 Task: Play online Risk games in Capital Conquest mode.
Action: Mouse moved to (453, 334)
Screenshot: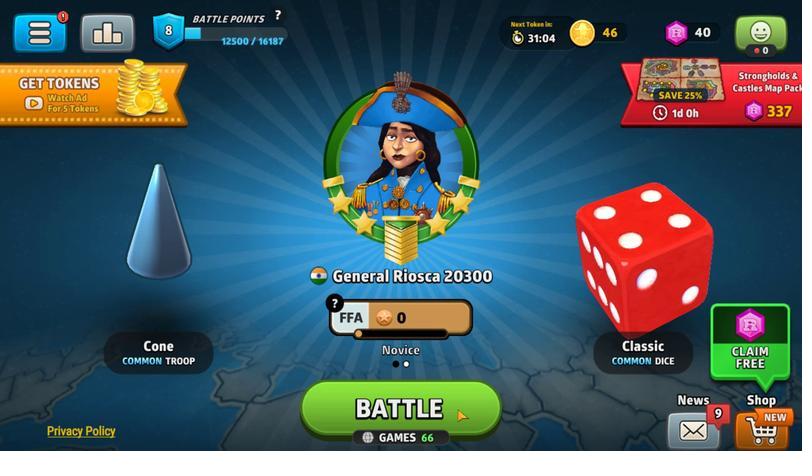 
Action: Mouse pressed left at (453, 334)
Screenshot: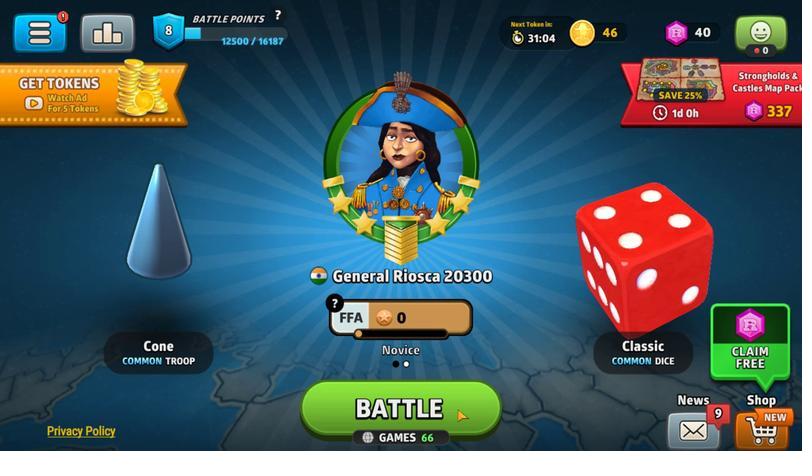 
Action: Mouse moved to (452, 334)
Screenshot: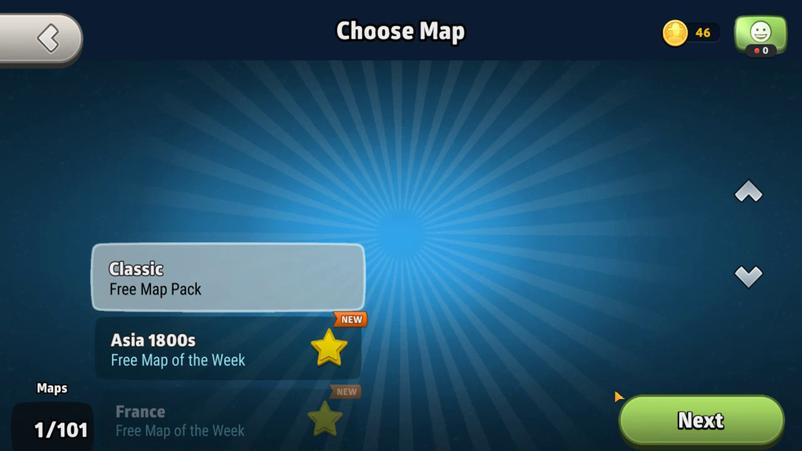 
Action: Mouse pressed left at (452, 334)
Screenshot: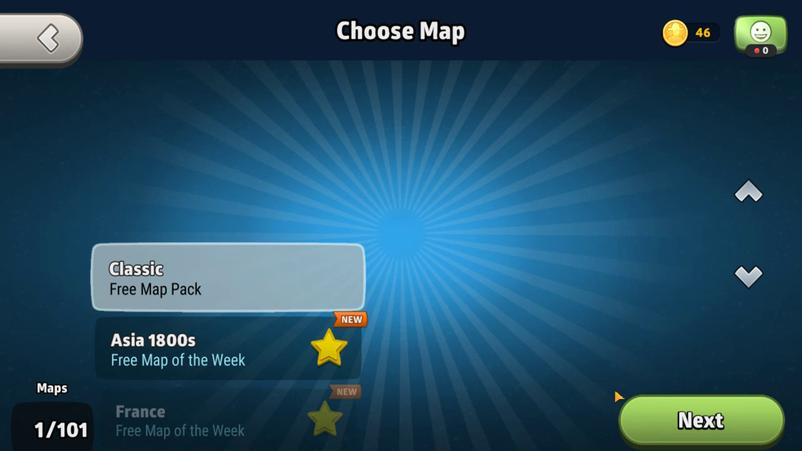 
Action: Mouse moved to (452, 334)
Screenshot: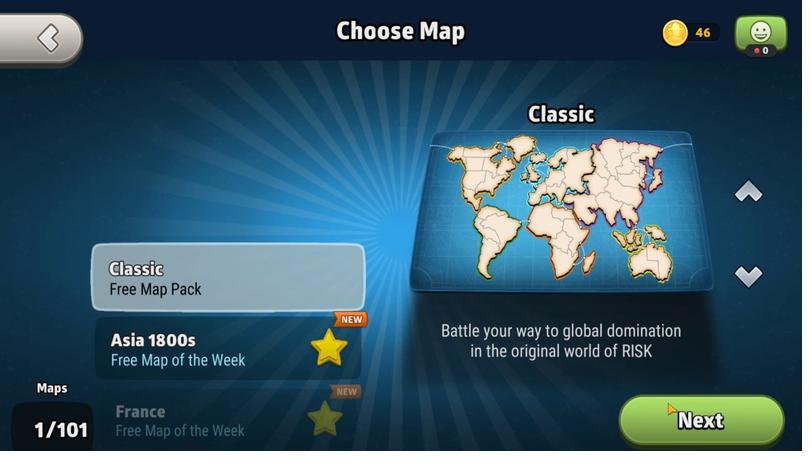 
Action: Mouse pressed left at (452, 334)
Screenshot: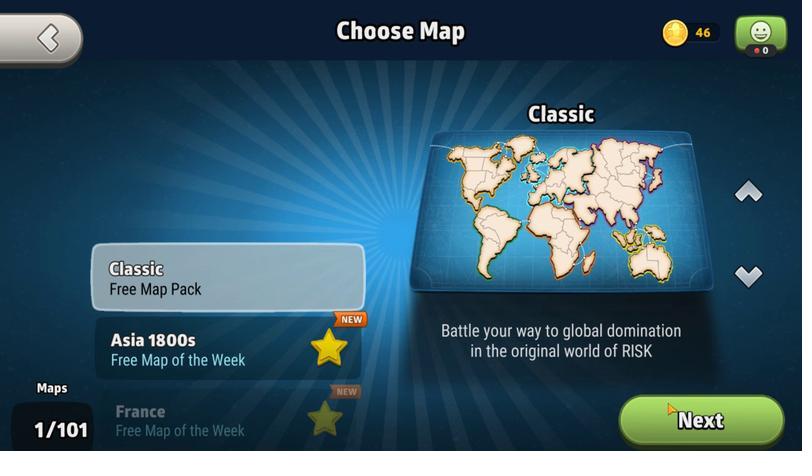 
Action: Mouse moved to (452, 334)
Screenshot: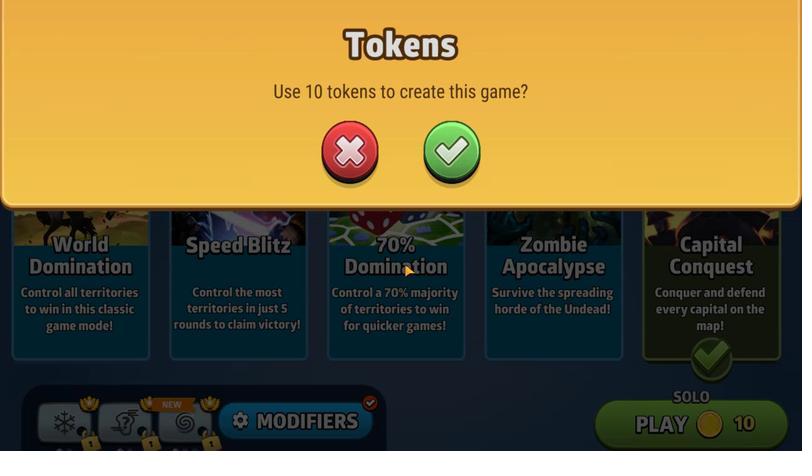 
Action: Mouse pressed left at (452, 334)
Screenshot: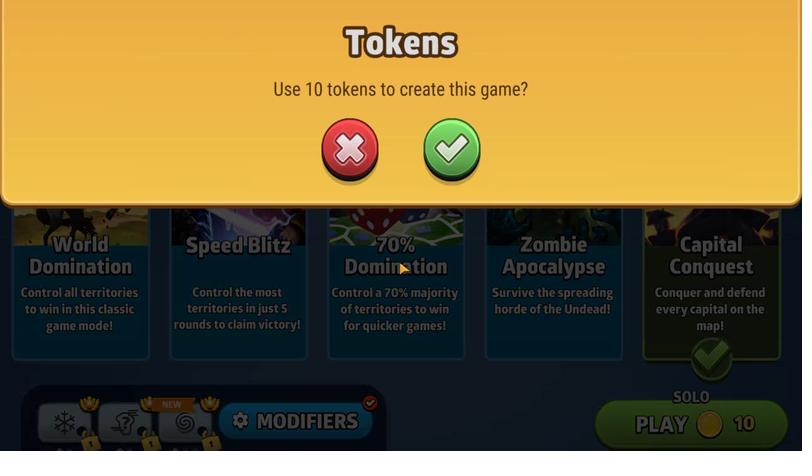 
Action: Mouse moved to (452, 334)
Screenshot: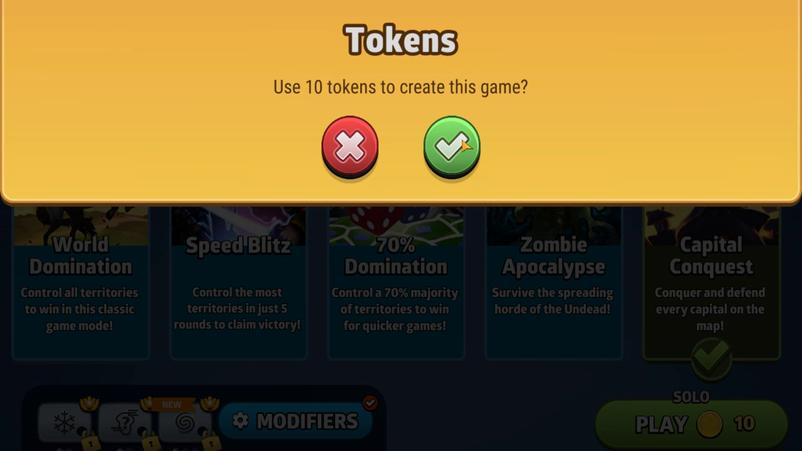 
Action: Mouse pressed left at (452, 334)
Screenshot: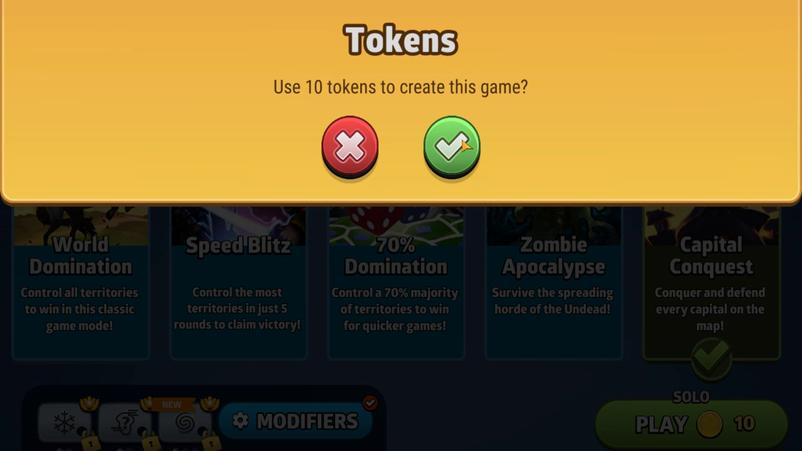 
Action: Mouse moved to (453, 333)
Screenshot: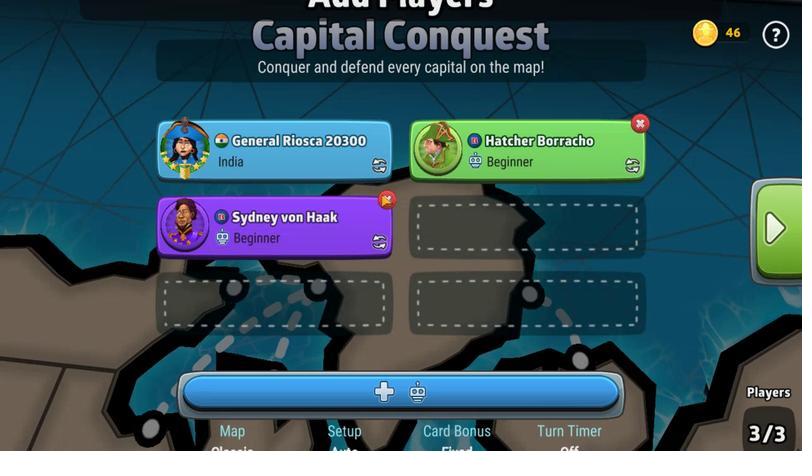 
Action: Mouse pressed left at (453, 333)
Screenshot: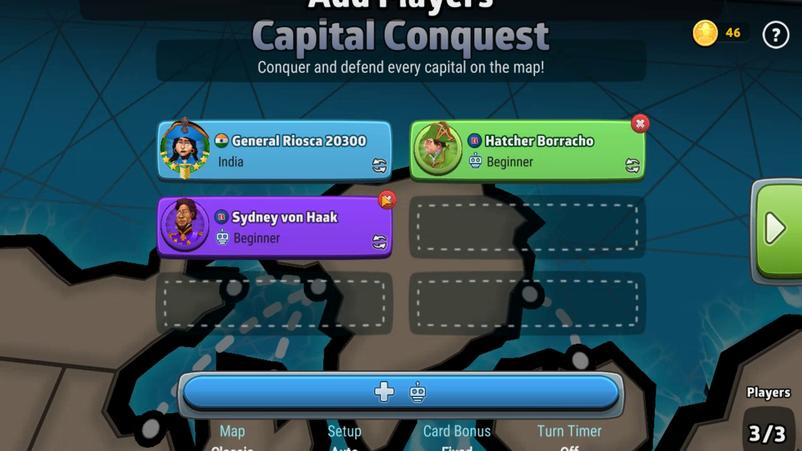 
Action: Mouse moved to (452, 334)
Screenshot: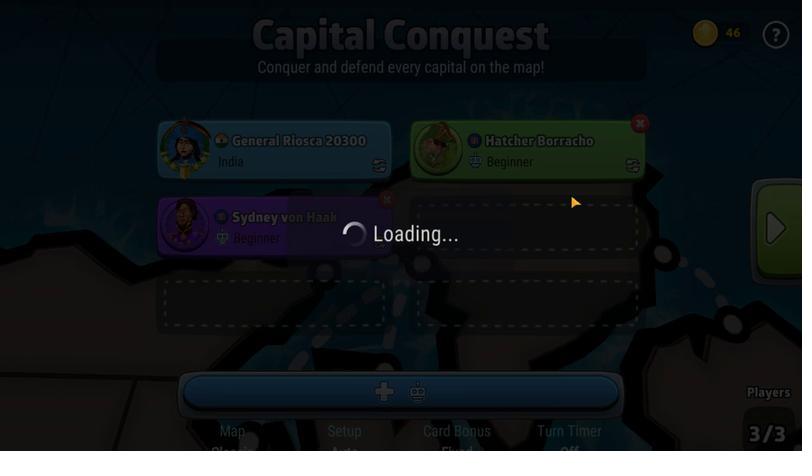 
Action: Mouse pressed left at (452, 334)
Screenshot: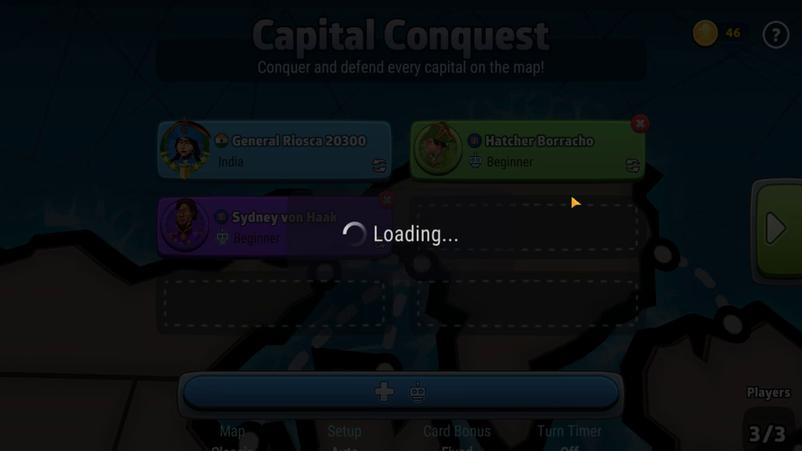 
Action: Mouse moved to (452, 334)
Screenshot: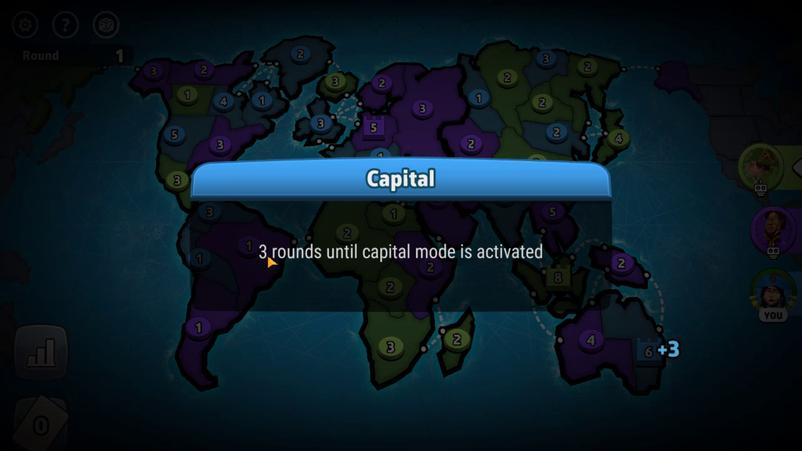 
Action: Mouse pressed left at (452, 334)
Screenshot: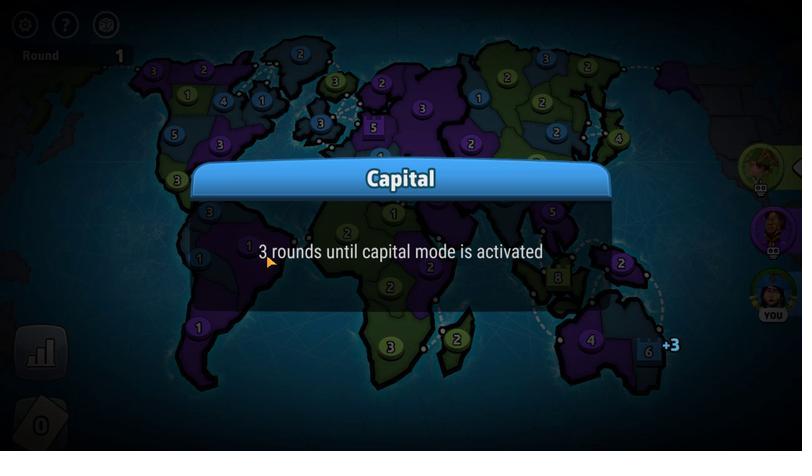 
Action: Mouse moved to (452, 334)
Screenshot: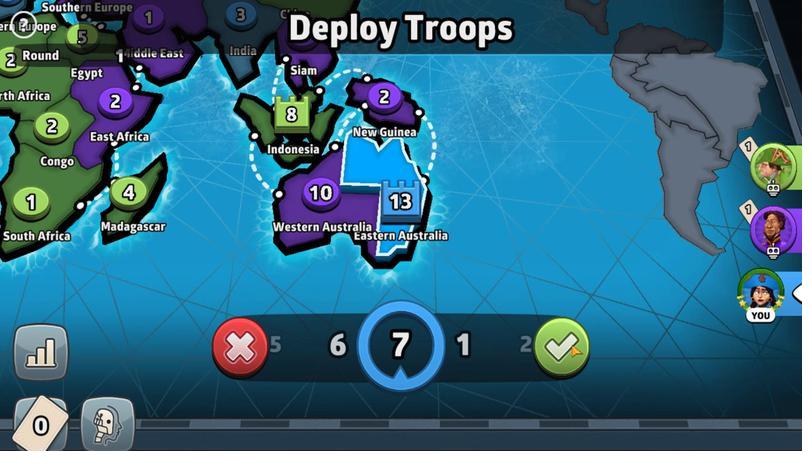 
Action: Mouse pressed left at (452, 334)
Screenshot: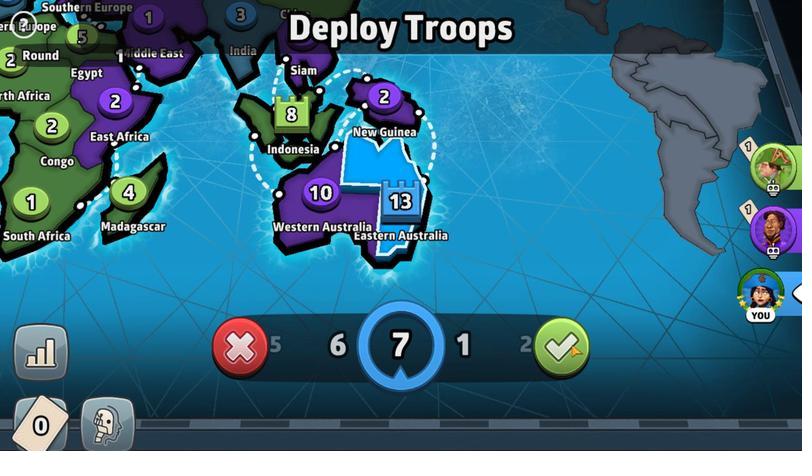 
Action: Mouse moved to (453, 334)
Screenshot: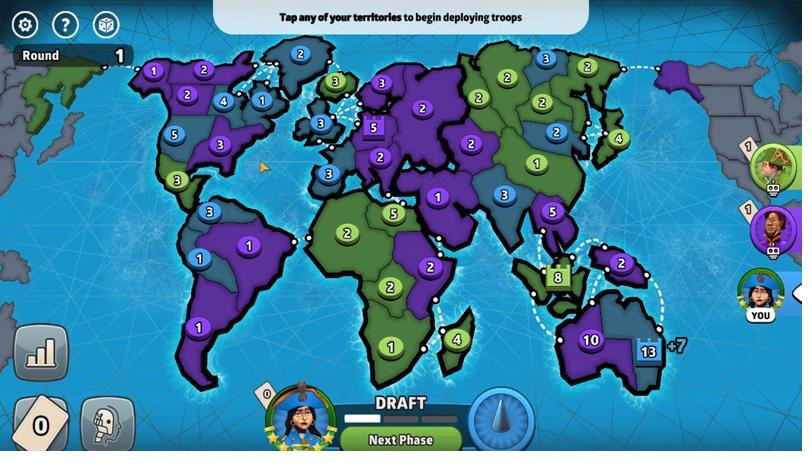 
Action: Mouse pressed left at (453, 334)
Screenshot: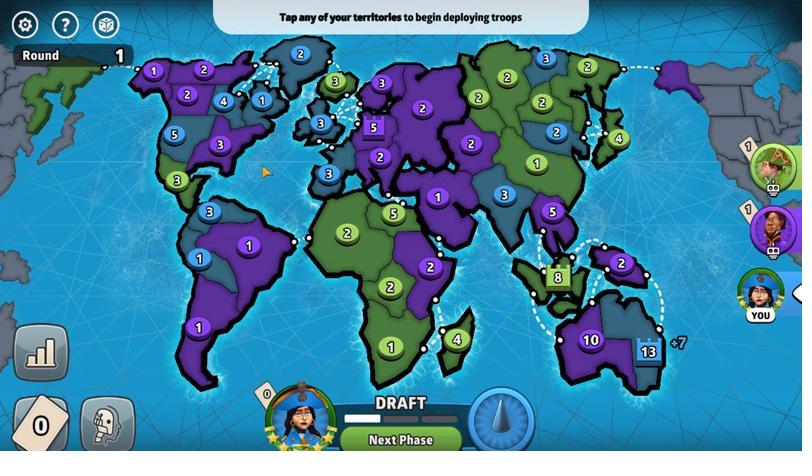 
Action: Mouse moved to (453, 333)
Screenshot: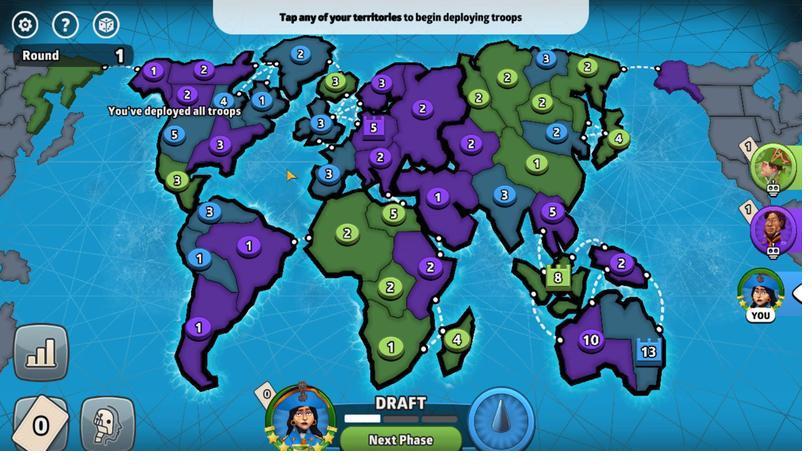 
Action: Mouse pressed left at (453, 333)
Screenshot: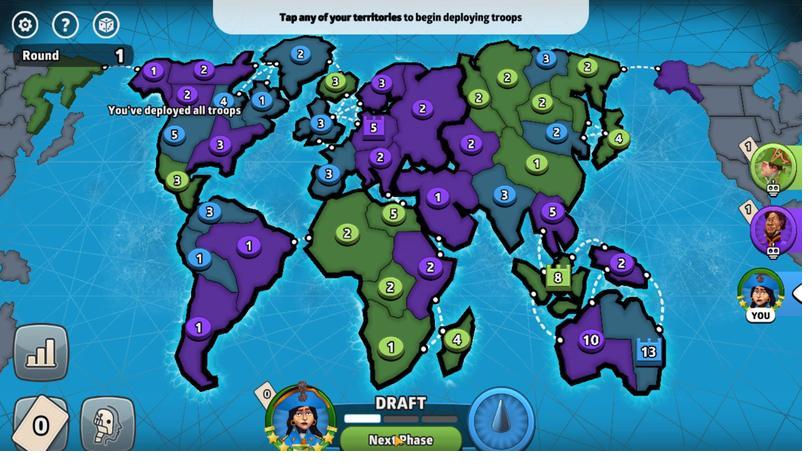 
Action: Mouse moved to (453, 334)
Screenshot: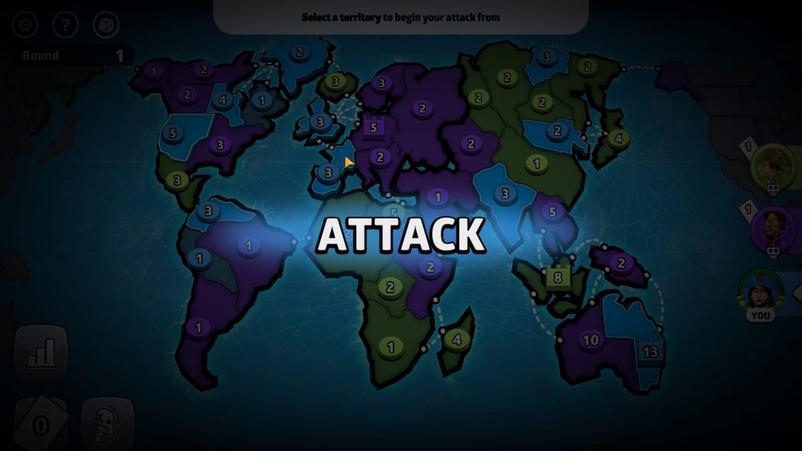 
Action: Mouse pressed left at (453, 334)
Screenshot: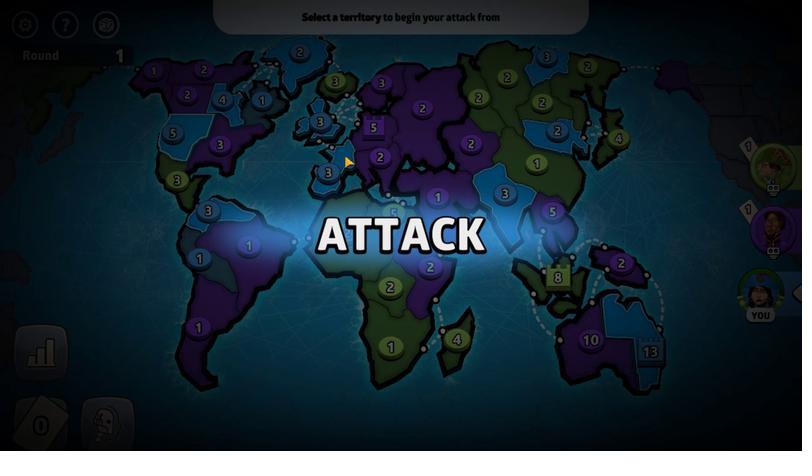
Action: Mouse moved to (453, 334)
Screenshot: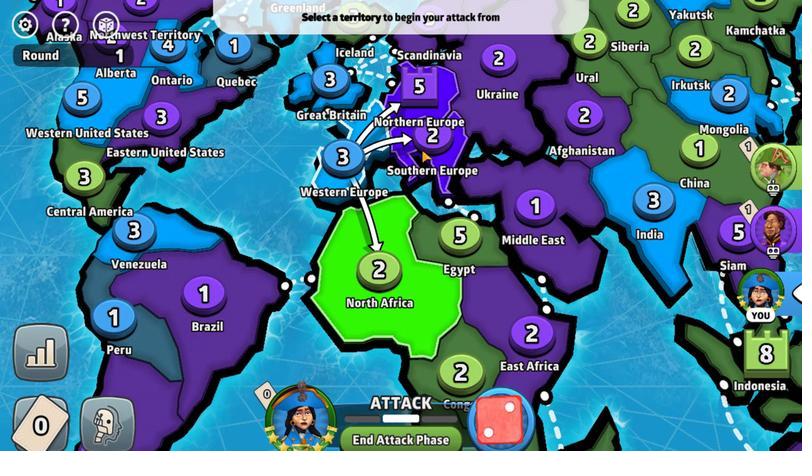 
Action: Mouse pressed left at (453, 334)
Screenshot: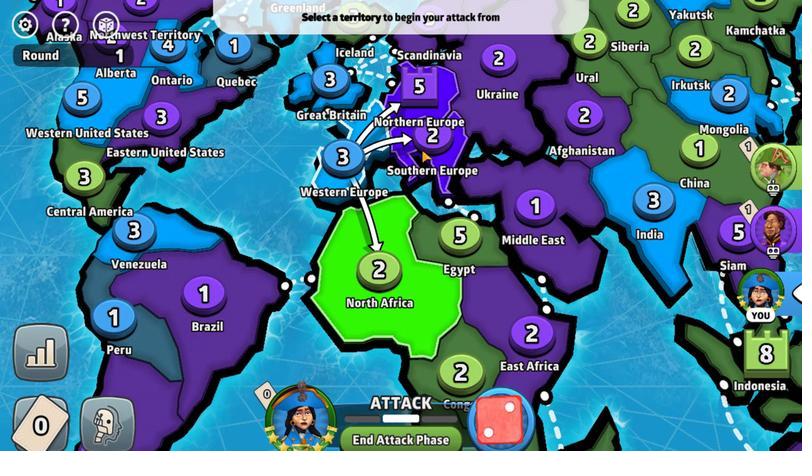 
Action: Mouse moved to (453, 334)
Screenshot: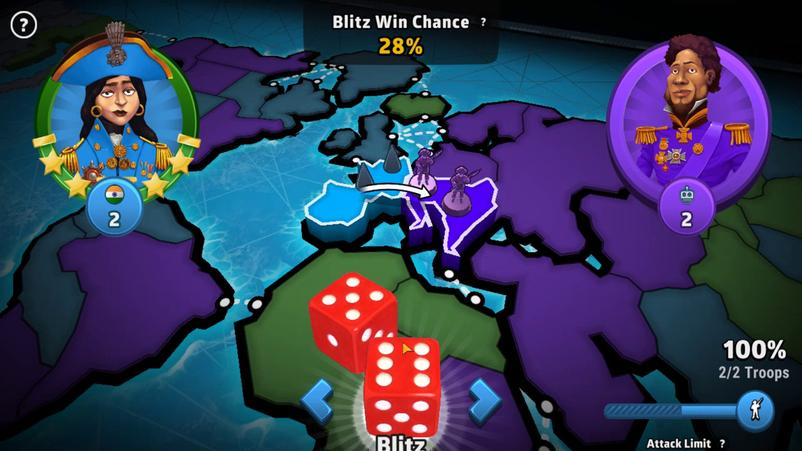 
Action: Mouse pressed left at (453, 334)
Screenshot: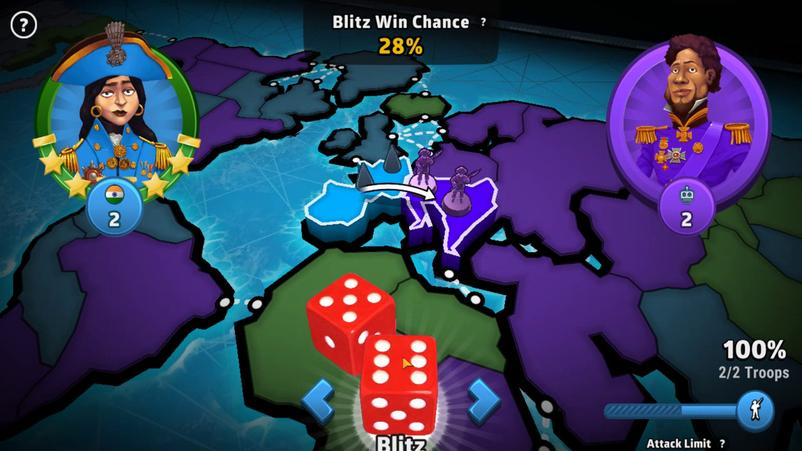 
Action: Mouse moved to (453, 334)
Screenshot: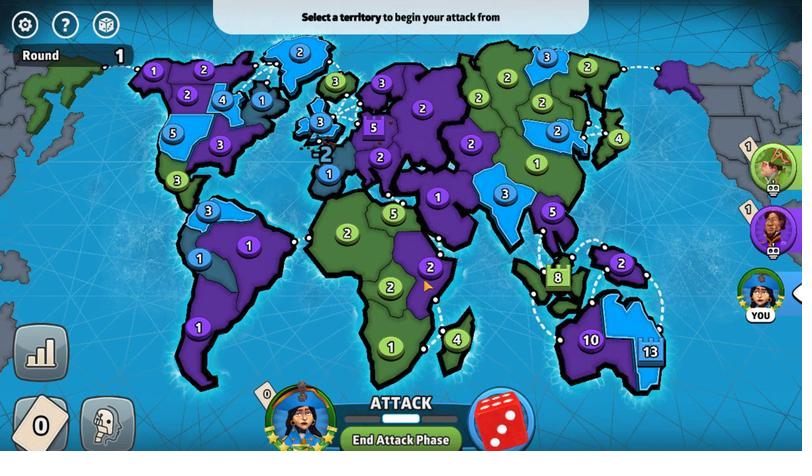 
Action: Mouse pressed left at (453, 334)
Screenshot: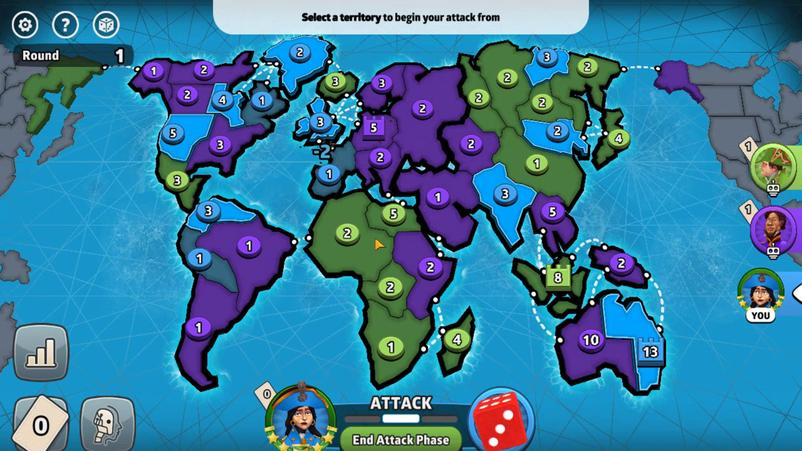 
Action: Mouse moved to (453, 333)
Screenshot: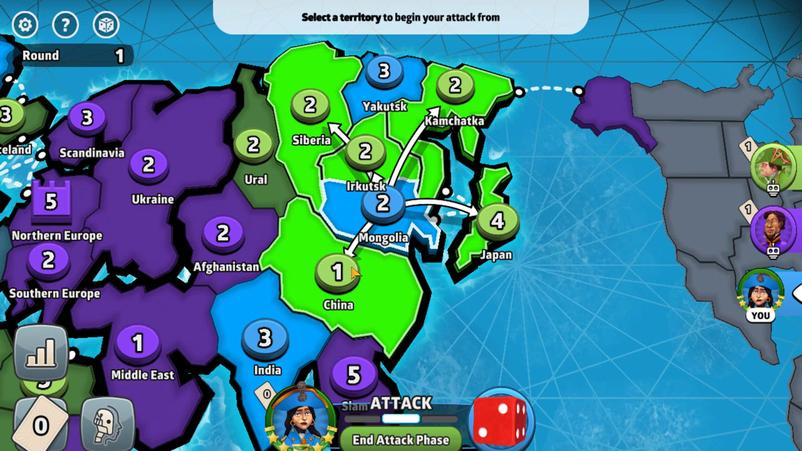 
Action: Mouse pressed left at (453, 333)
Screenshot: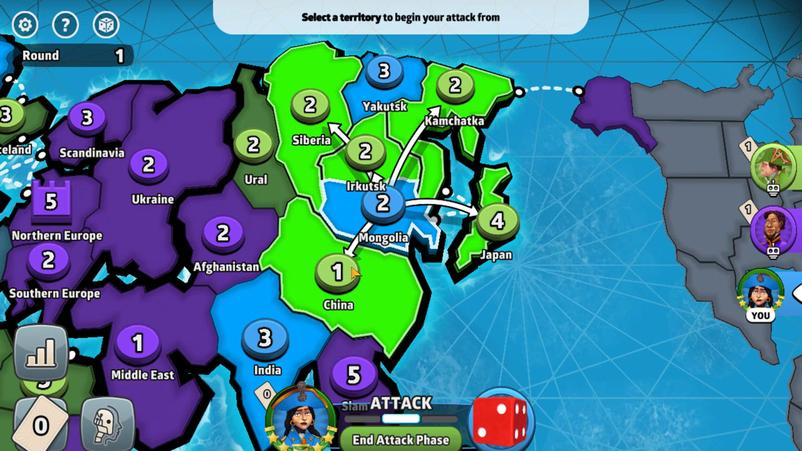 
Action: Mouse moved to (453, 334)
Screenshot: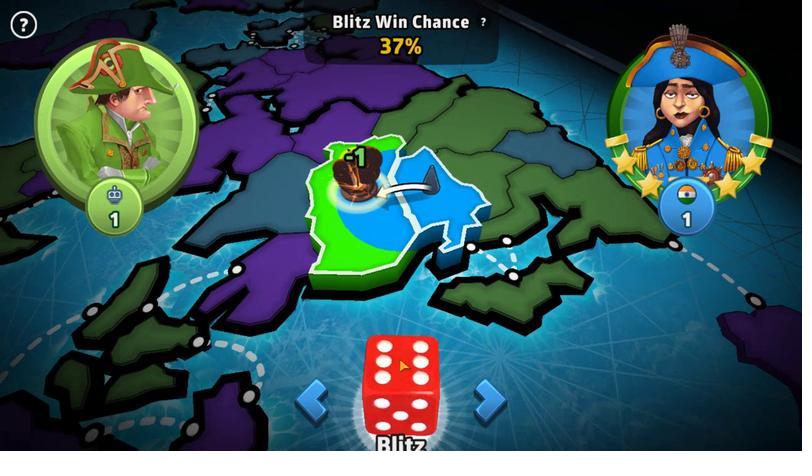 
Action: Mouse pressed left at (453, 334)
Screenshot: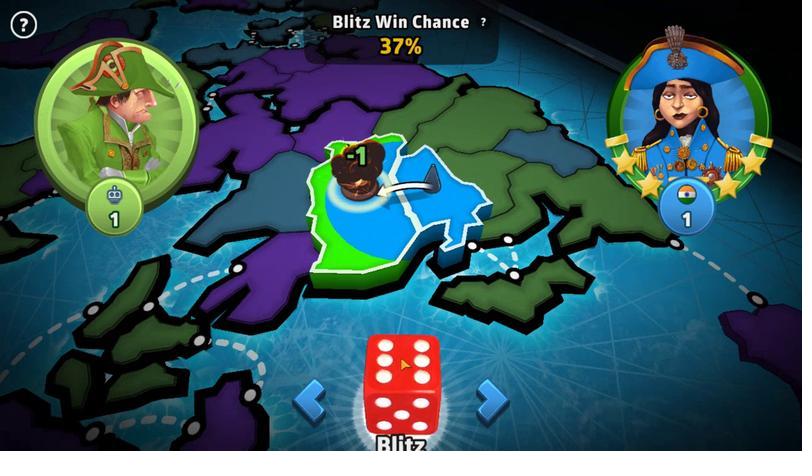 
Action: Mouse moved to (453, 334)
Screenshot: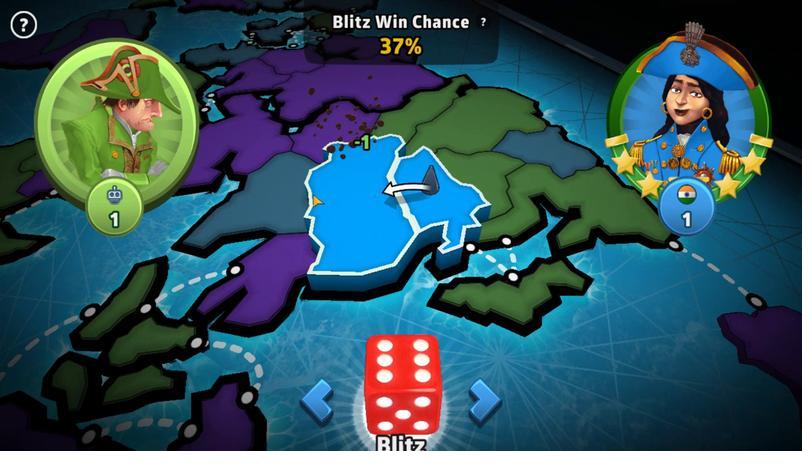 
Action: Mouse pressed left at (453, 334)
Screenshot: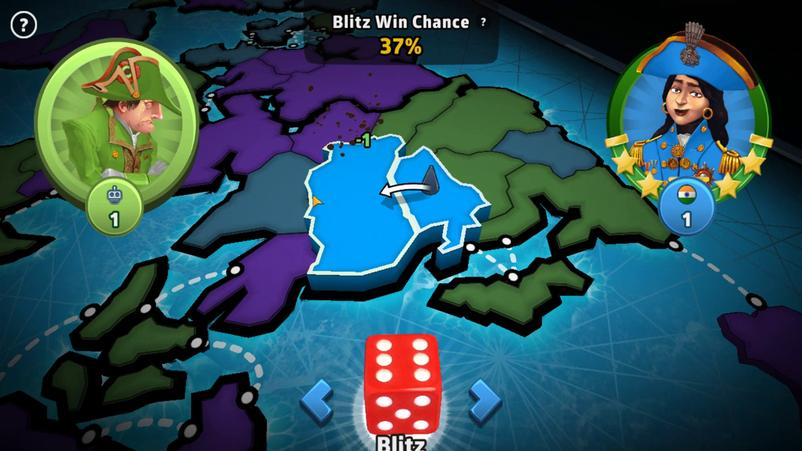 
Action: Mouse moved to (453, 333)
Screenshot: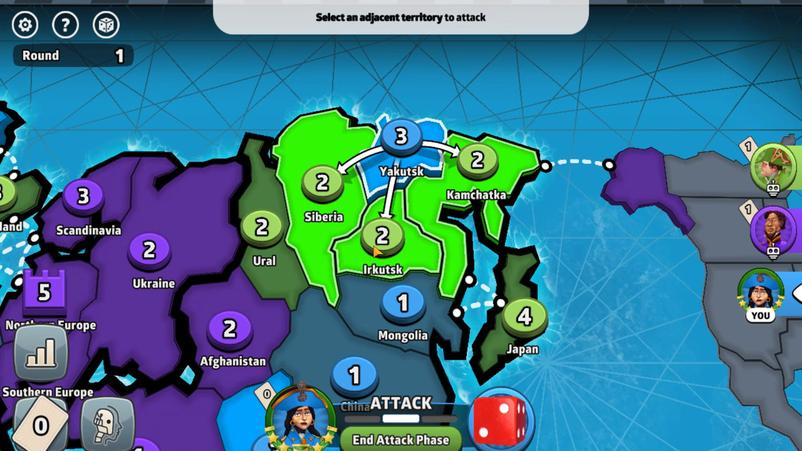 
Action: Mouse pressed left at (453, 333)
Screenshot: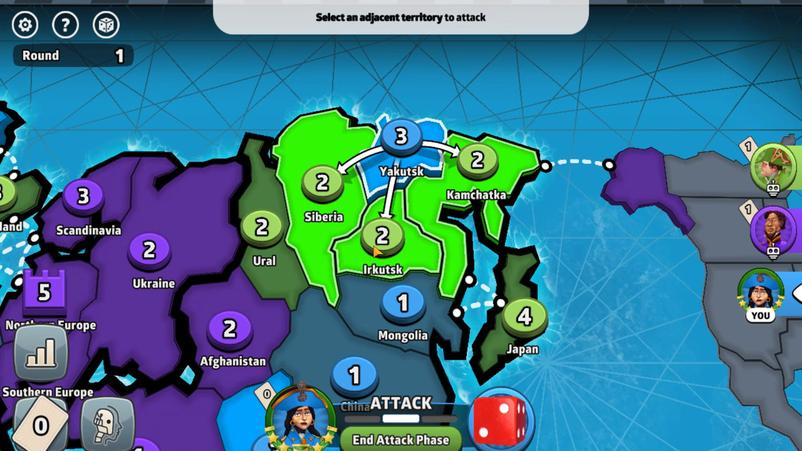 
Action: Mouse moved to (453, 334)
Screenshot: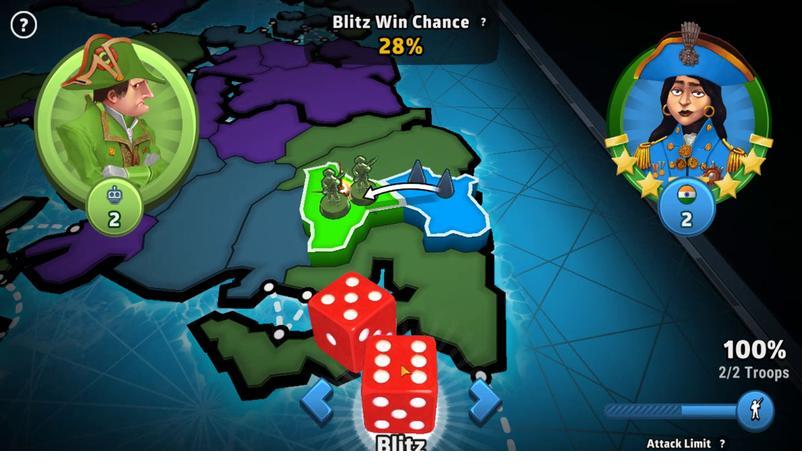 
Action: Mouse pressed left at (453, 334)
Screenshot: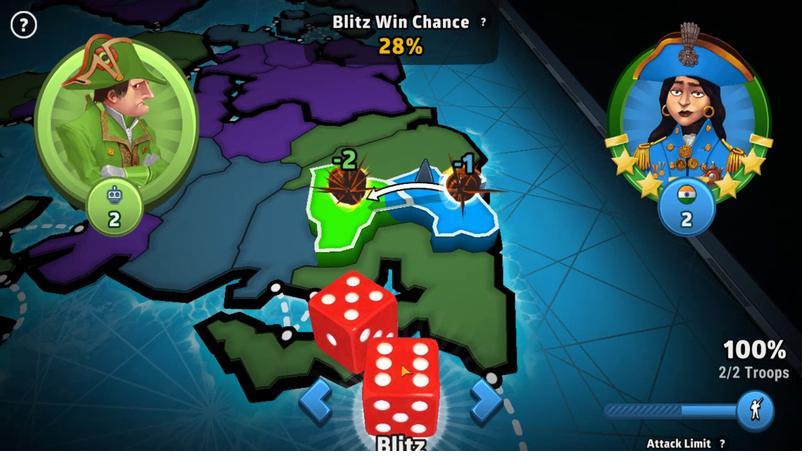 
Action: Mouse moved to (453, 334)
Screenshot: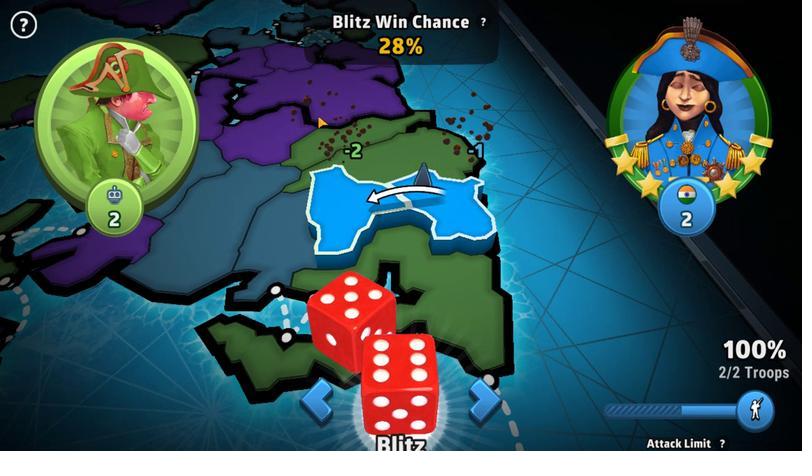 
Action: Mouse pressed left at (453, 334)
Screenshot: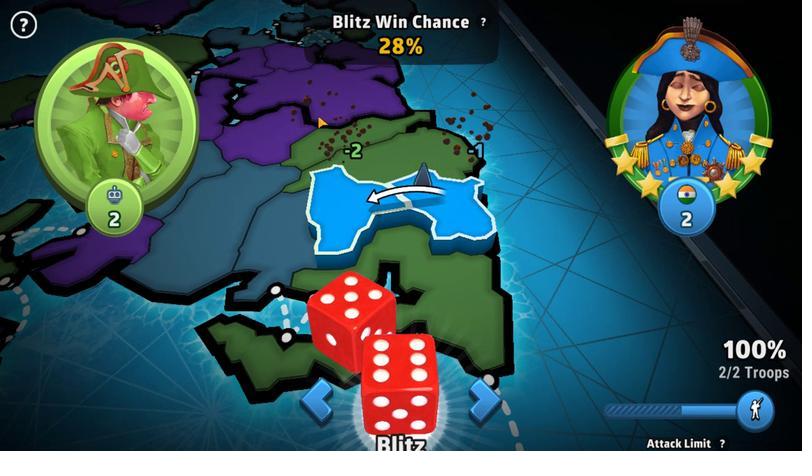 
Action: Mouse moved to (453, 333)
Screenshot: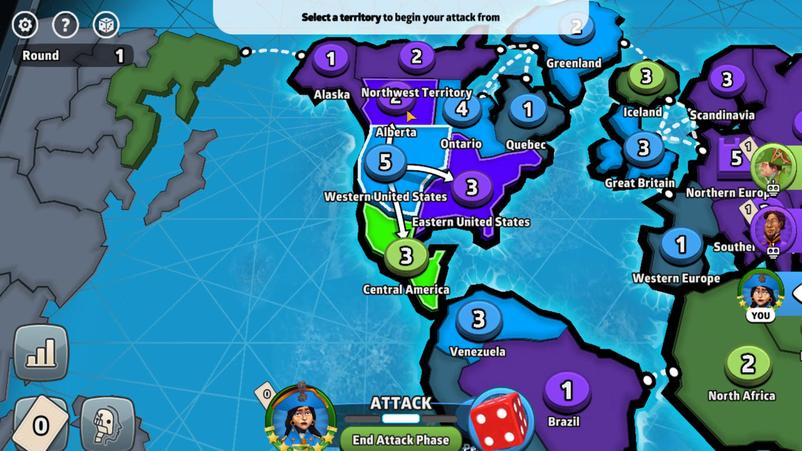 
Action: Mouse pressed left at (453, 333)
Screenshot: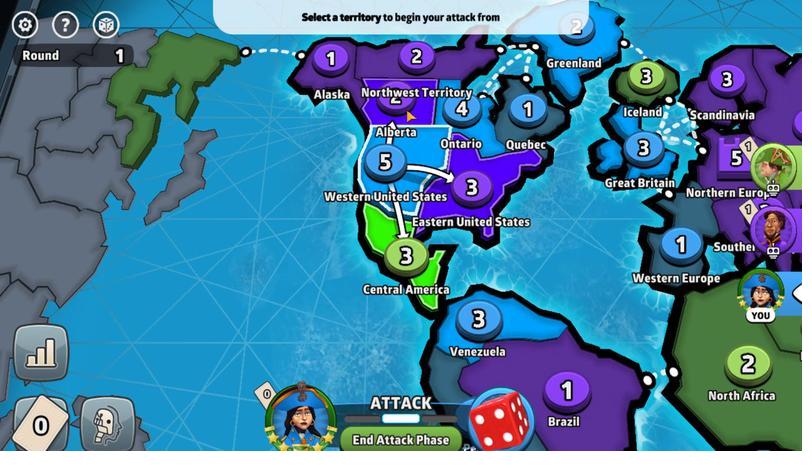 
Action: Mouse moved to (453, 334)
Screenshot: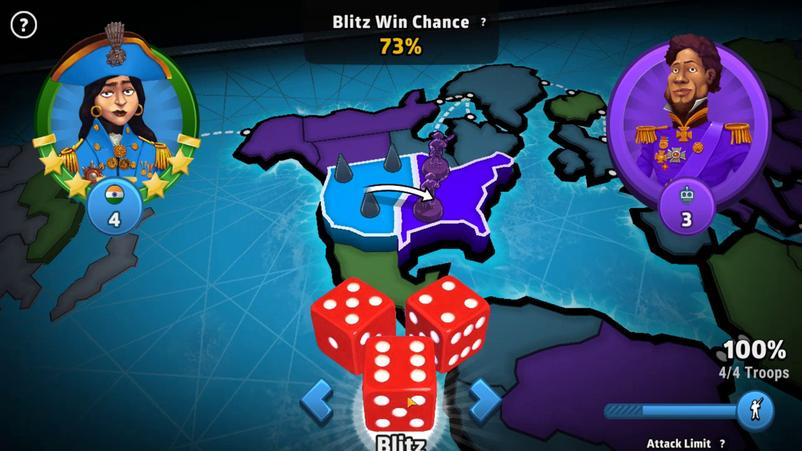 
Action: Mouse pressed left at (453, 334)
Screenshot: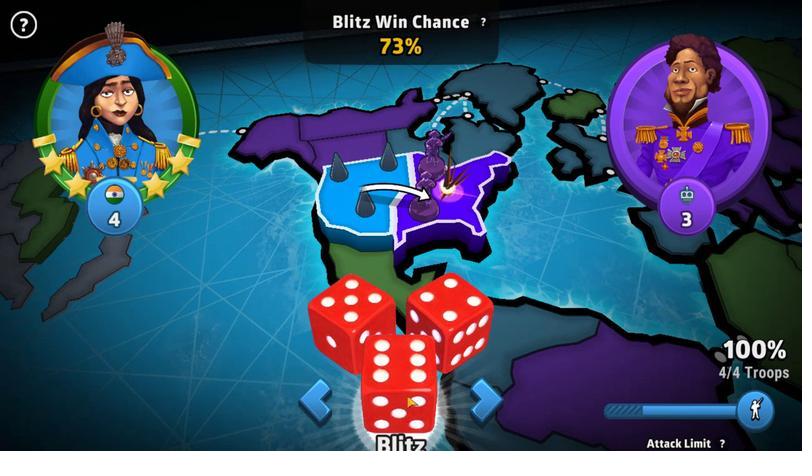 
Action: Mouse moved to (453, 334)
Screenshot: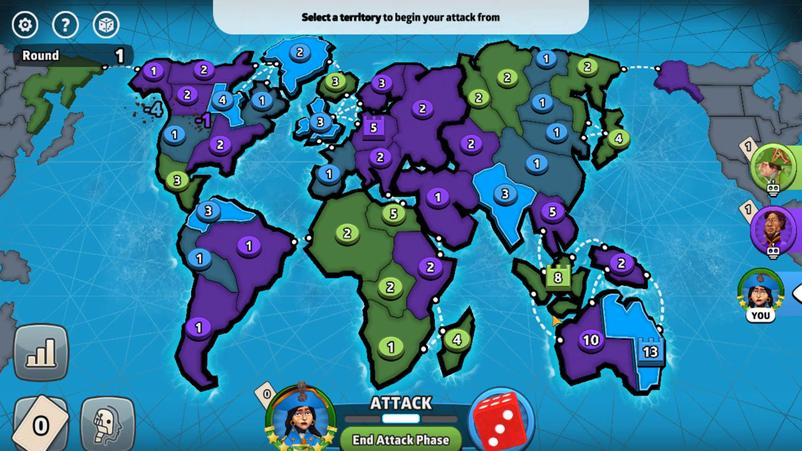
Action: Mouse pressed left at (453, 334)
Screenshot: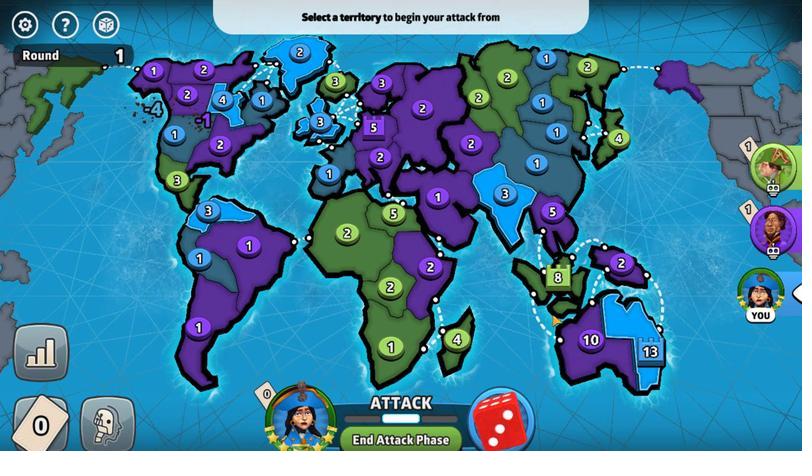 
Action: Mouse moved to (453, 333)
Screenshot: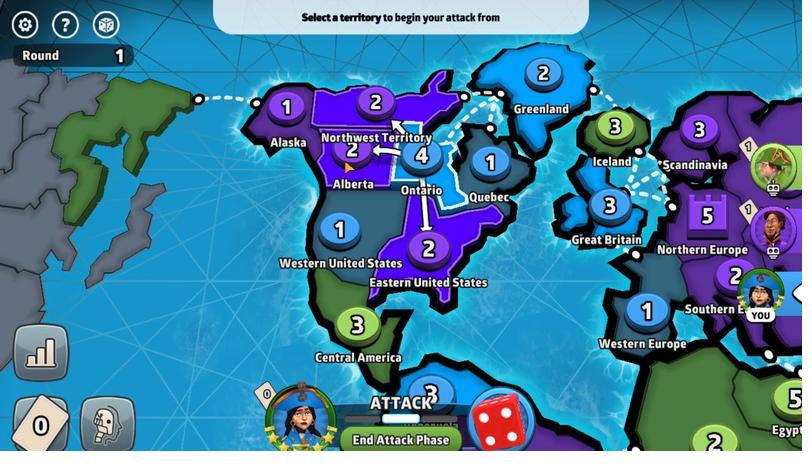 
Action: Mouse pressed left at (453, 333)
Screenshot: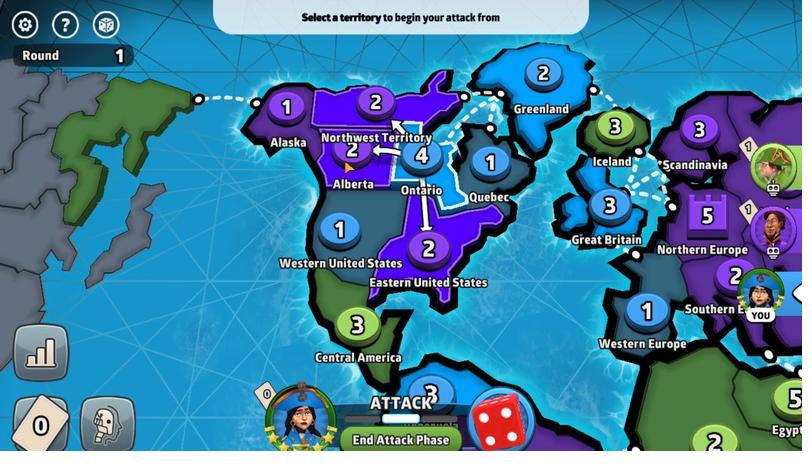 
Action: Mouse moved to (453, 334)
Screenshot: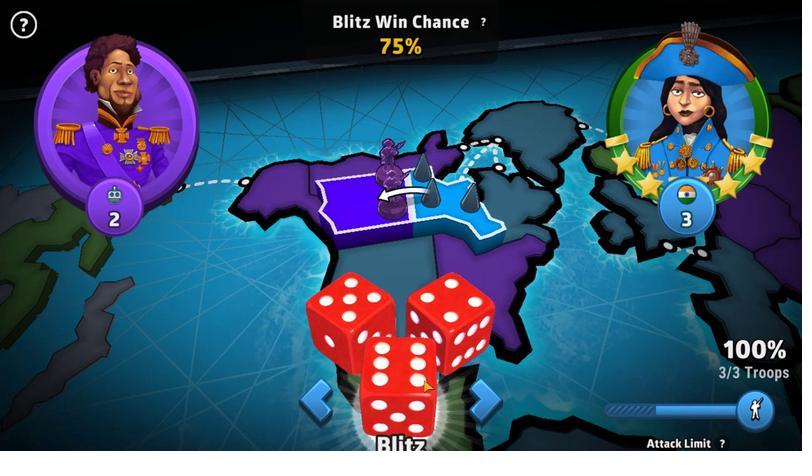 
Action: Mouse pressed left at (453, 334)
Screenshot: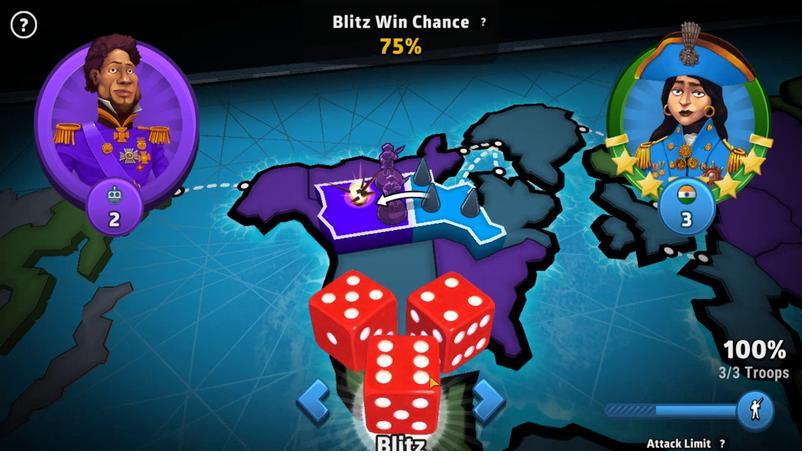 
Action: Mouse moved to (453, 334)
Screenshot: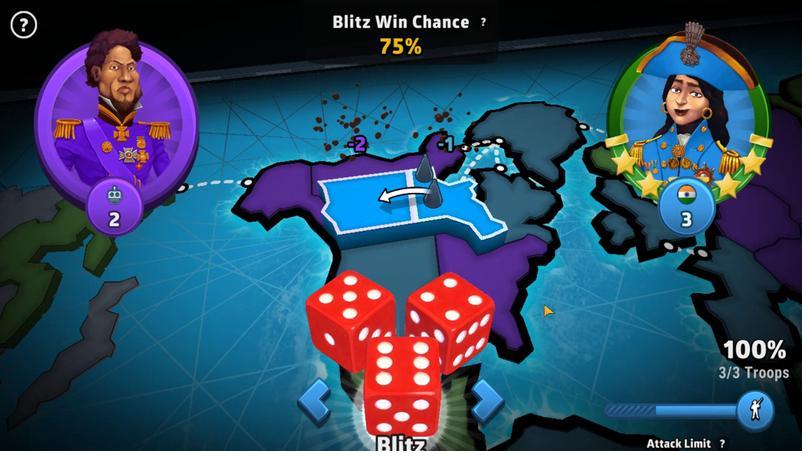 
Action: Mouse pressed left at (453, 334)
Screenshot: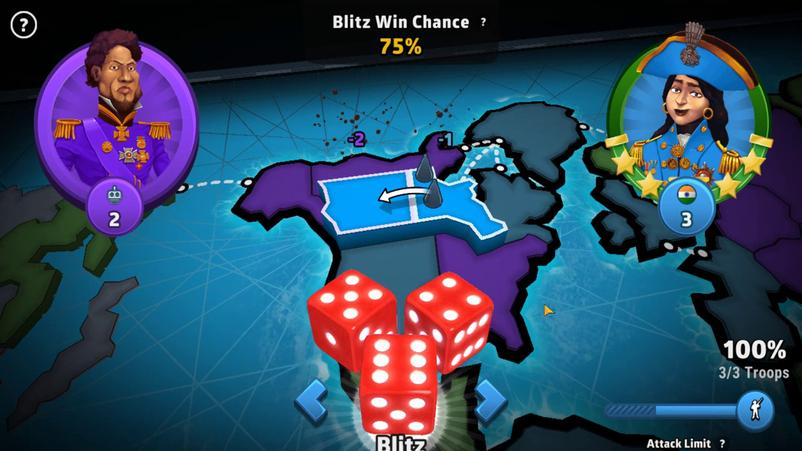 
Action: Mouse moved to (453, 334)
Screenshot: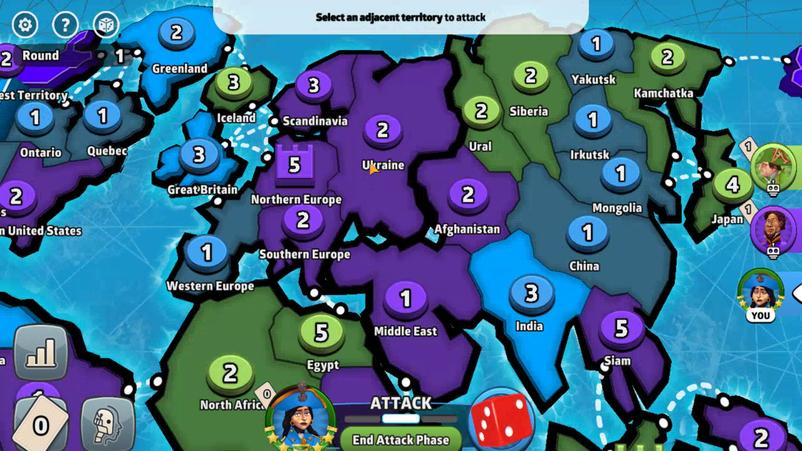 
Action: Mouse pressed left at (453, 334)
Screenshot: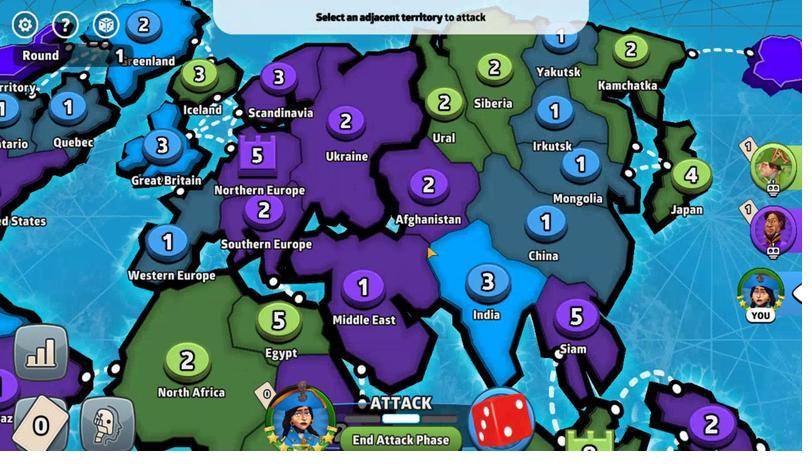 
Action: Mouse moved to (453, 334)
Screenshot: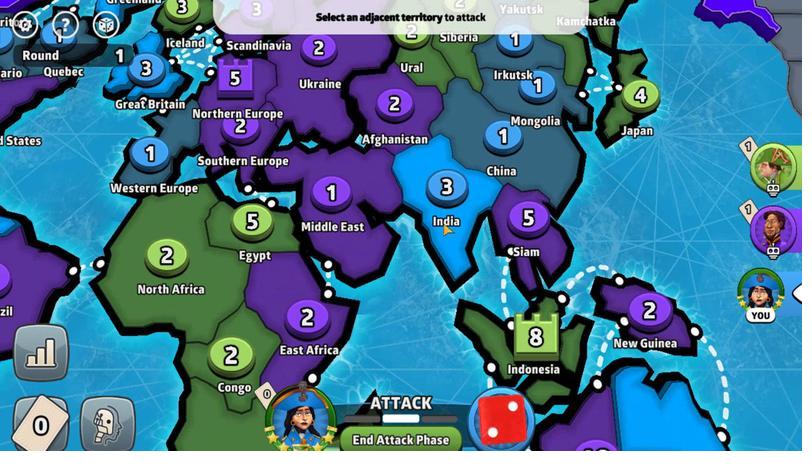
Action: Mouse pressed left at (453, 334)
Screenshot: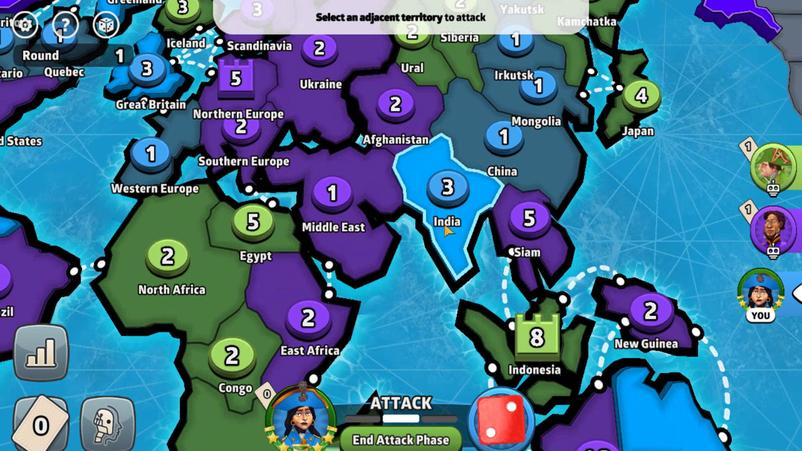 
Action: Mouse moved to (453, 334)
Screenshot: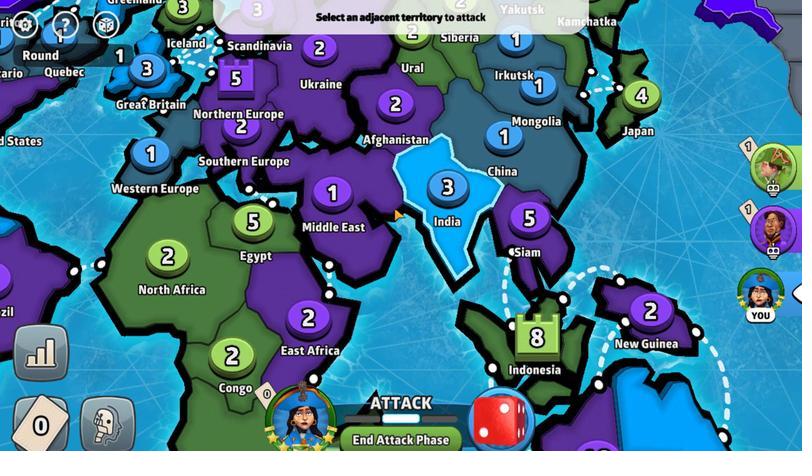 
Action: Mouse pressed left at (453, 334)
Screenshot: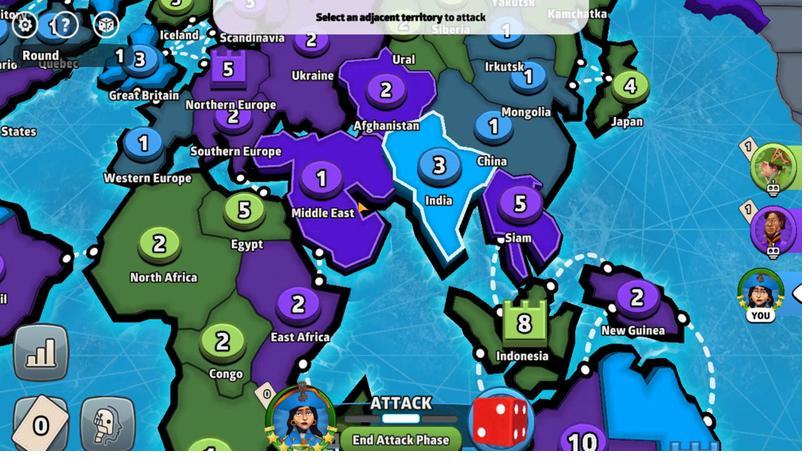 
Action: Mouse moved to (453, 334)
Screenshot: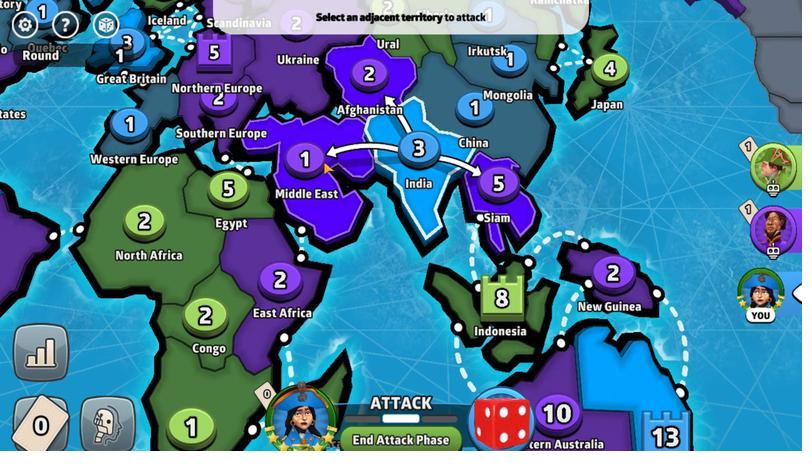 
Action: Mouse pressed left at (453, 334)
Screenshot: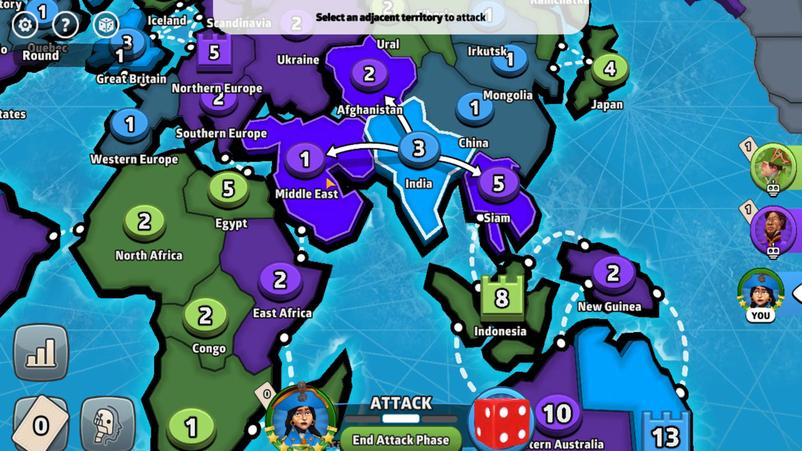 
Action: Mouse moved to (453, 334)
Screenshot: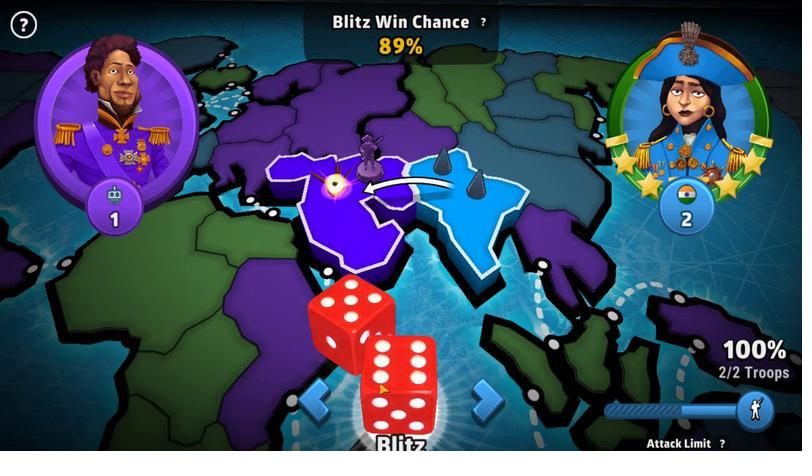 
Action: Mouse pressed left at (453, 334)
Screenshot: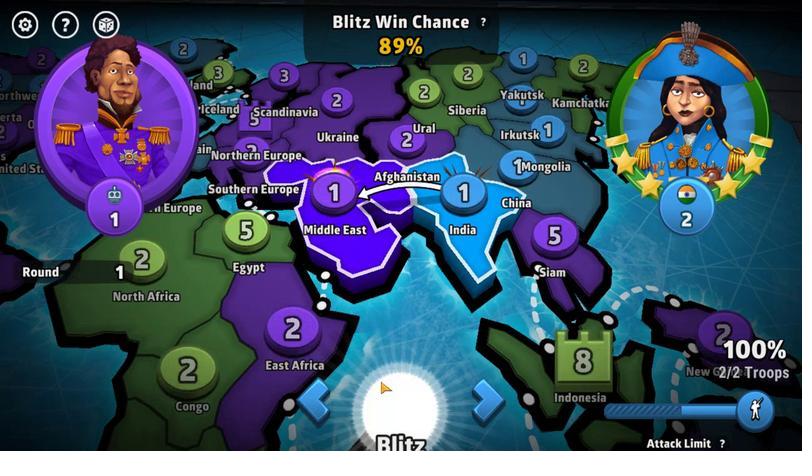 
Action: Mouse moved to (453, 334)
Screenshot: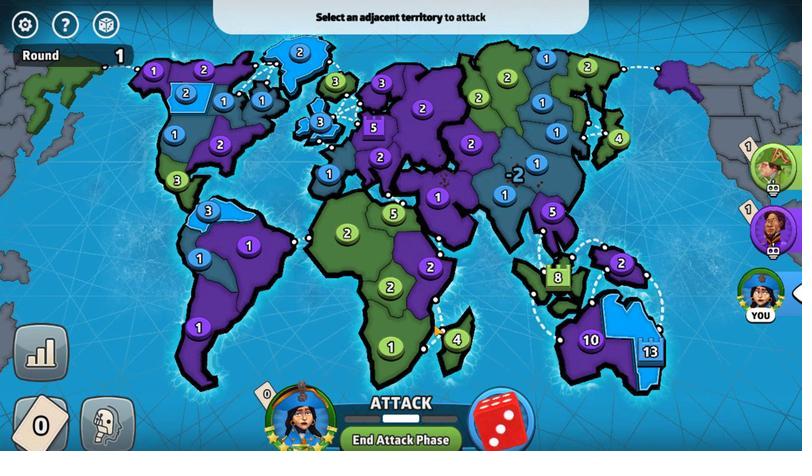 
Action: Mouse pressed left at (453, 334)
Screenshot: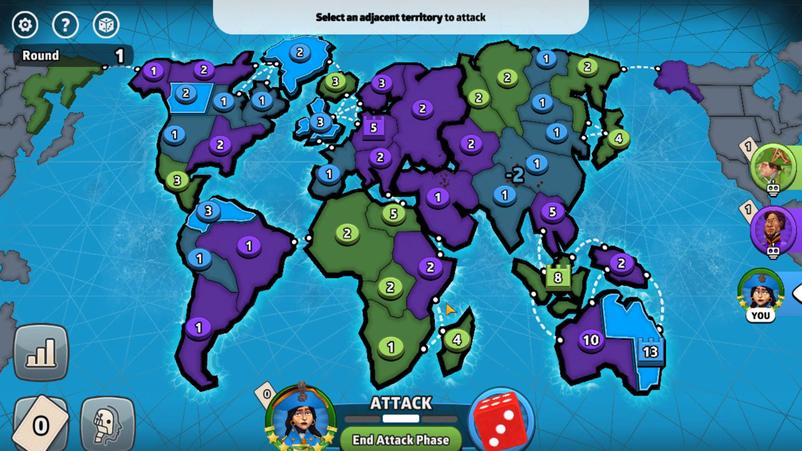 
Action: Mouse moved to (452, 334)
Screenshot: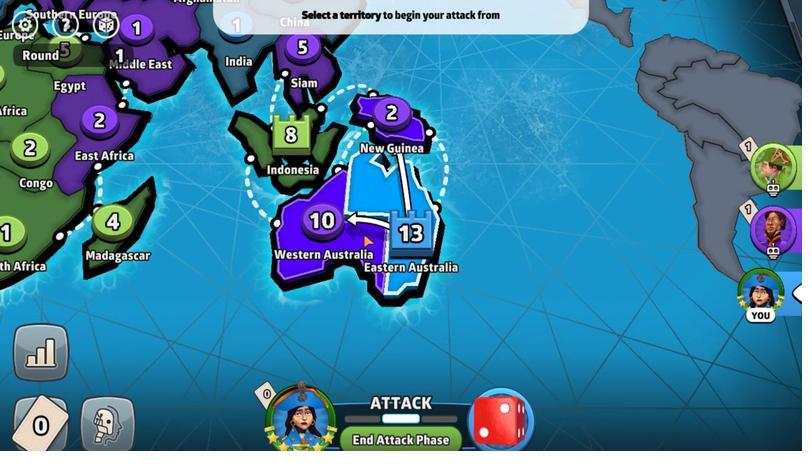 
Action: Mouse pressed left at (452, 334)
Screenshot: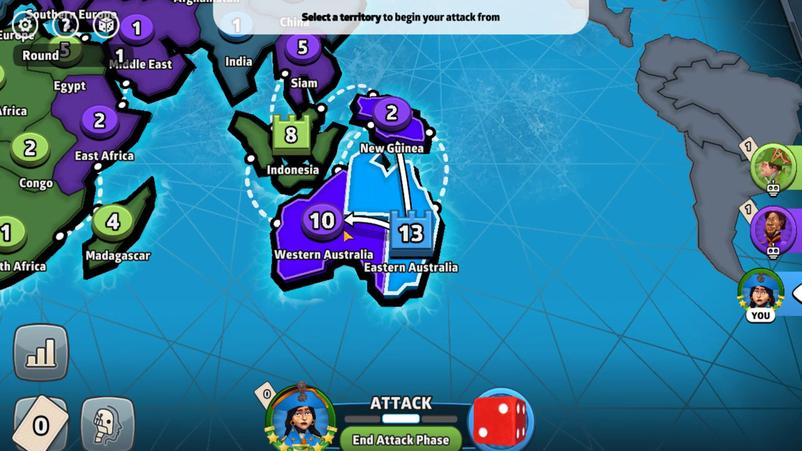 
Action: Mouse moved to (453, 333)
Screenshot: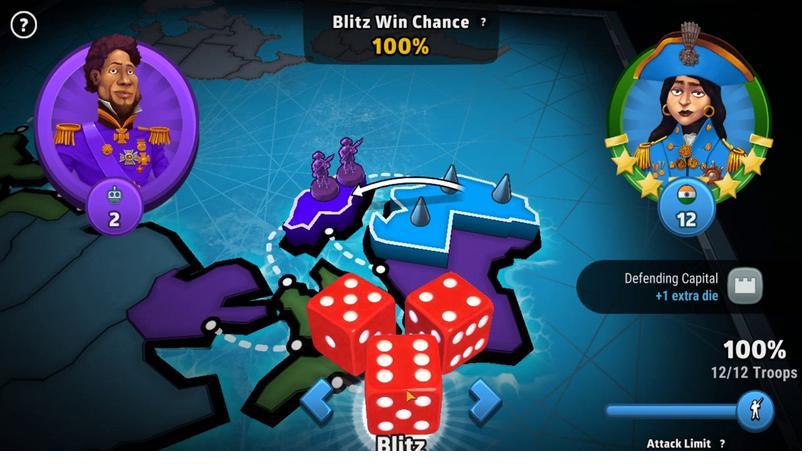 
Action: Mouse pressed left at (453, 333)
Screenshot: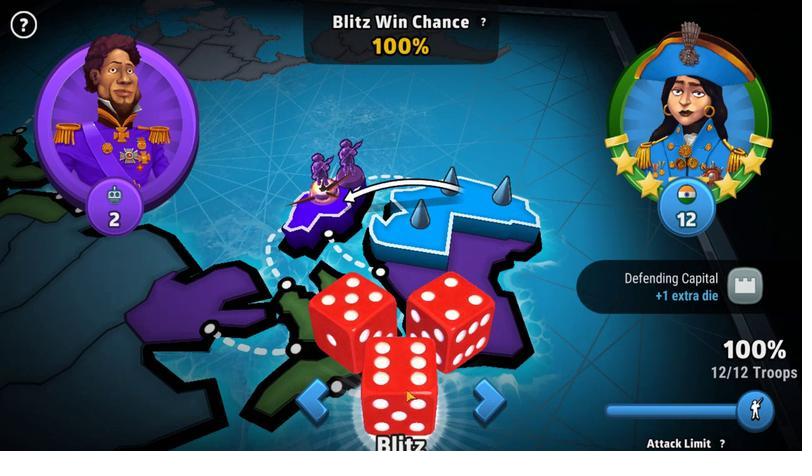 
Action: Mouse moved to (453, 334)
Screenshot: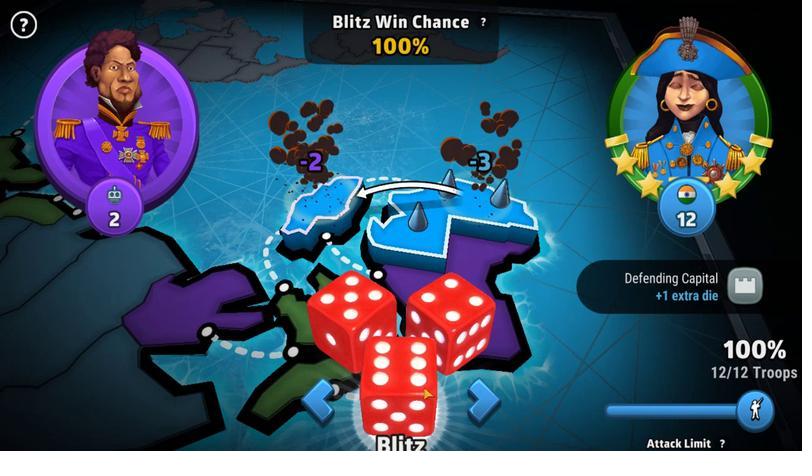 
Action: Mouse pressed left at (453, 334)
Screenshot: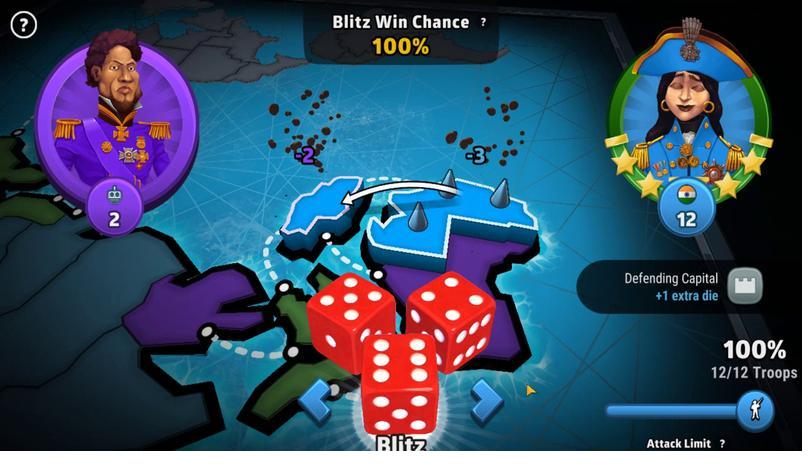 
Action: Mouse moved to (453, 334)
Screenshot: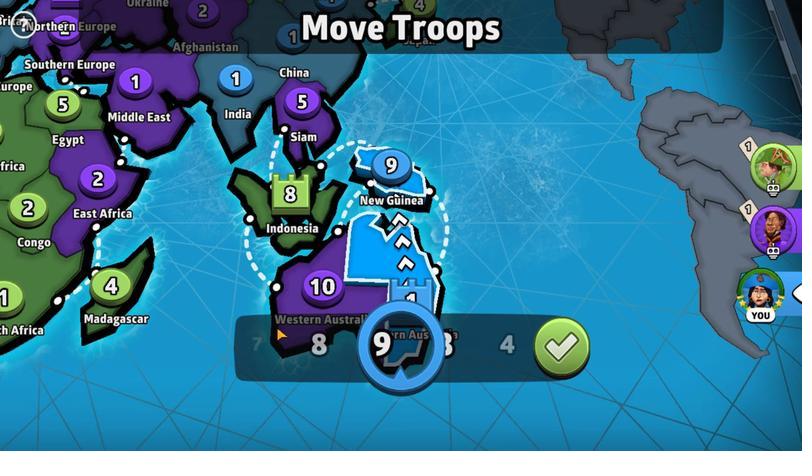 
Action: Mouse pressed left at (453, 334)
Screenshot: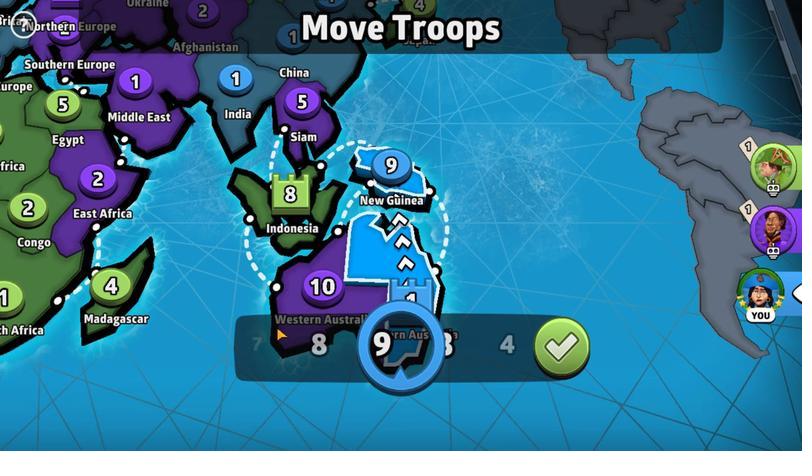 
Action: Mouse moved to (453, 334)
Screenshot: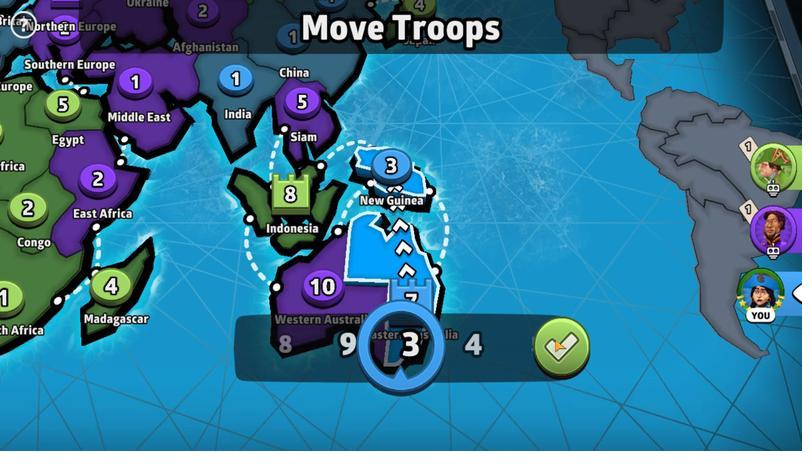 
Action: Mouse pressed left at (453, 334)
Screenshot: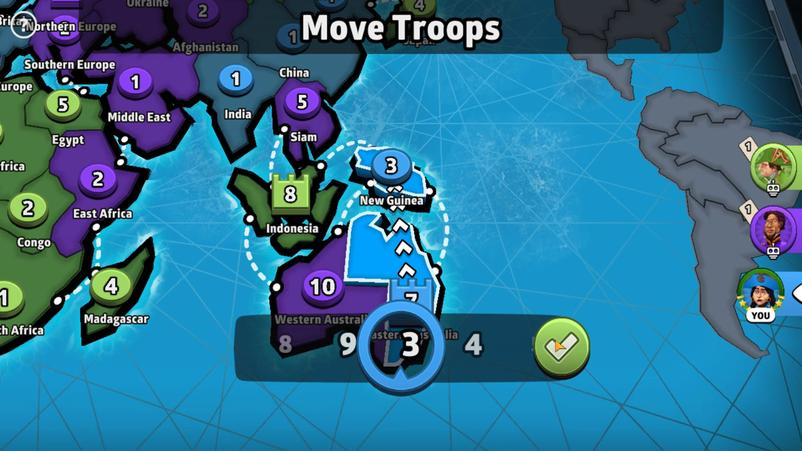 
Action: Mouse moved to (453, 334)
Screenshot: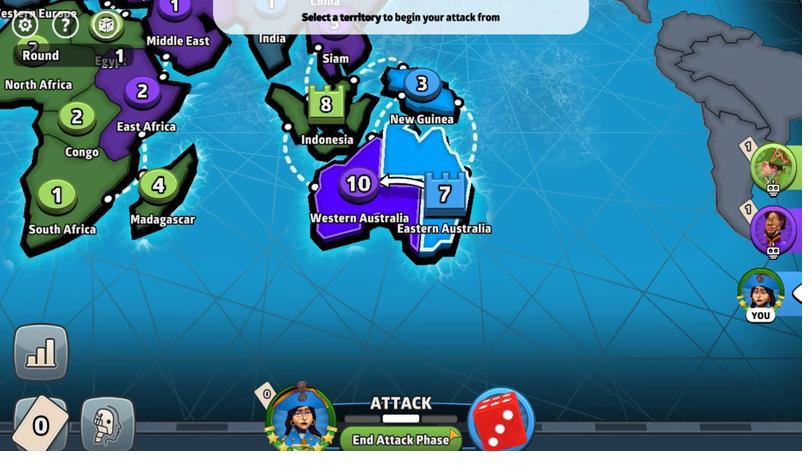 
Action: Mouse pressed left at (453, 334)
Screenshot: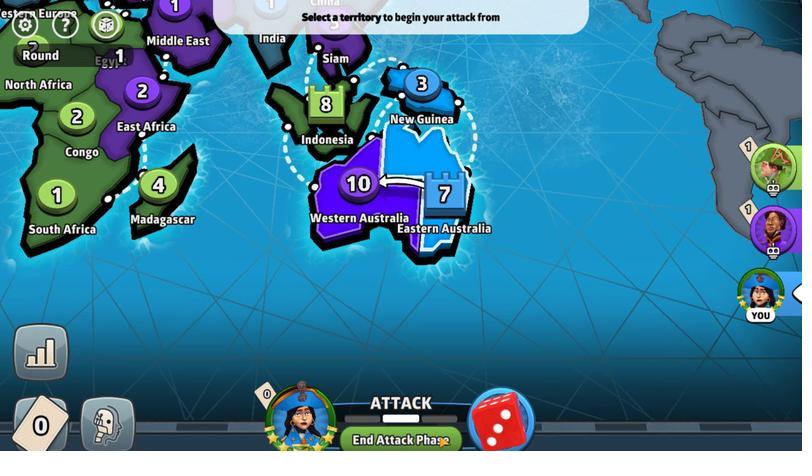 
Action: Mouse moved to (453, 334)
Screenshot: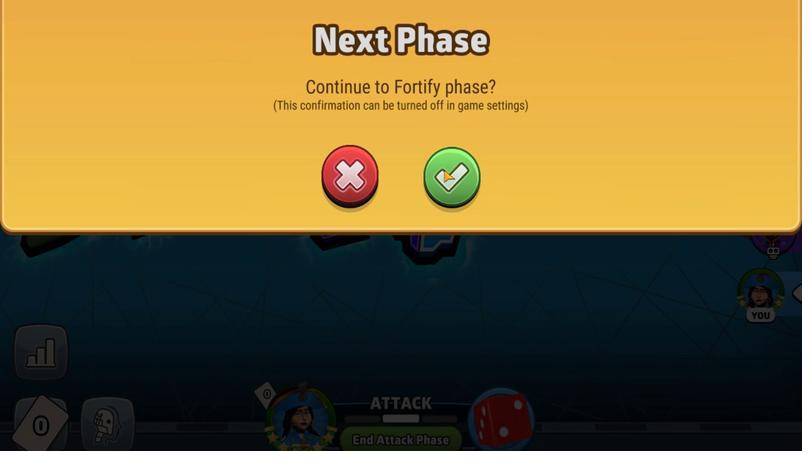 
Action: Mouse pressed left at (453, 334)
Screenshot: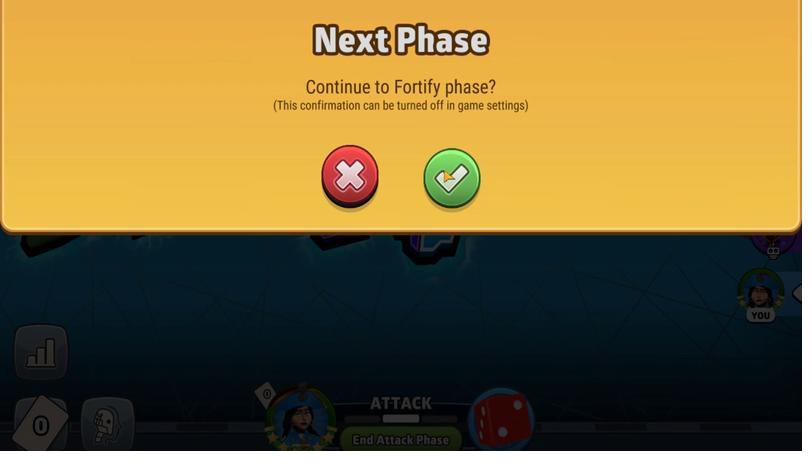 
Action: Mouse moved to (453, 334)
Screenshot: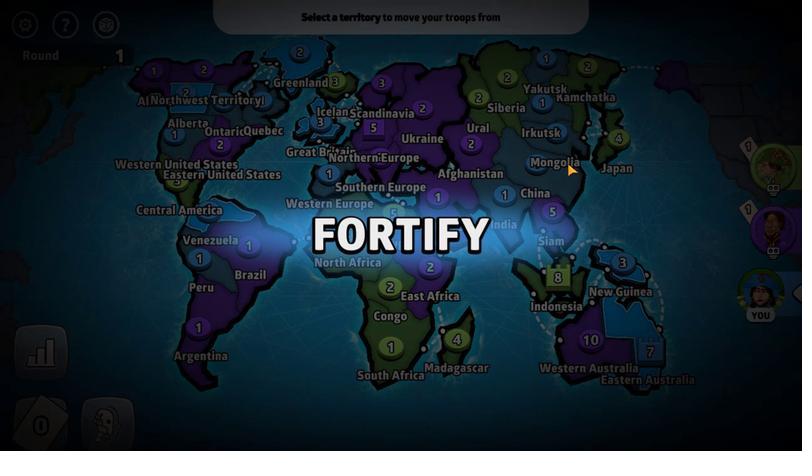 
Action: Mouse pressed left at (453, 334)
Screenshot: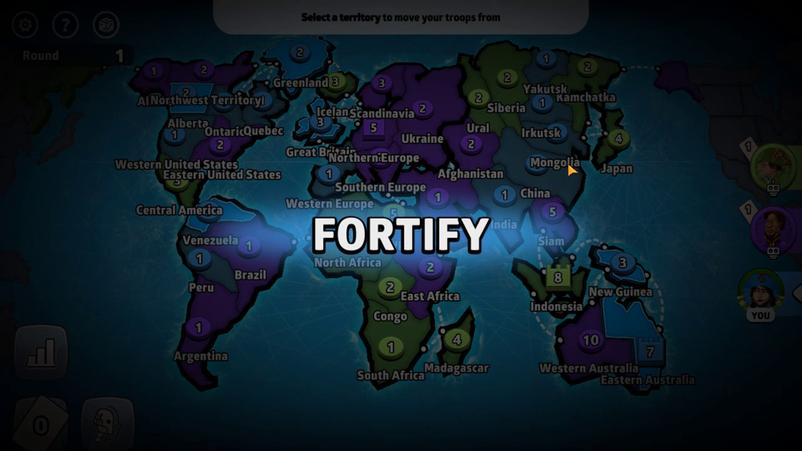 
Action: Mouse moved to (453, 333)
Screenshot: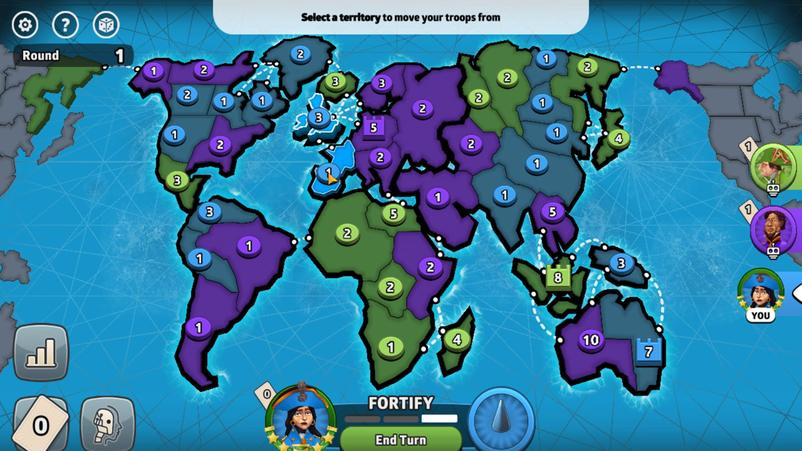 
Action: Mouse pressed left at (453, 333)
Screenshot: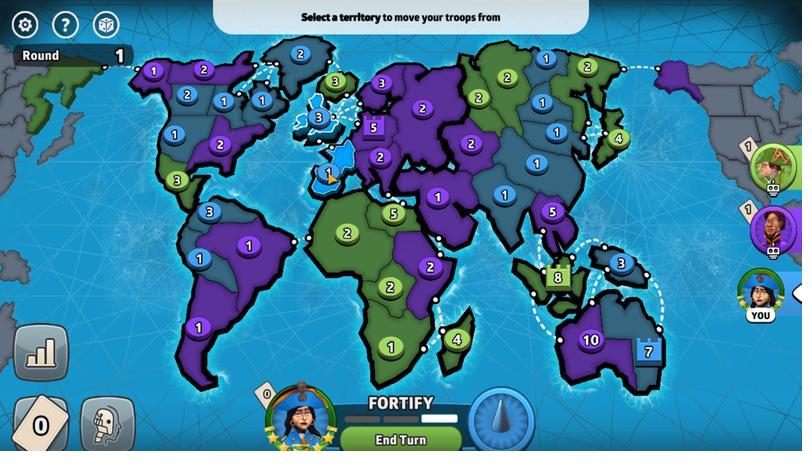 
Action: Mouse moved to (453, 334)
Screenshot: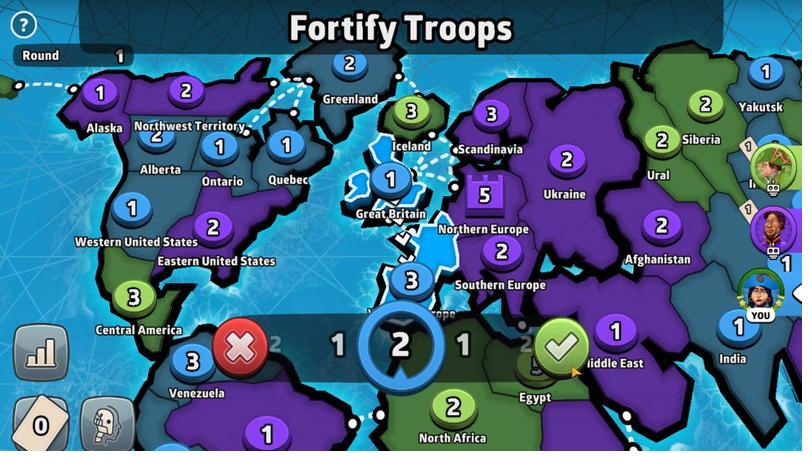 
Action: Mouse pressed left at (453, 334)
Screenshot: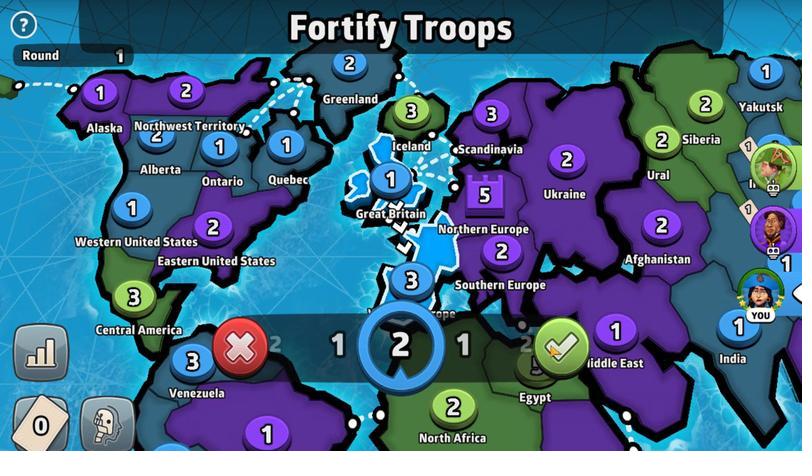 
Action: Mouse moved to (453, 334)
Screenshot: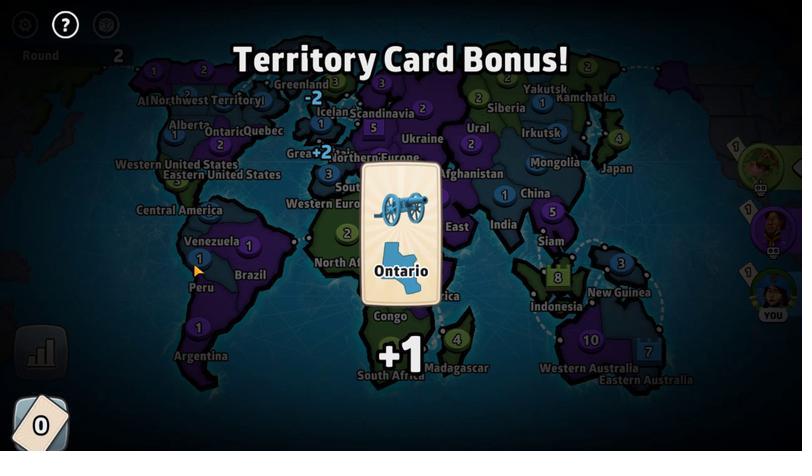 
Action: Mouse pressed left at (453, 334)
Screenshot: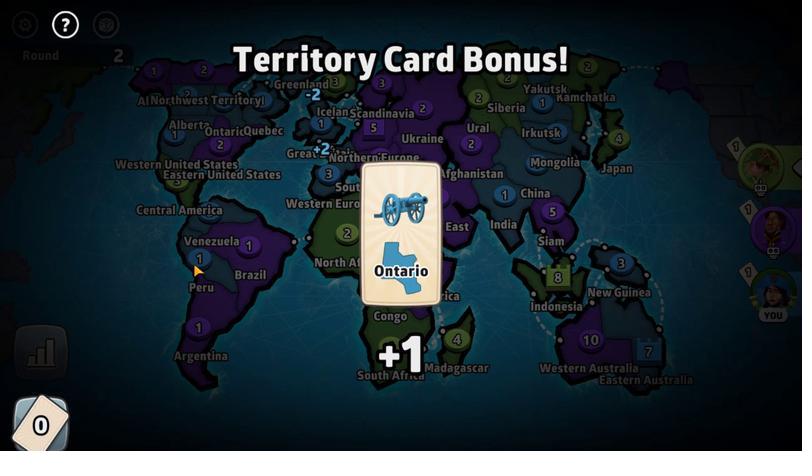 
Action: Mouse moved to (453, 334)
Screenshot: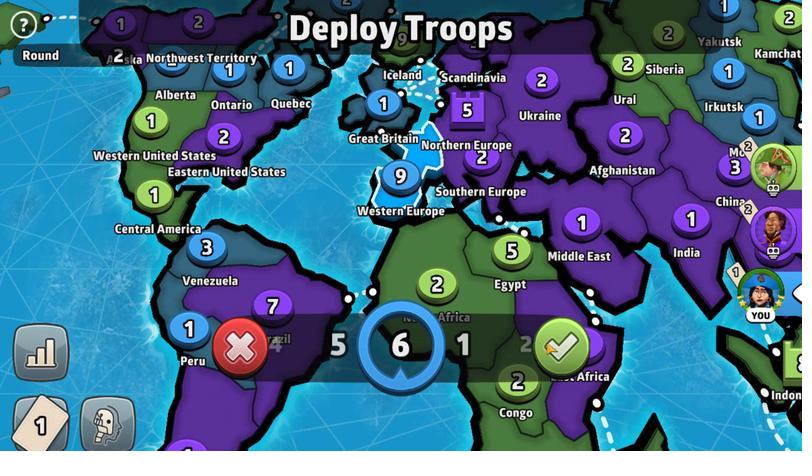 
Action: Mouse pressed left at (453, 334)
Screenshot: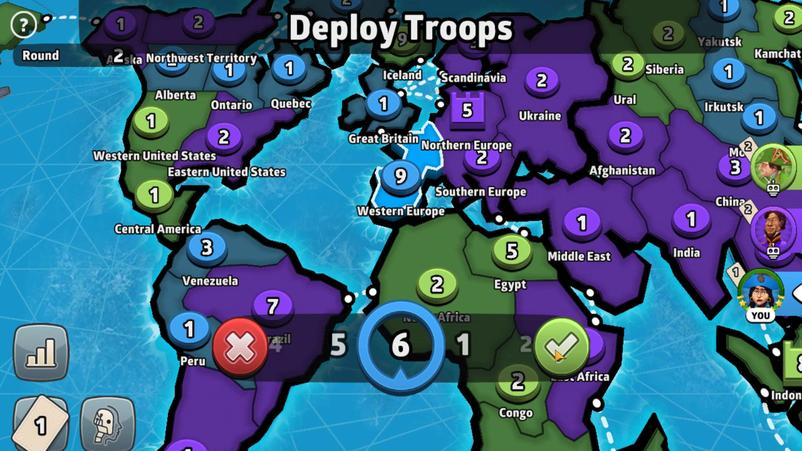 
Action: Mouse moved to (453, 334)
Screenshot: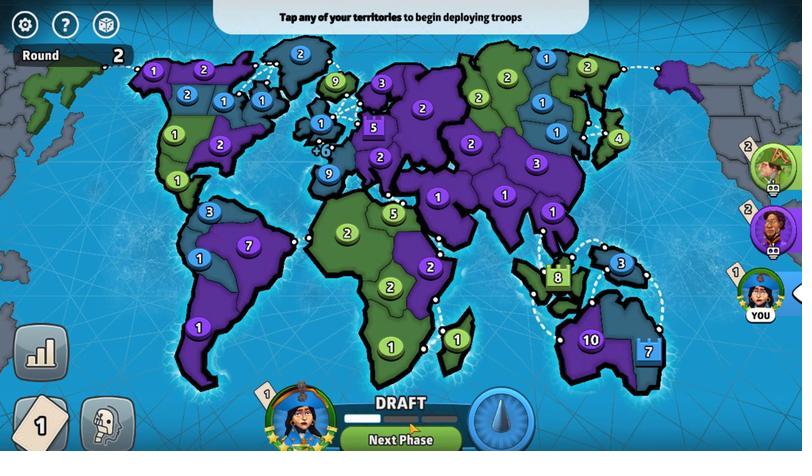 
Action: Mouse pressed left at (453, 334)
Screenshot: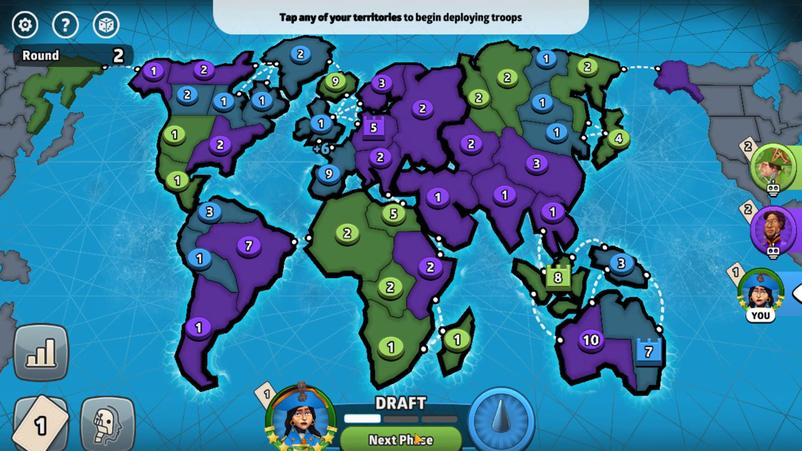 
Action: Mouse moved to (453, 334)
Screenshot: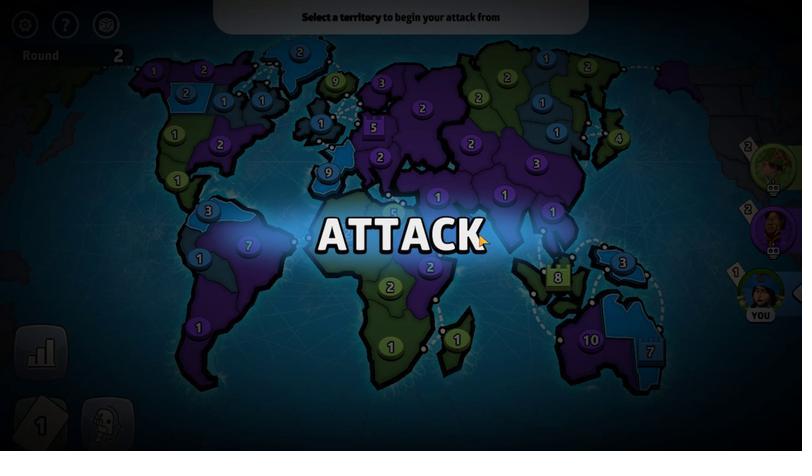 
Action: Mouse pressed left at (453, 334)
Screenshot: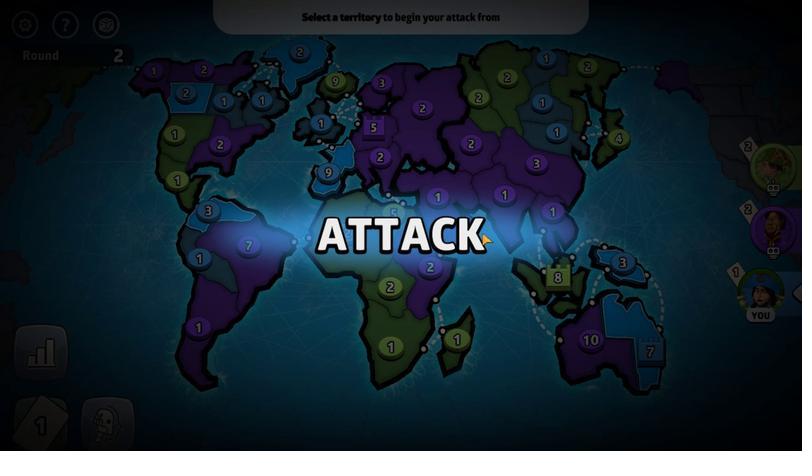 
Action: Mouse moved to (453, 334)
Screenshot: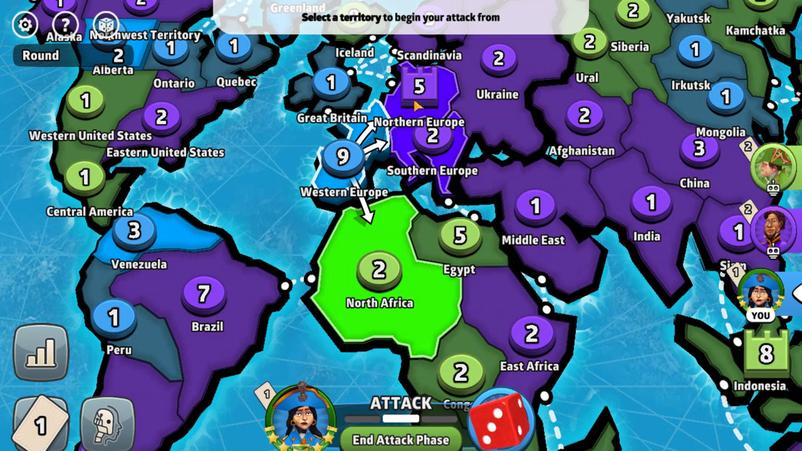 
Action: Mouse pressed left at (453, 334)
Screenshot: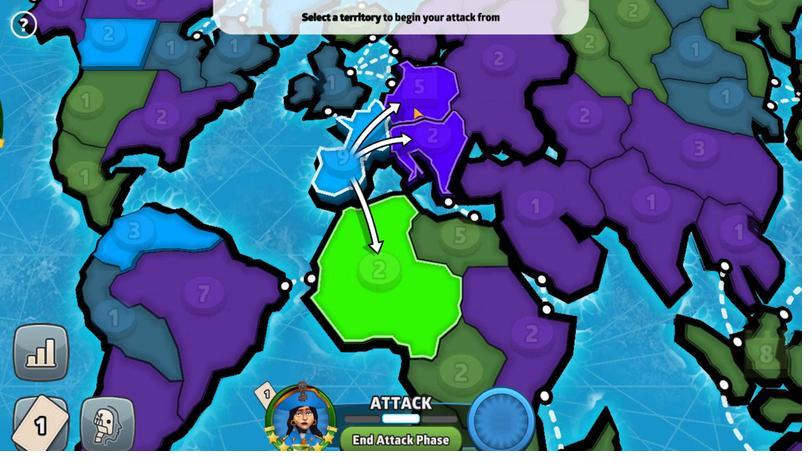 
Action: Mouse moved to (453, 333)
Screenshot: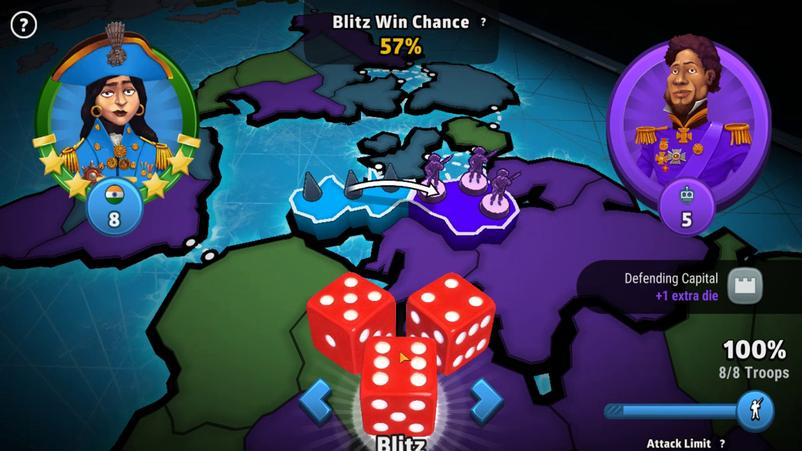 
Action: Mouse pressed left at (453, 333)
Screenshot: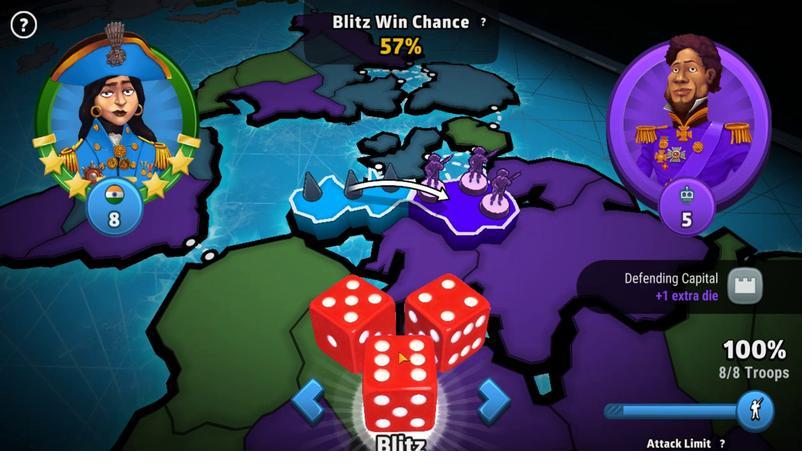 
Action: Mouse moved to (453, 334)
Screenshot: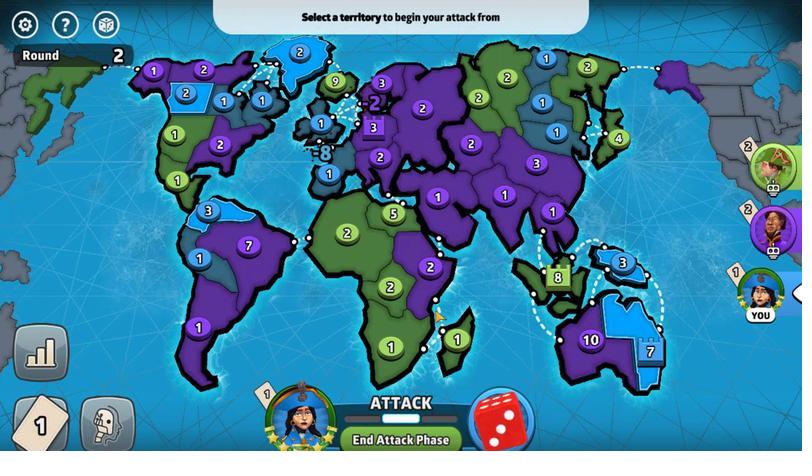 
Action: Mouse pressed left at (453, 334)
Screenshot: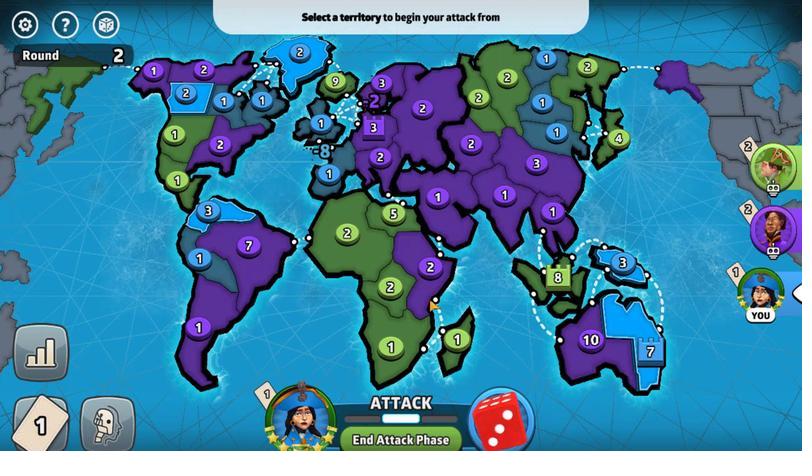 
Action: Mouse moved to (453, 334)
Screenshot: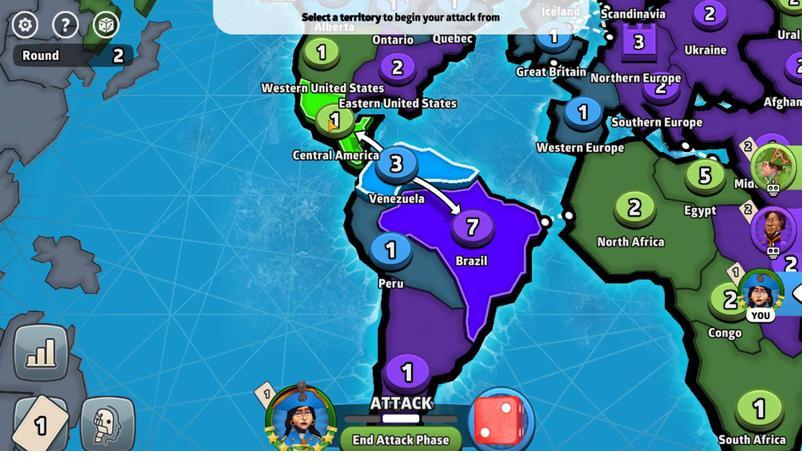 
Action: Mouse pressed left at (453, 334)
Screenshot: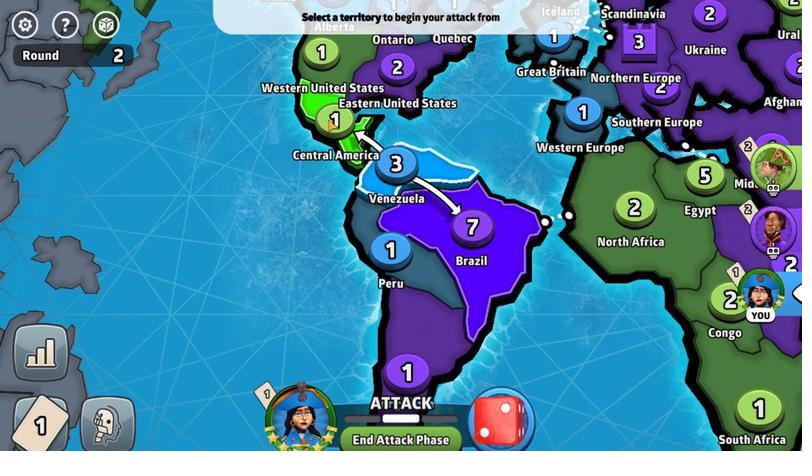 
Action: Mouse moved to (453, 333)
Screenshot: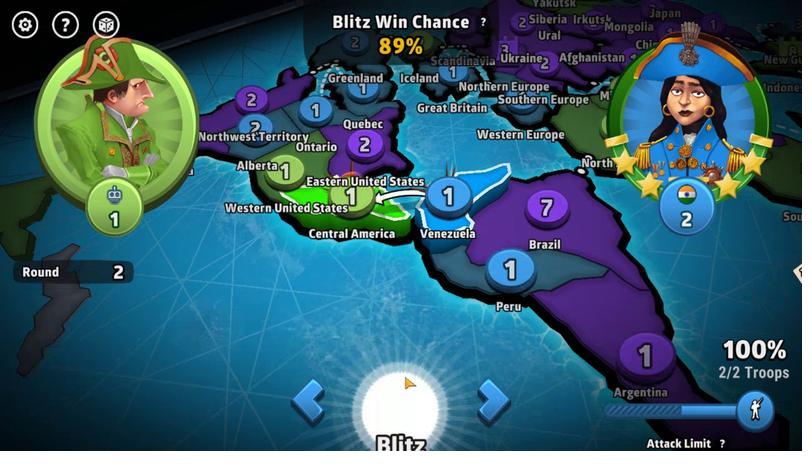 
Action: Mouse pressed left at (453, 333)
Screenshot: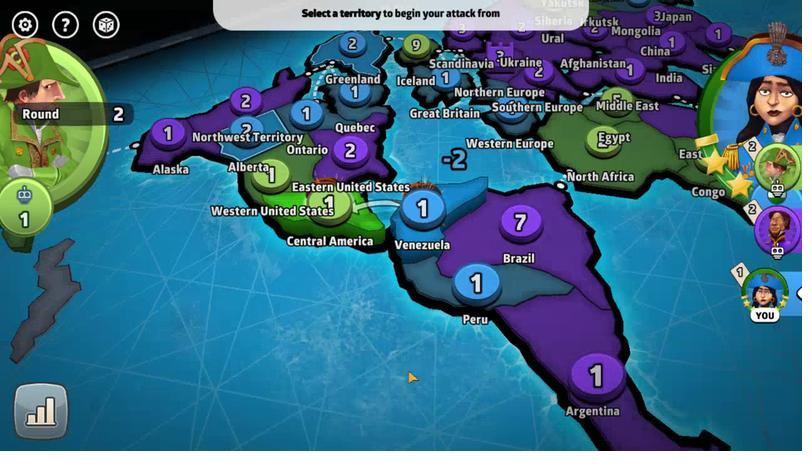 
Action: Mouse moved to (453, 334)
Screenshot: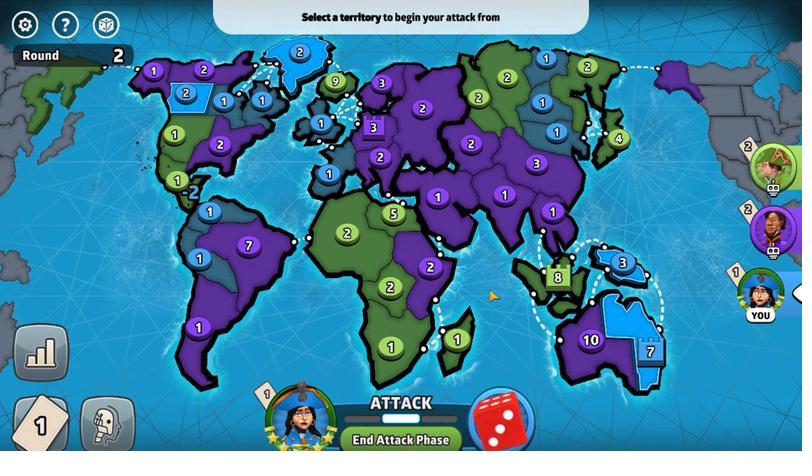 
Action: Mouse pressed left at (453, 334)
Screenshot: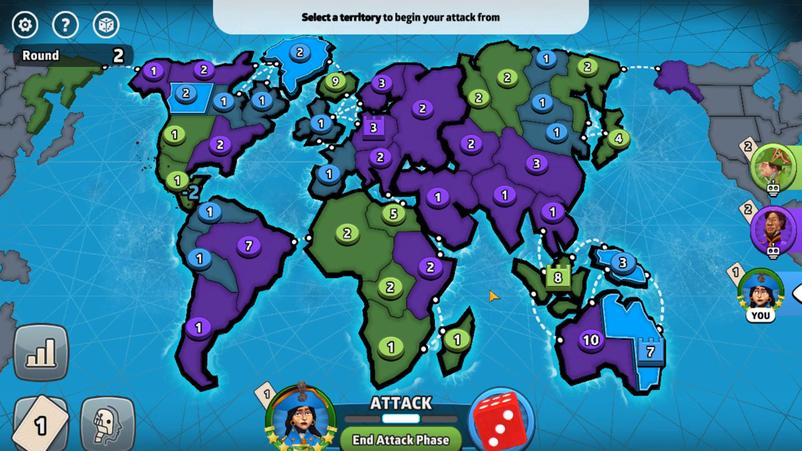 
Action: Mouse moved to (452, 334)
Screenshot: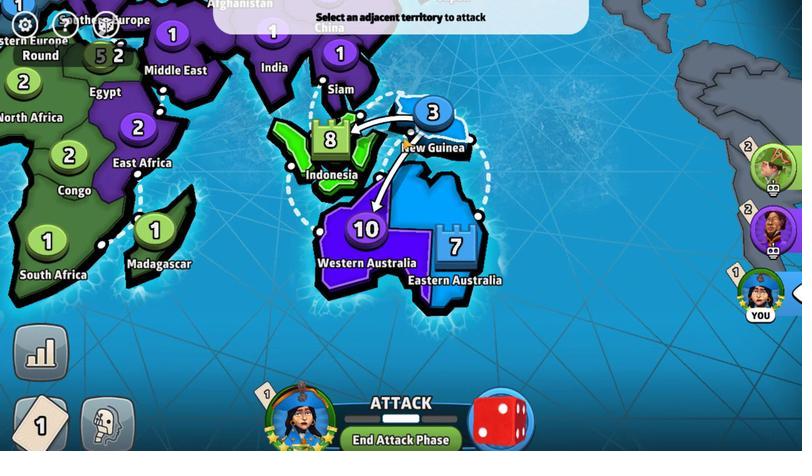 
Action: Mouse pressed left at (452, 334)
Screenshot: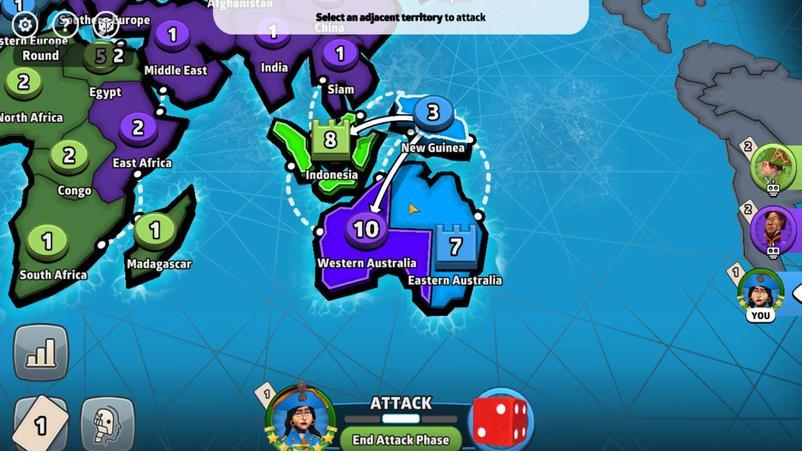 
Action: Mouse moved to (453, 334)
Screenshot: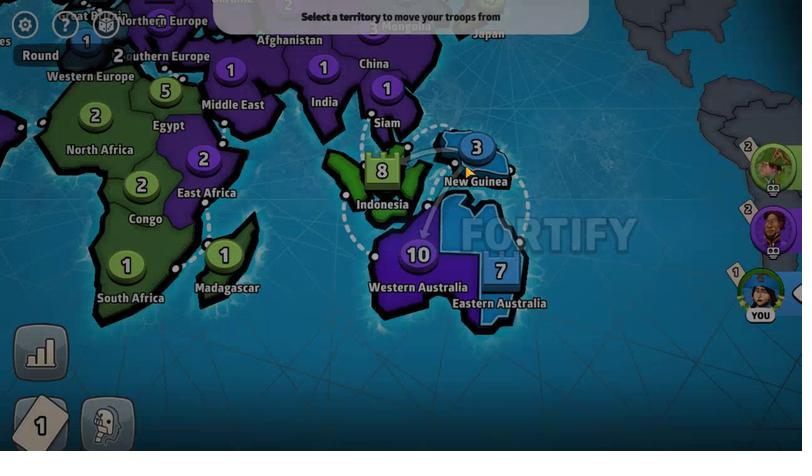 
Action: Mouse pressed left at (453, 334)
Screenshot: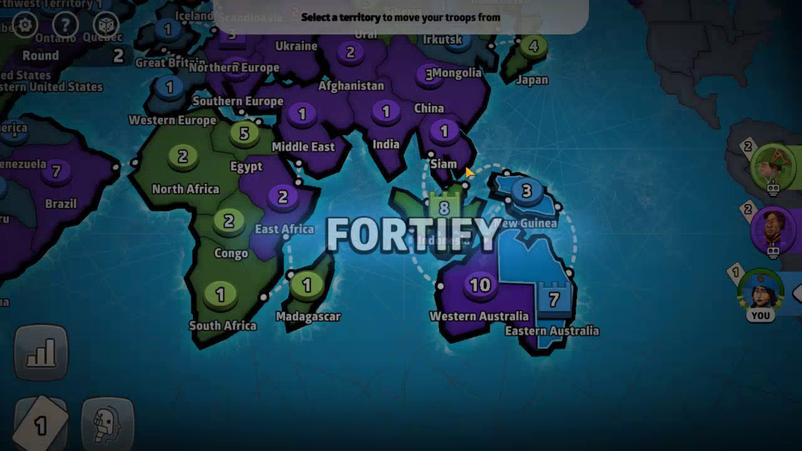 
Action: Mouse moved to (453, 334)
Screenshot: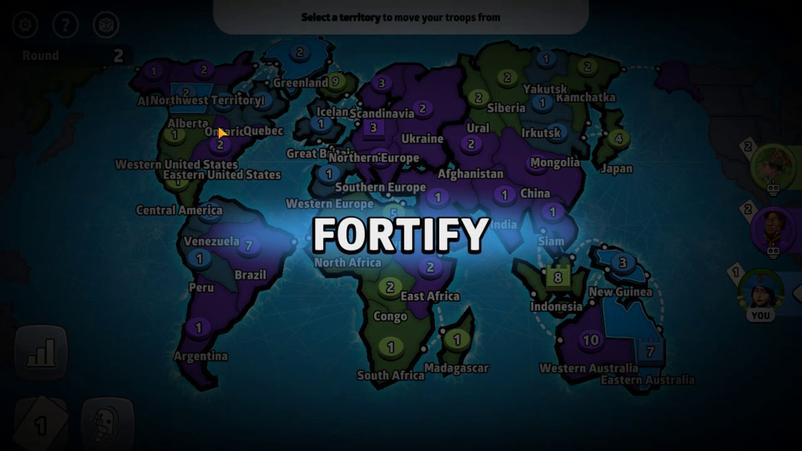 
Action: Mouse pressed left at (453, 334)
Screenshot: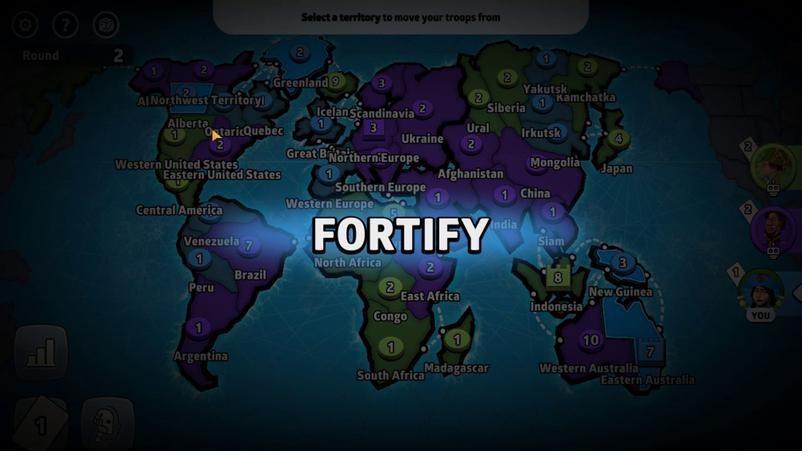 
Action: Mouse moved to (453, 333)
Screenshot: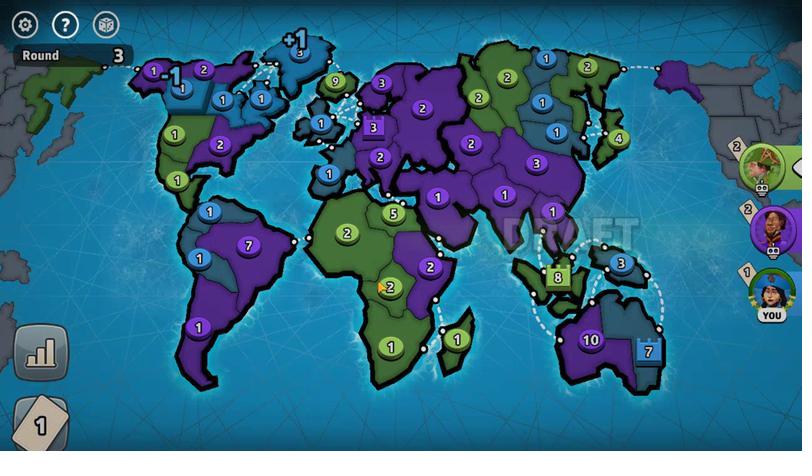 
Action: Mouse pressed left at (453, 333)
Screenshot: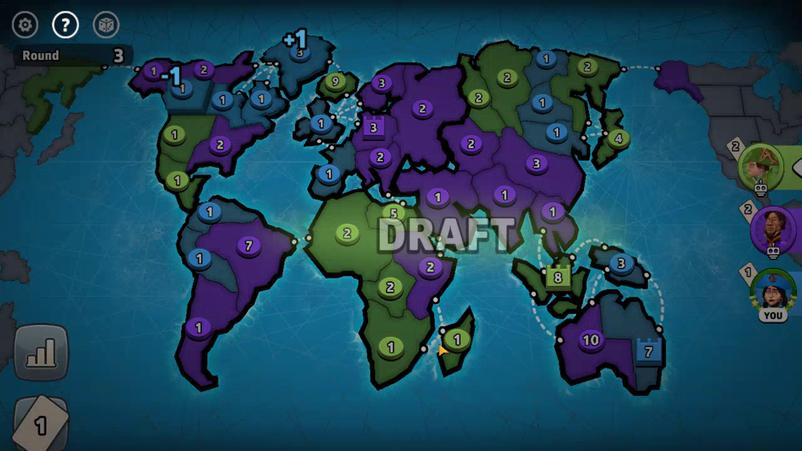 
Action: Mouse moved to (453, 333)
Screenshot: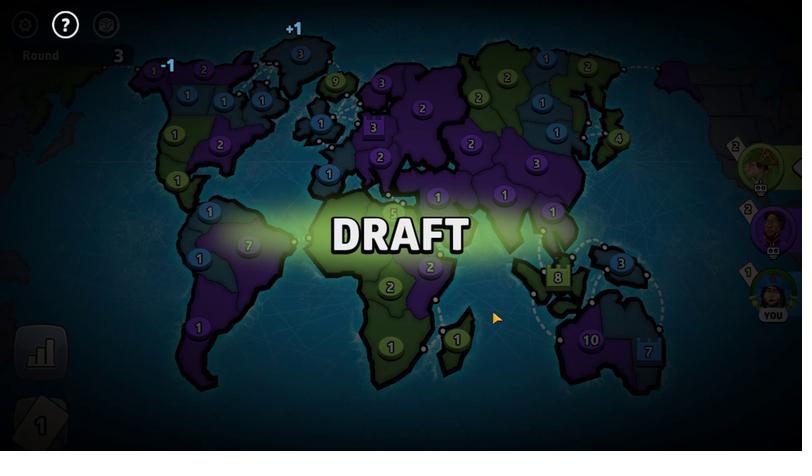 
Action: Mouse pressed left at (453, 333)
Screenshot: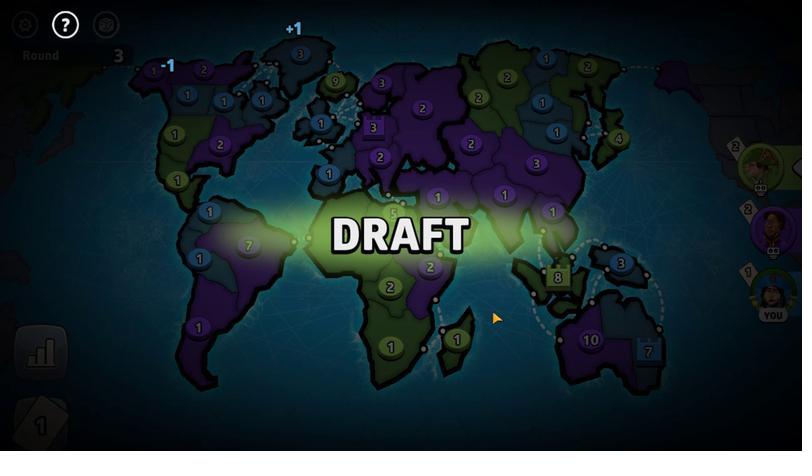 
Action: Mouse moved to (453, 334)
Screenshot: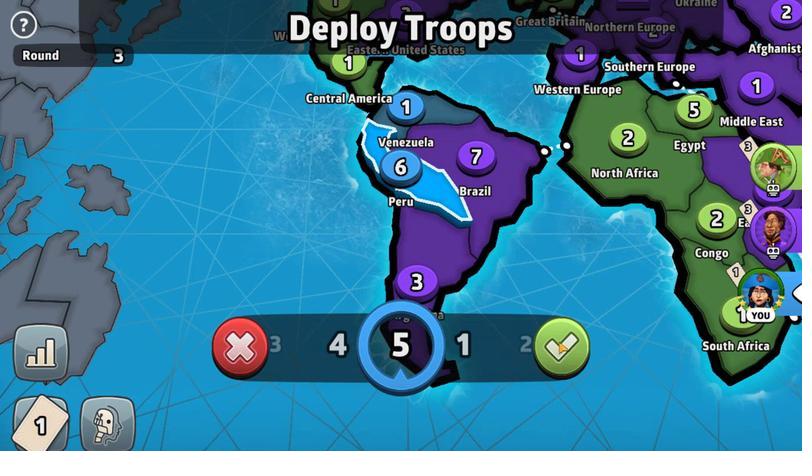 
Action: Mouse pressed left at (453, 334)
Screenshot: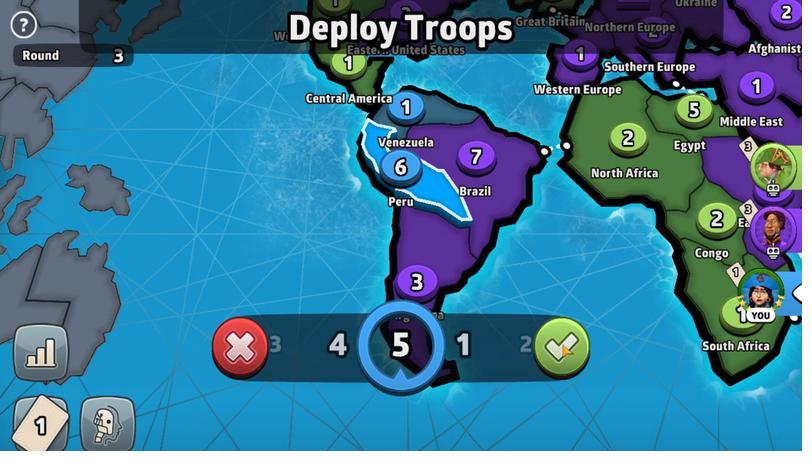 
Action: Mouse moved to (453, 334)
Screenshot: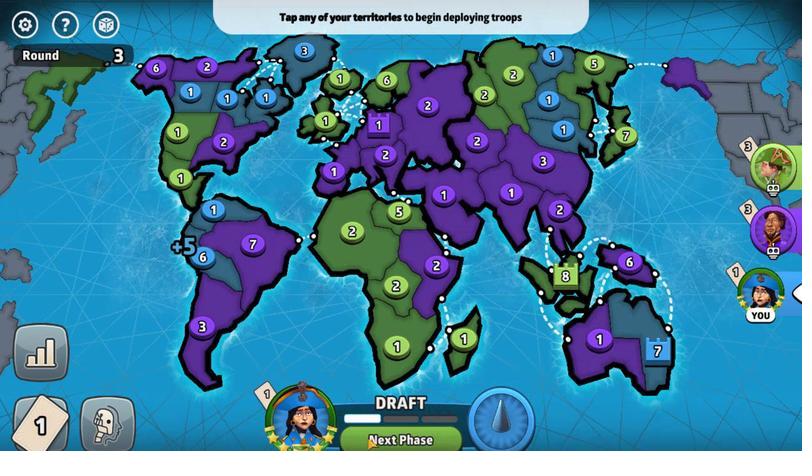 
Action: Mouse pressed left at (453, 334)
Screenshot: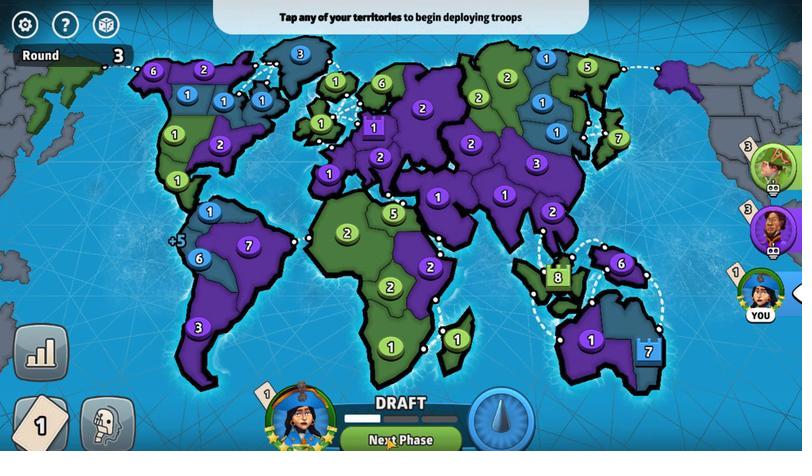 
Action: Mouse moved to (453, 334)
Screenshot: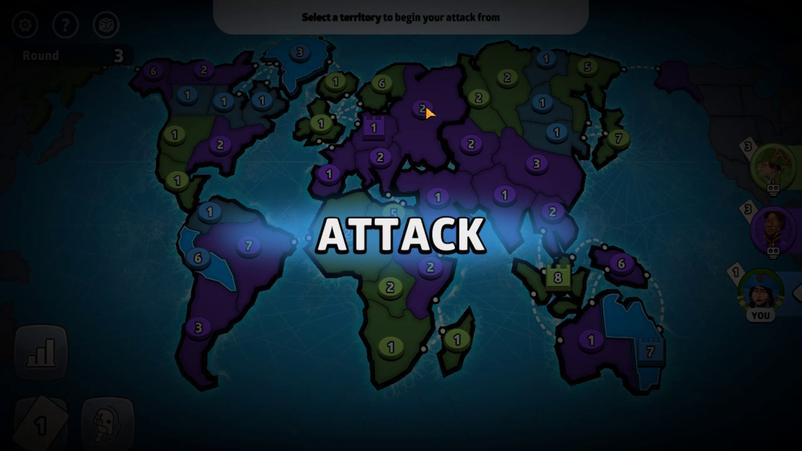 
Action: Mouse pressed left at (453, 334)
Screenshot: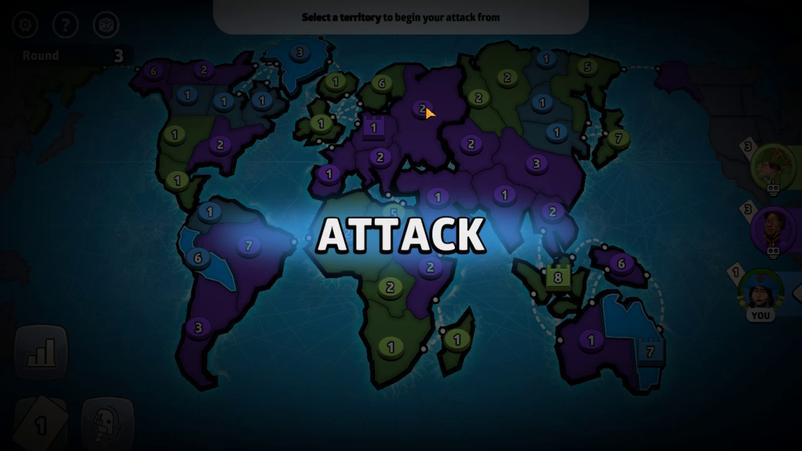 
Action: Mouse moved to (453, 334)
Screenshot: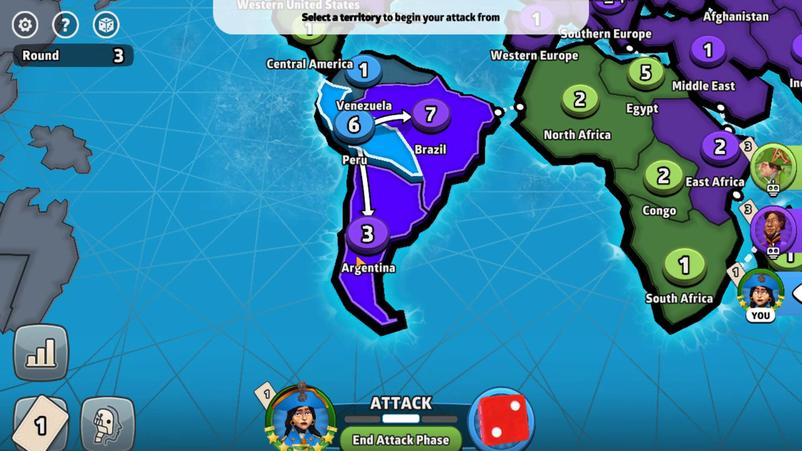 
Action: Mouse pressed left at (453, 334)
Screenshot: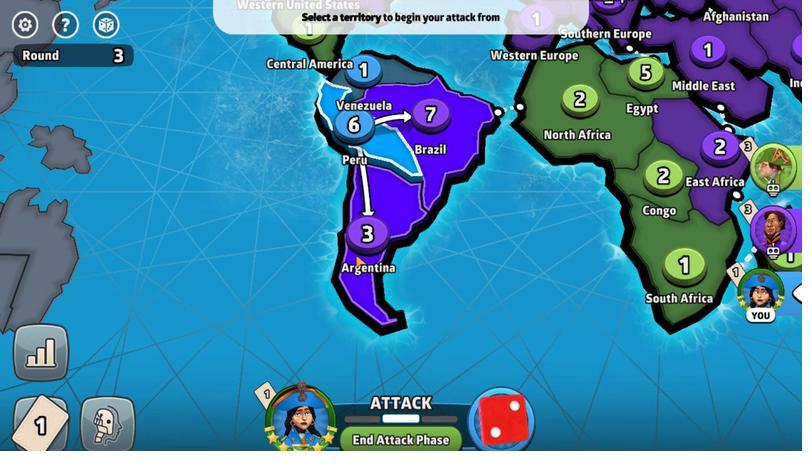 
Action: Mouse moved to (453, 334)
Screenshot: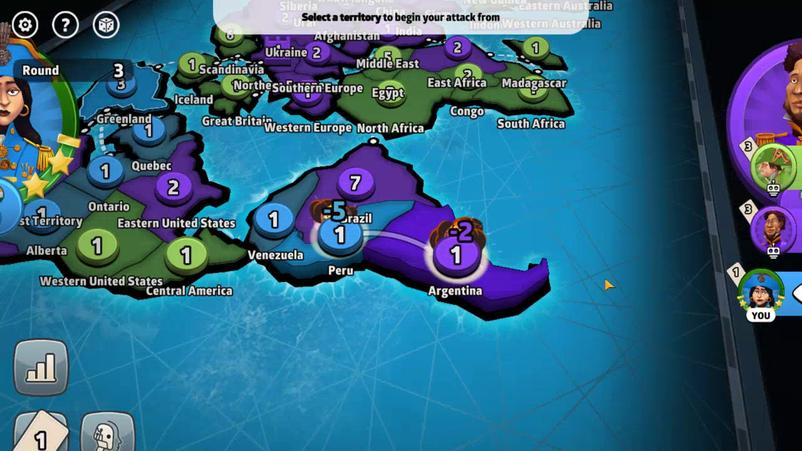 
Action: Mouse pressed left at (453, 334)
Screenshot: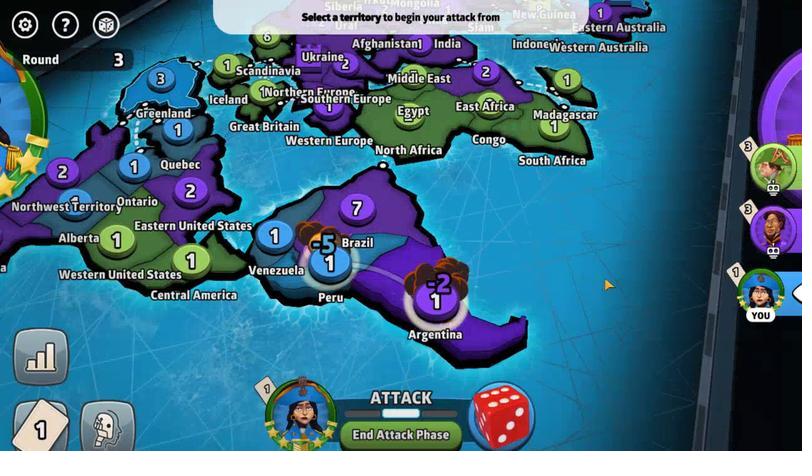 
Action: Mouse moved to (453, 334)
Screenshot: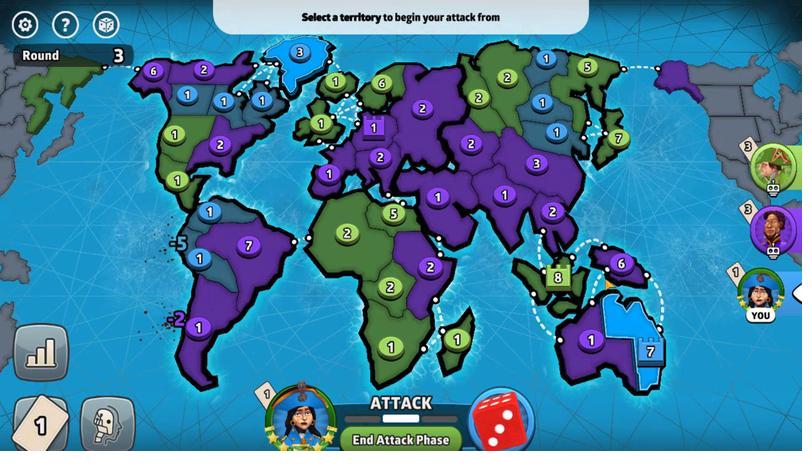 
Action: Mouse pressed left at (453, 334)
Screenshot: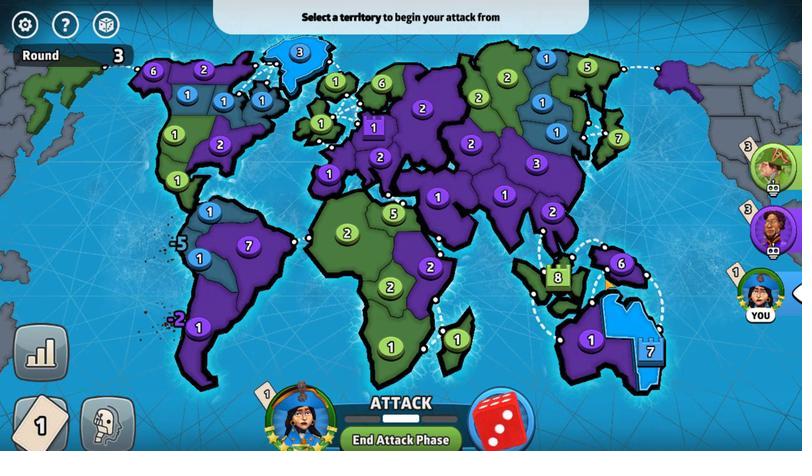 
Action: Mouse moved to (453, 333)
Screenshot: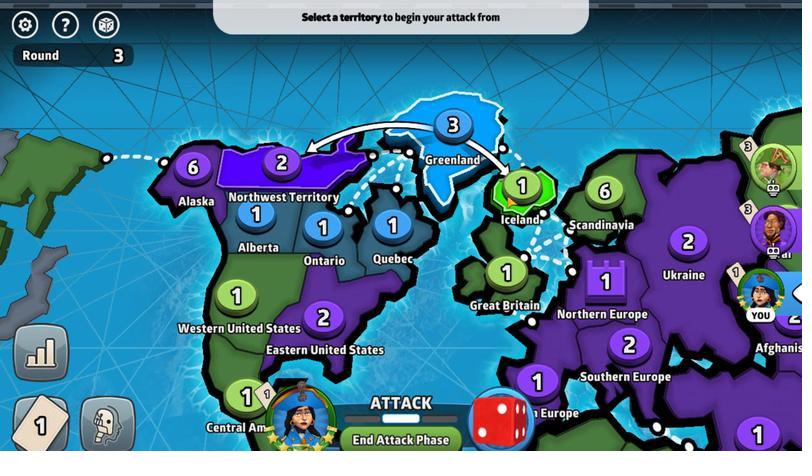 
Action: Mouse pressed left at (453, 333)
Screenshot: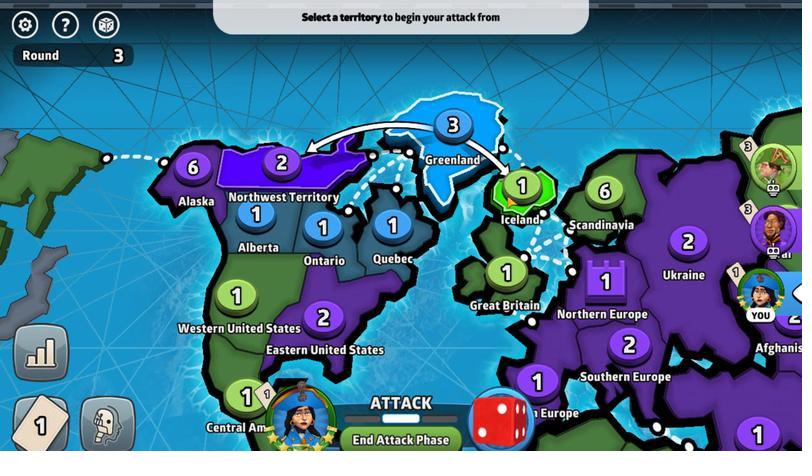 
Action: Mouse moved to (453, 334)
Screenshot: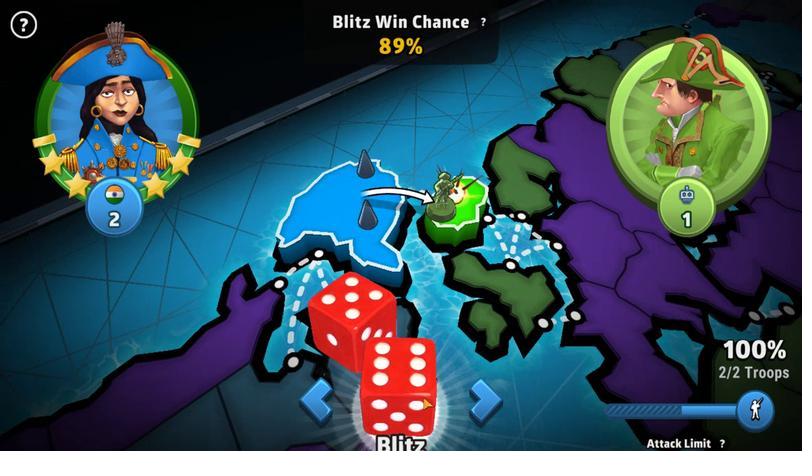 
Action: Mouse pressed left at (453, 334)
Screenshot: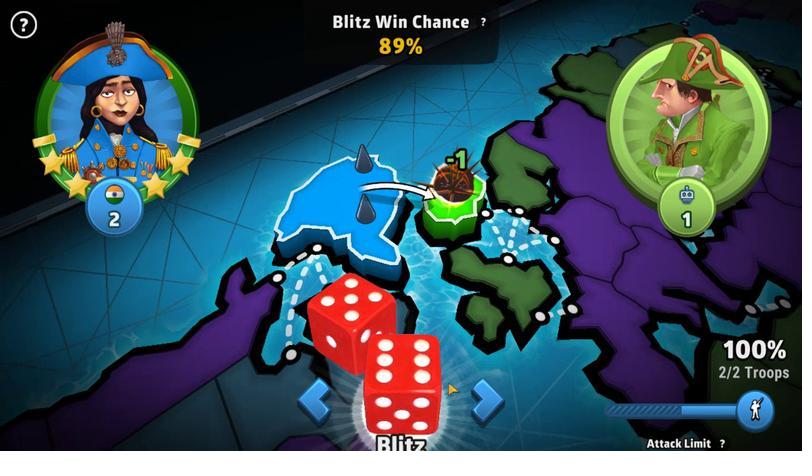 
Action: Mouse moved to (453, 334)
Screenshot: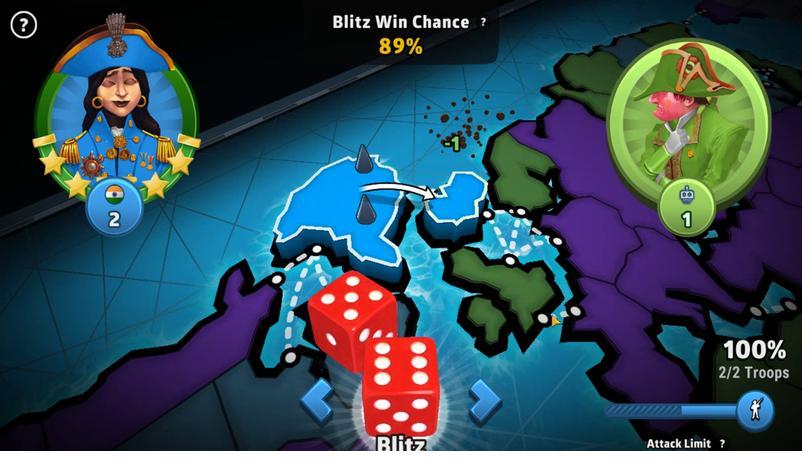 
Action: Mouse pressed left at (453, 334)
Screenshot: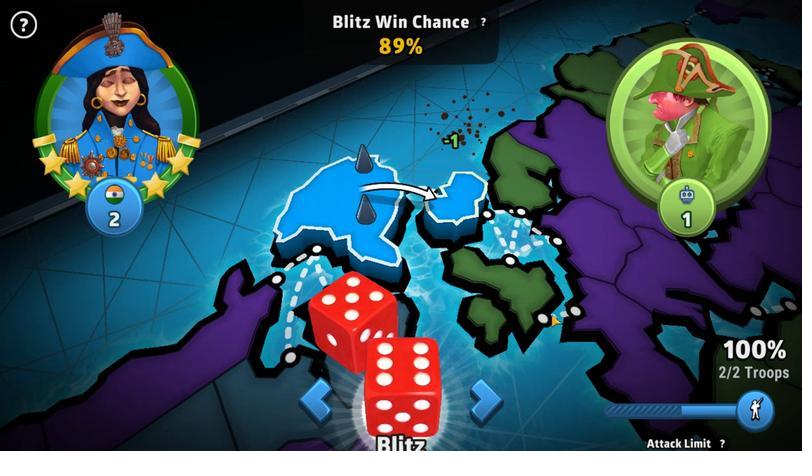
Action: Mouse moved to (453, 334)
Screenshot: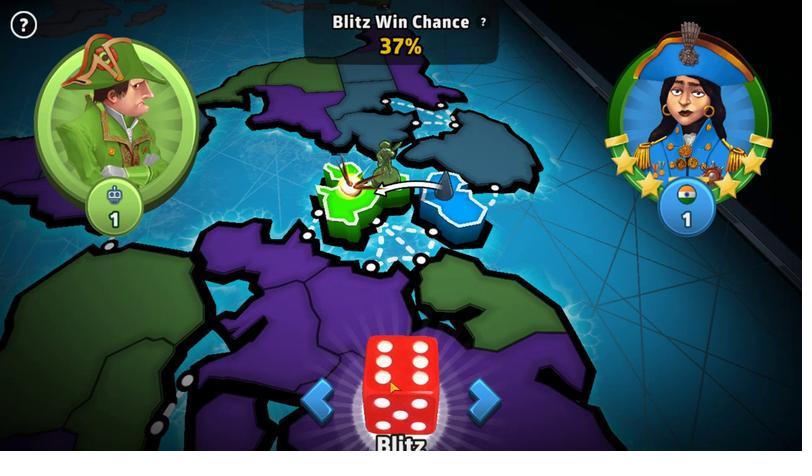 
Action: Mouse pressed left at (453, 334)
Screenshot: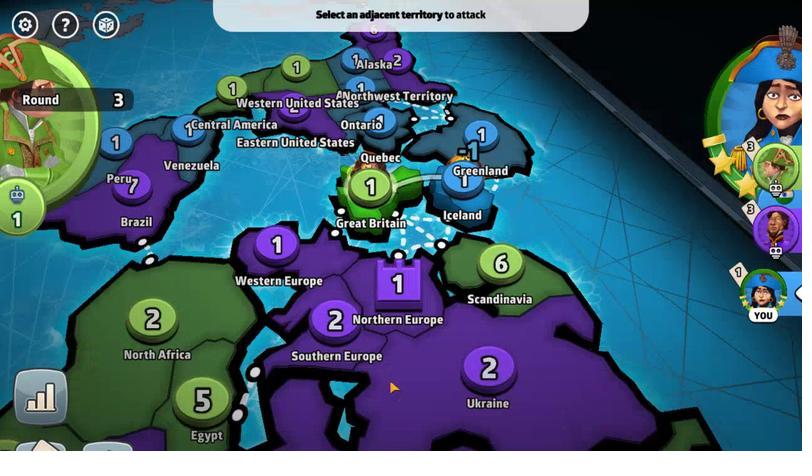 
Action: Mouse moved to (453, 334)
Screenshot: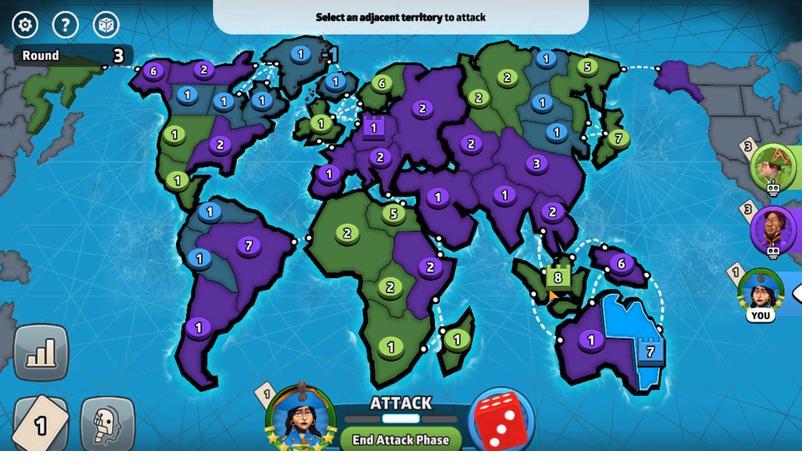 
Action: Mouse pressed left at (453, 334)
Screenshot: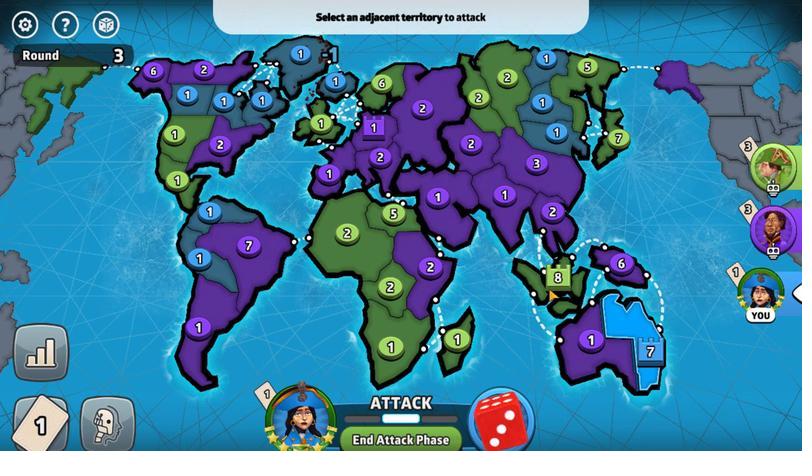 
Action: Mouse moved to (453, 334)
Screenshot: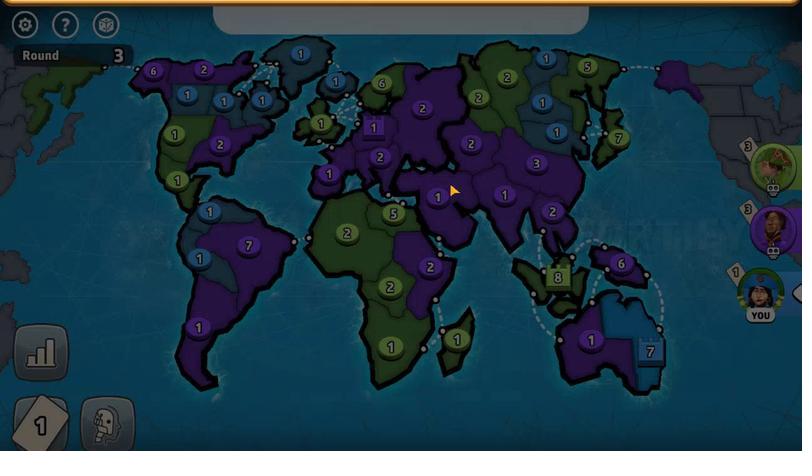 
Action: Mouse pressed left at (453, 334)
Screenshot: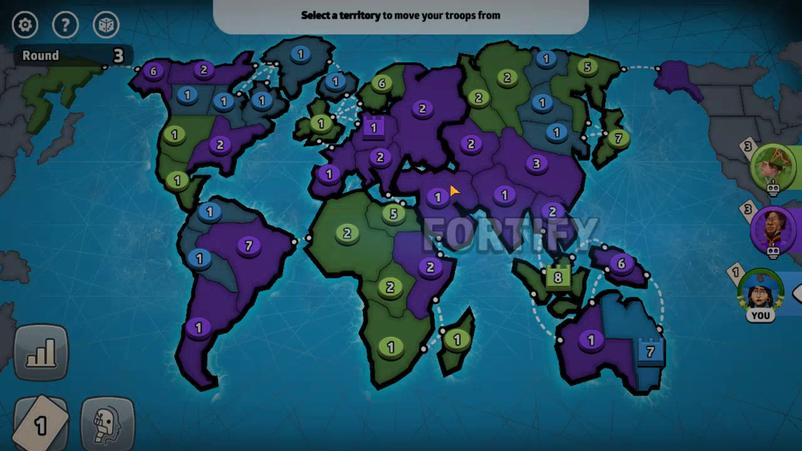 
Action: Mouse moved to (453, 334)
Screenshot: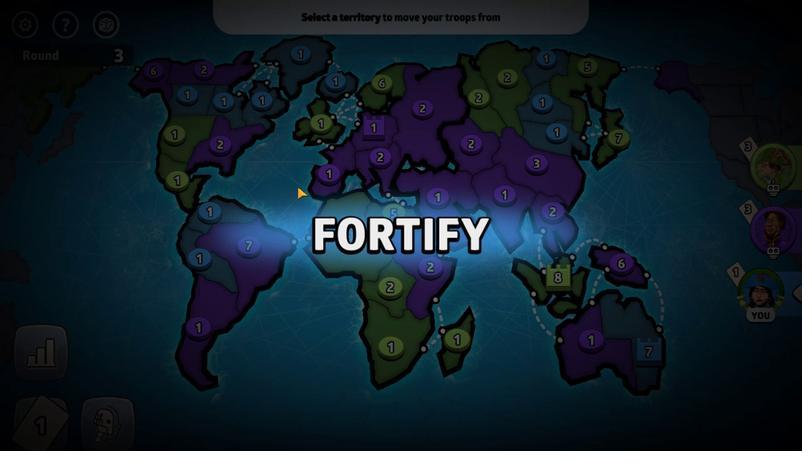 
Action: Mouse pressed left at (453, 334)
Screenshot: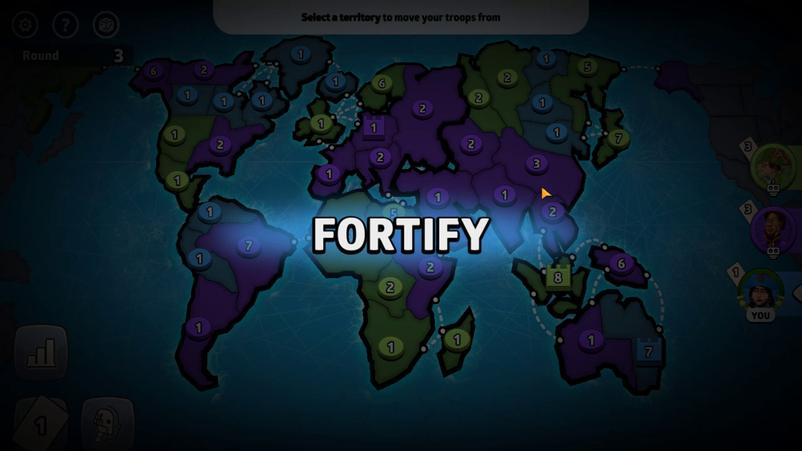 
Action: Mouse moved to (453, 334)
Screenshot: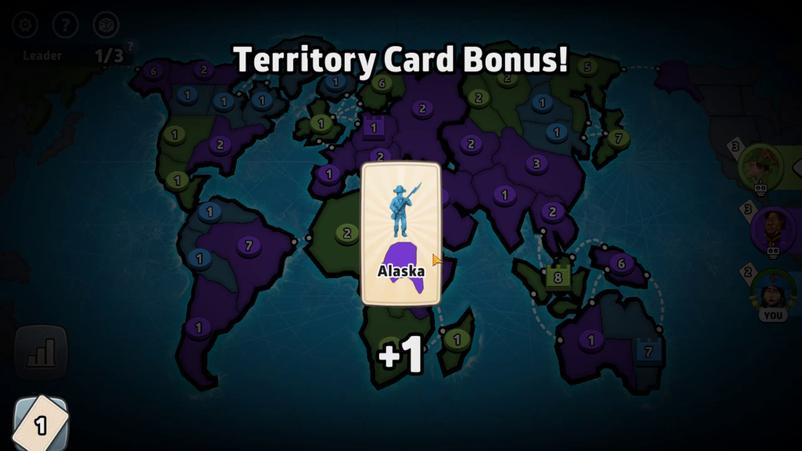 
Action: Mouse pressed left at (453, 334)
Screenshot: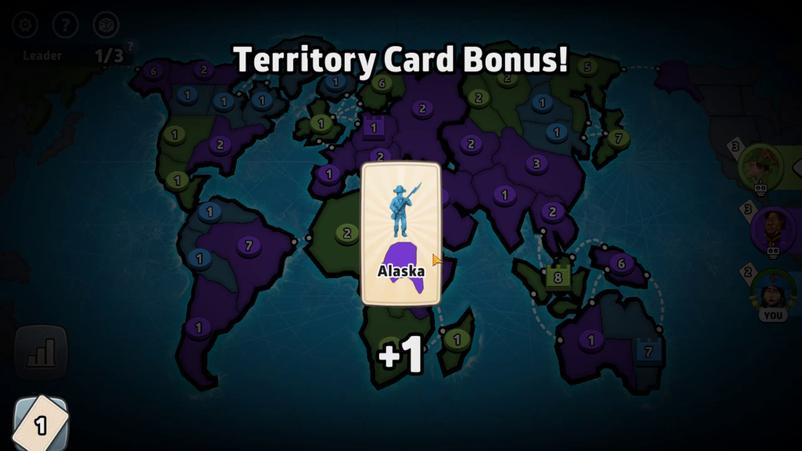 
Action: Mouse moved to (452, 334)
Screenshot: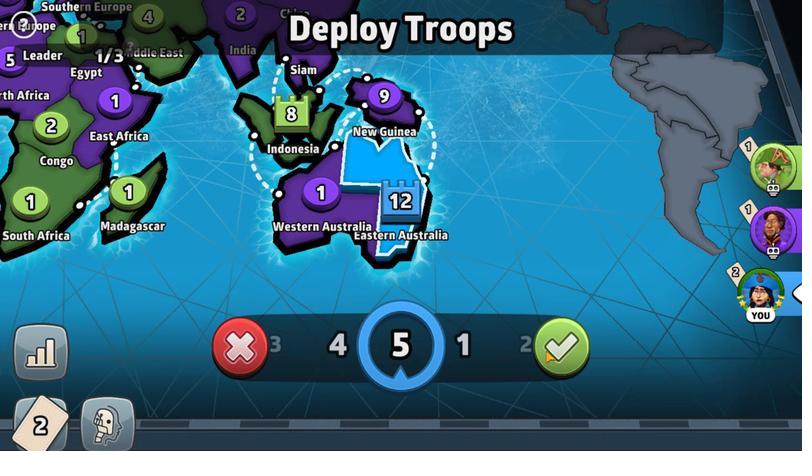 
Action: Mouse pressed left at (452, 334)
Screenshot: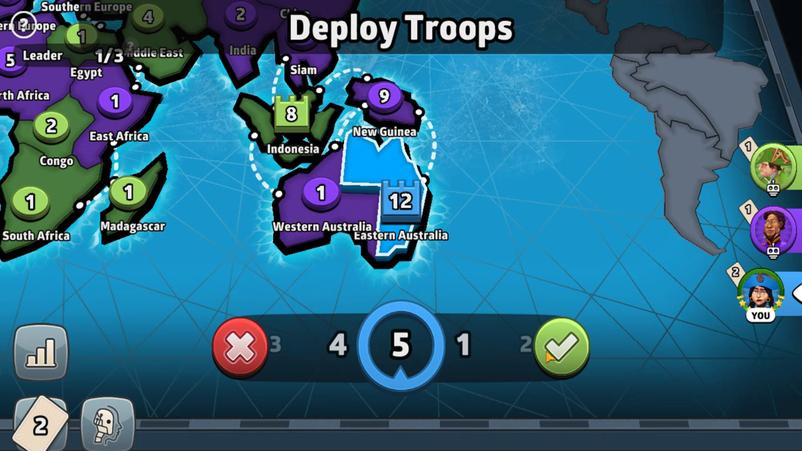 
Action: Mouse moved to (453, 334)
Screenshot: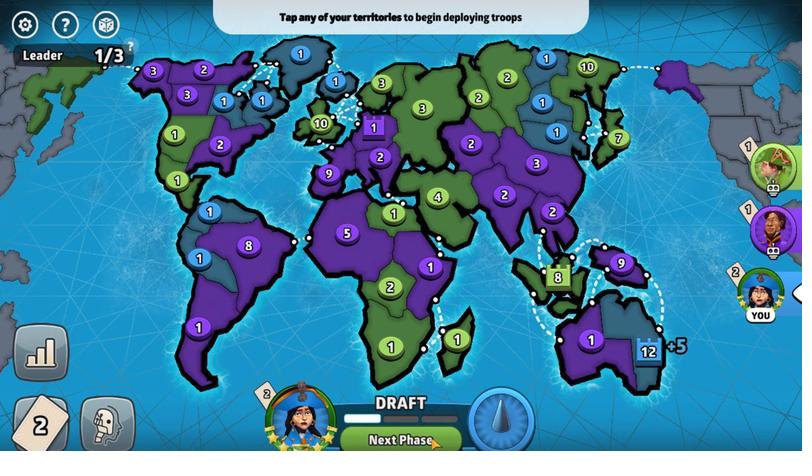 
Action: Mouse pressed left at (453, 334)
Screenshot: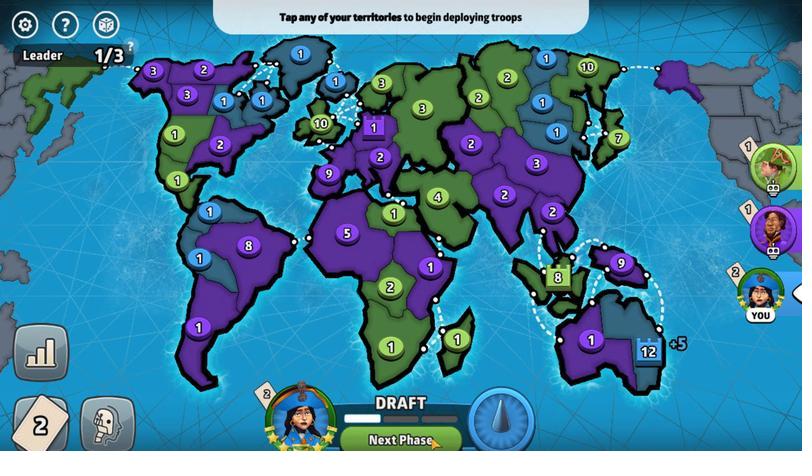 
Action: Mouse moved to (453, 334)
Screenshot: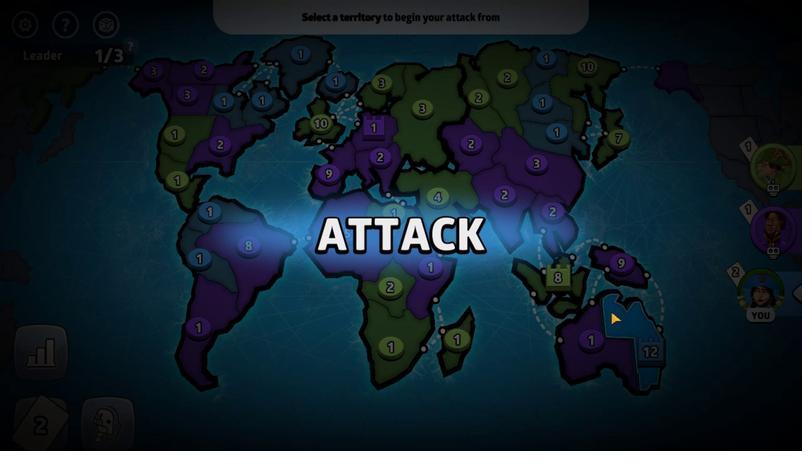 
Action: Mouse pressed left at (453, 334)
Screenshot: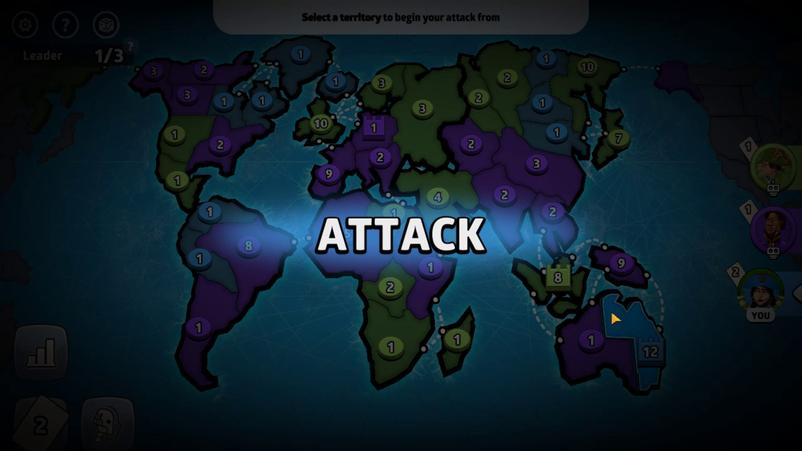 
Action: Mouse moved to (452, 334)
Screenshot: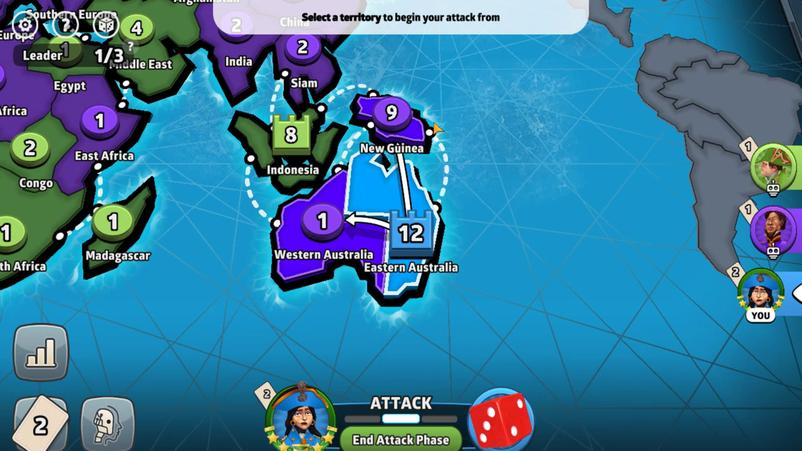 
Action: Mouse pressed left at (452, 334)
Screenshot: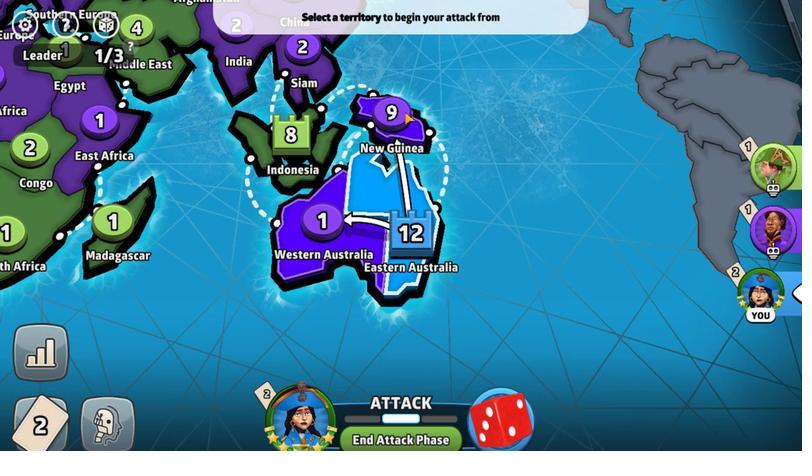 
Action: Mouse moved to (453, 333)
Screenshot: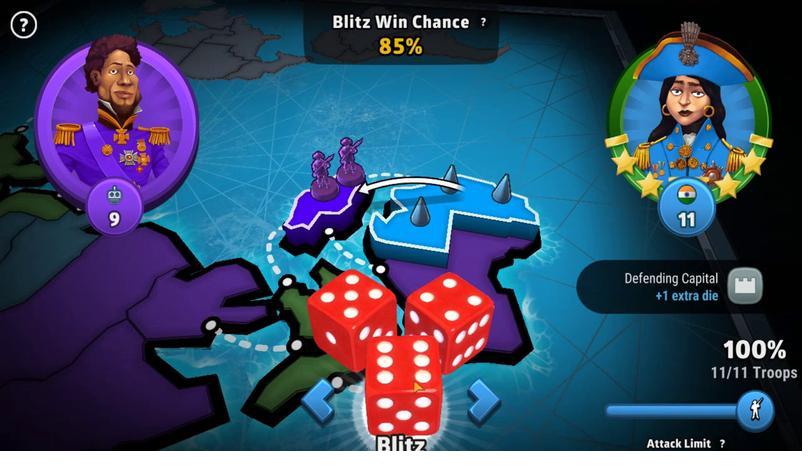 
Action: Mouse pressed left at (453, 333)
Screenshot: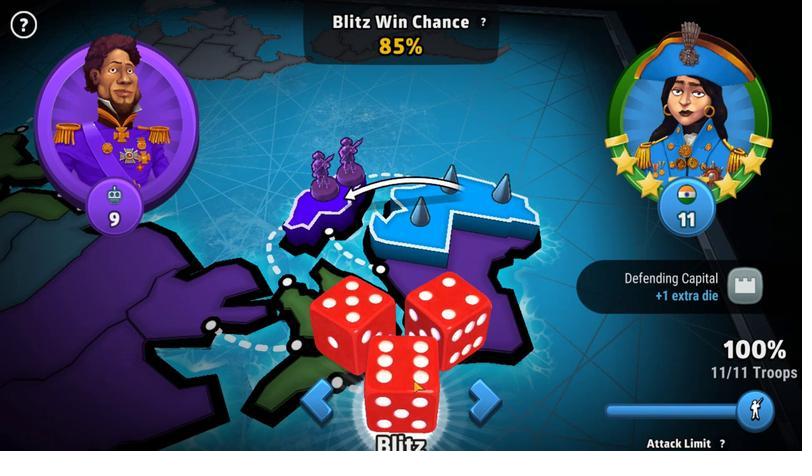 
Action: Mouse moved to (453, 334)
Screenshot: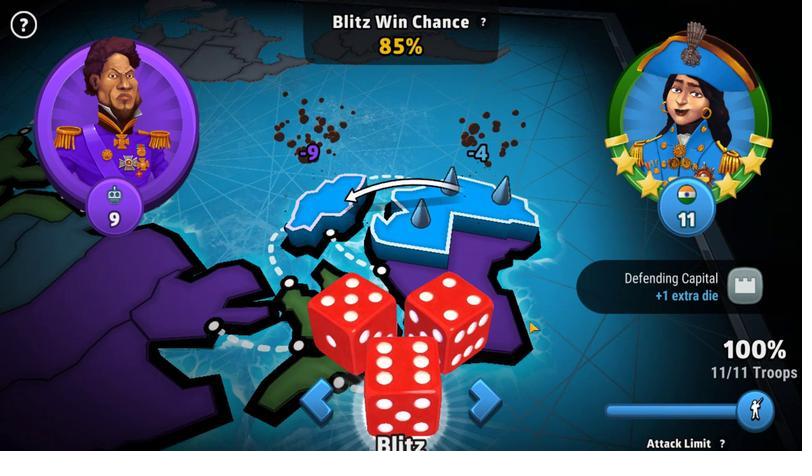 
Action: Mouse pressed left at (453, 334)
Screenshot: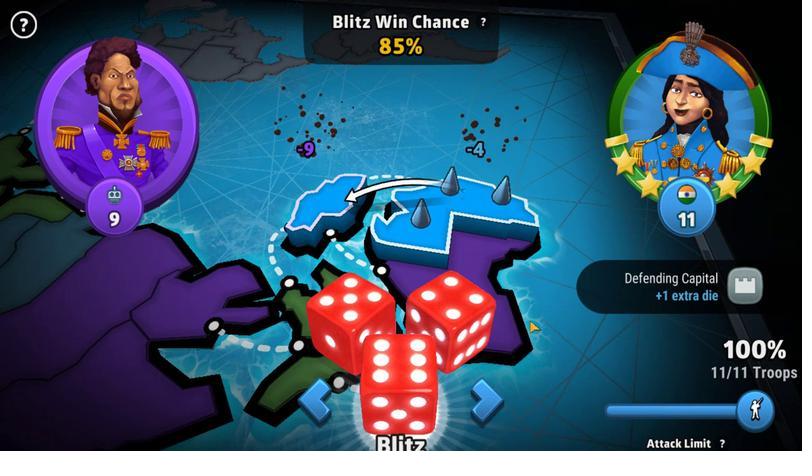 
Action: Mouse moved to (453, 334)
Screenshot: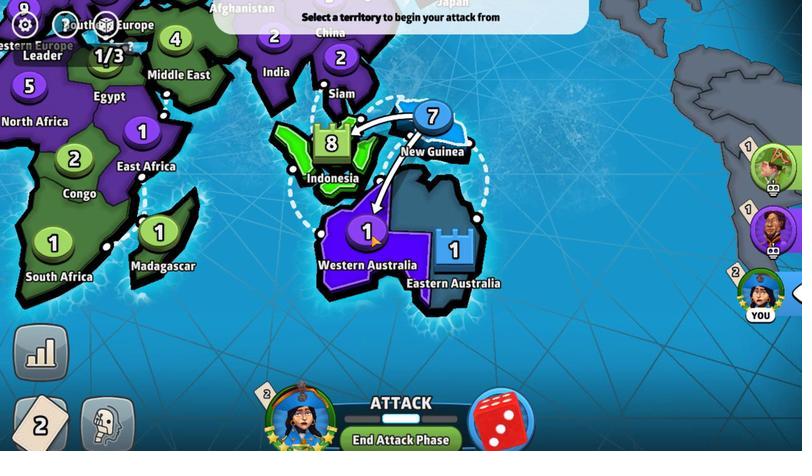 
Action: Mouse pressed left at (453, 334)
Screenshot: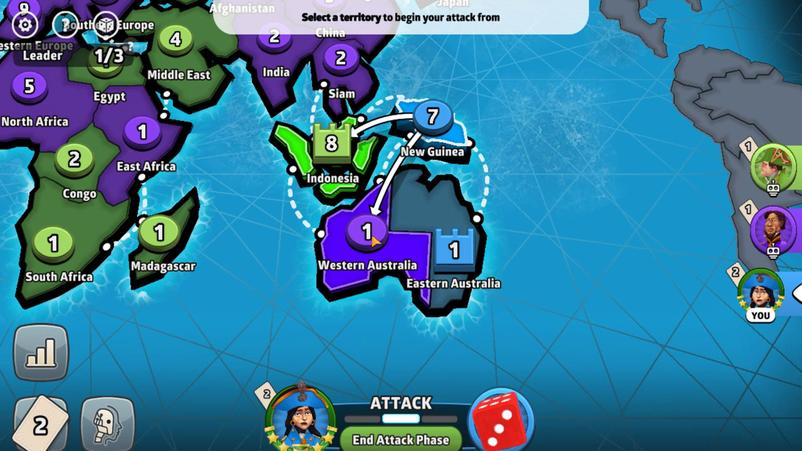 
Action: Mouse moved to (453, 334)
Screenshot: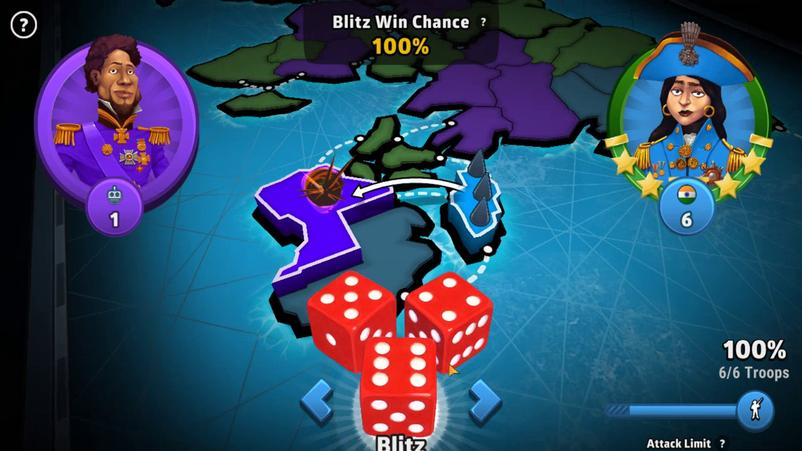 
Action: Mouse pressed left at (453, 334)
Screenshot: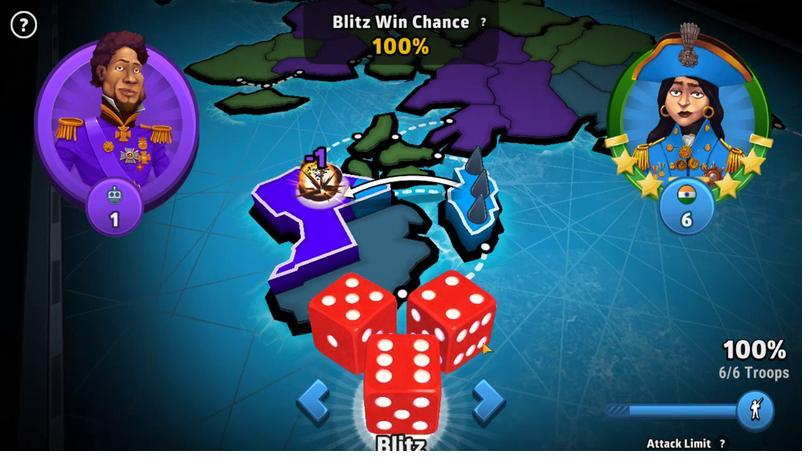 
Action: Mouse moved to (453, 334)
Screenshot: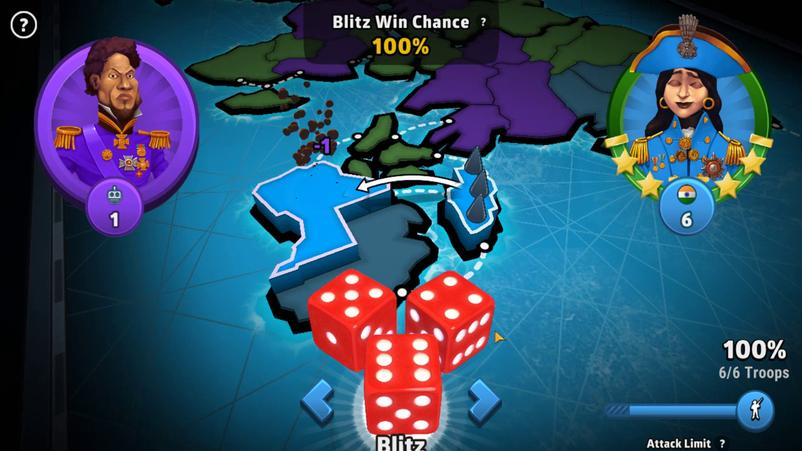 
Action: Mouse pressed left at (453, 334)
Screenshot: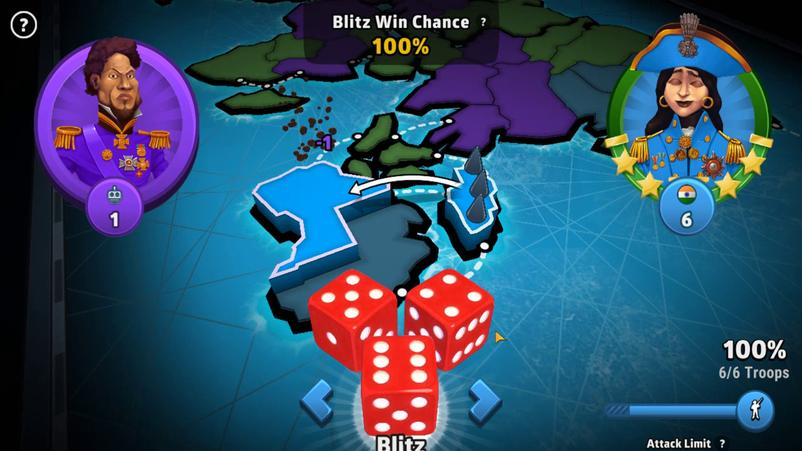 
Action: Mouse moved to (453, 334)
Screenshot: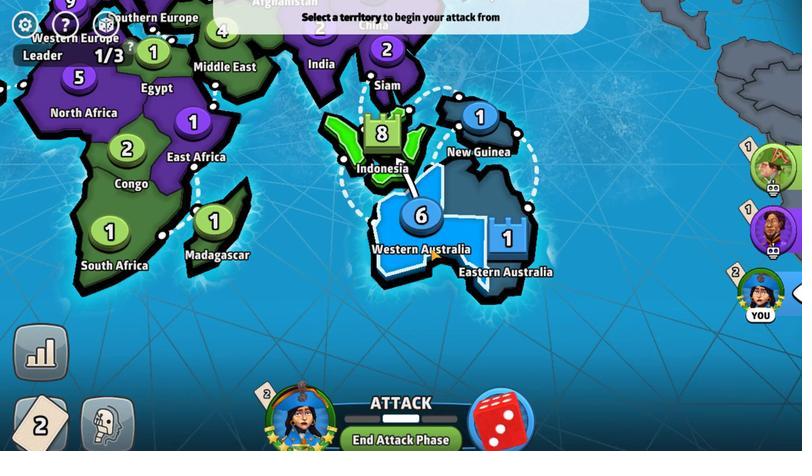 
Action: Mouse pressed left at (453, 334)
Screenshot: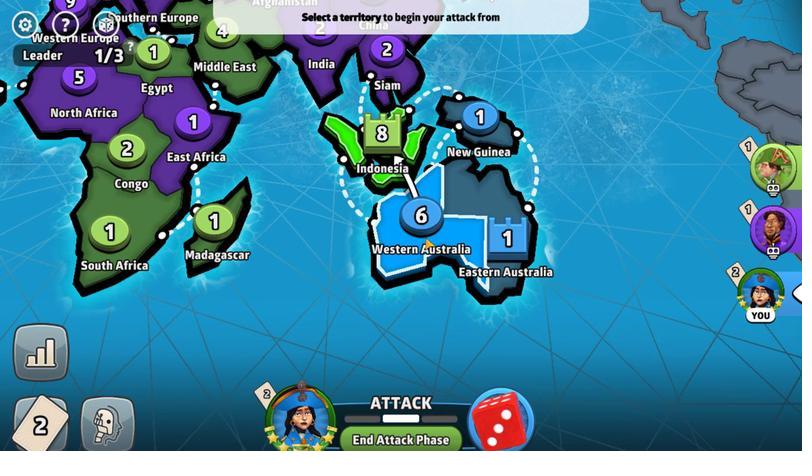 
Action: Mouse moved to (453, 334)
Screenshot: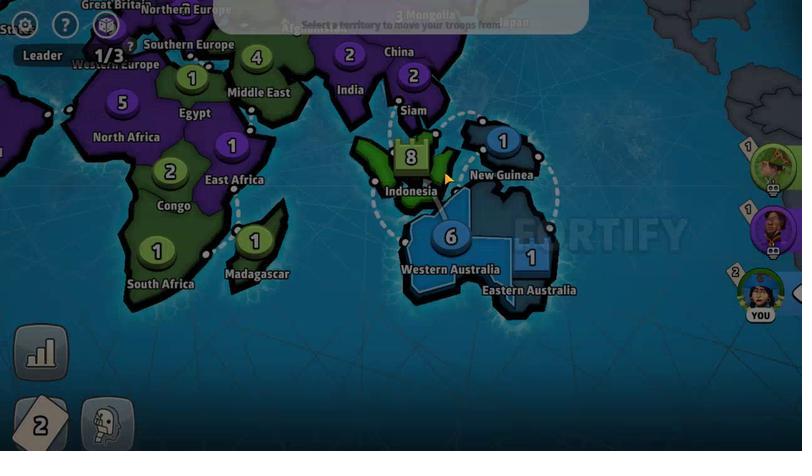 
Action: Mouse pressed left at (453, 334)
Screenshot: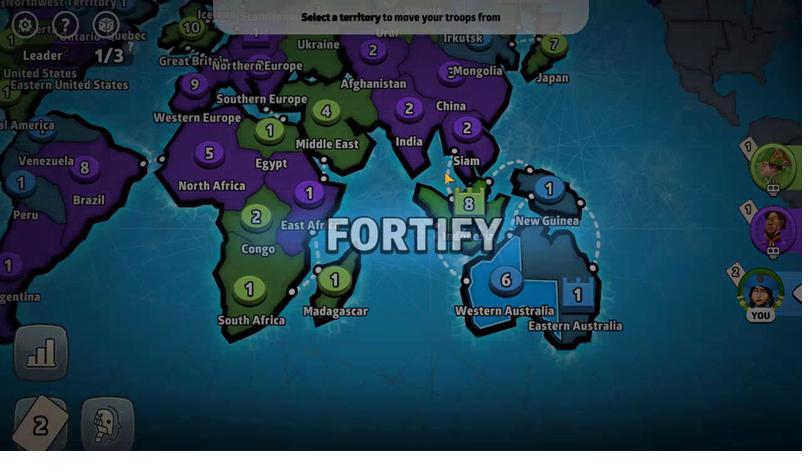 
Action: Mouse moved to (453, 334)
Screenshot: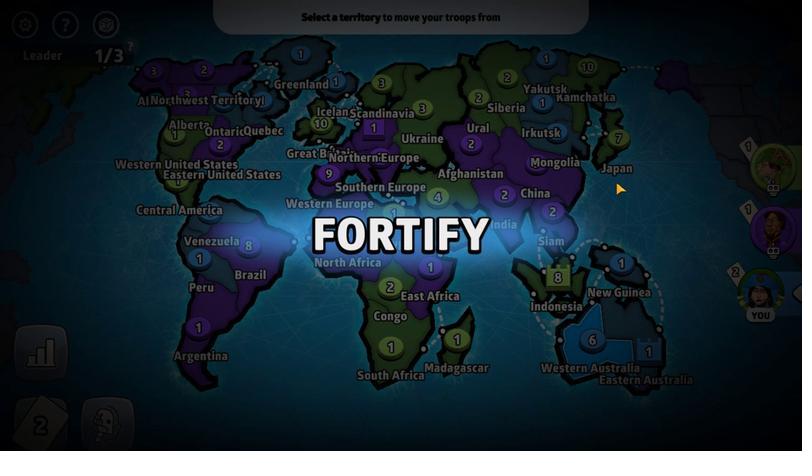 
Action: Mouse pressed left at (453, 334)
Screenshot: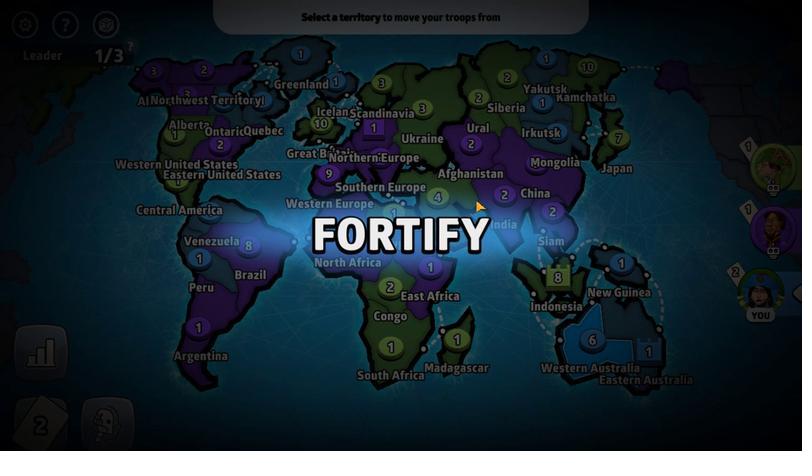 
Action: Mouse moved to (452, 334)
Screenshot: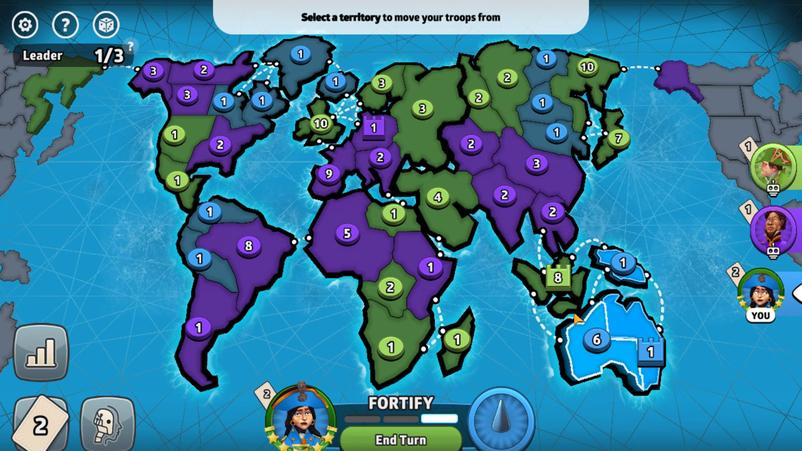
Action: Mouse pressed left at (452, 334)
Screenshot: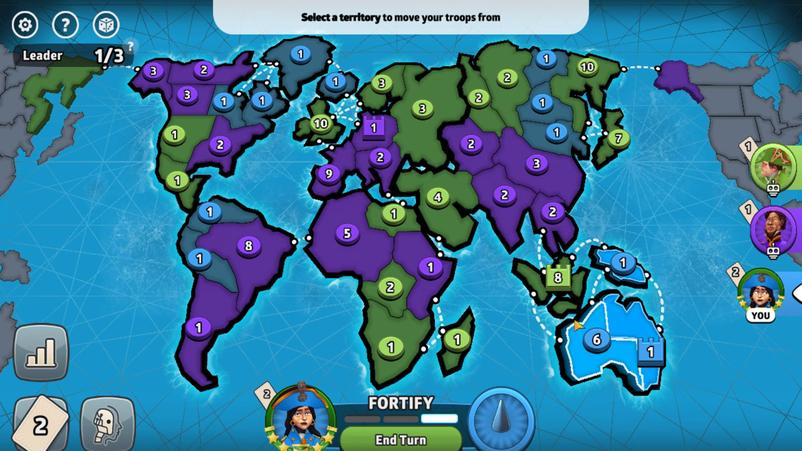 
Action: Mouse moved to (453, 334)
Screenshot: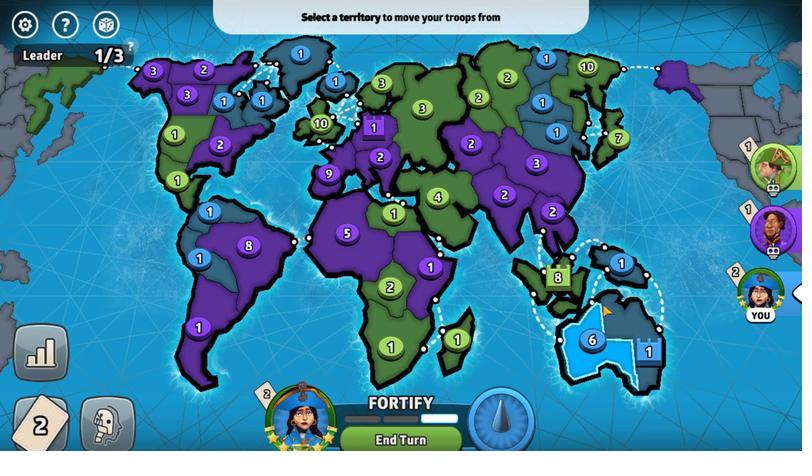 
Action: Mouse pressed left at (453, 334)
Screenshot: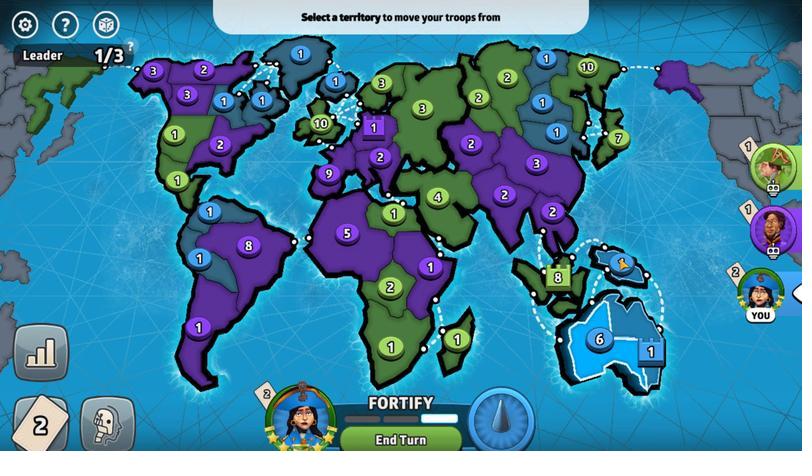 
Action: Mouse moved to (452, 334)
Screenshot: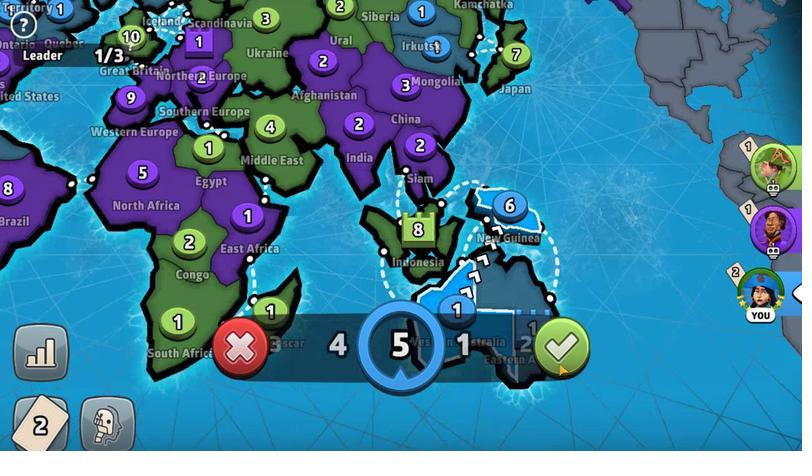 
Action: Mouse pressed left at (452, 334)
Screenshot: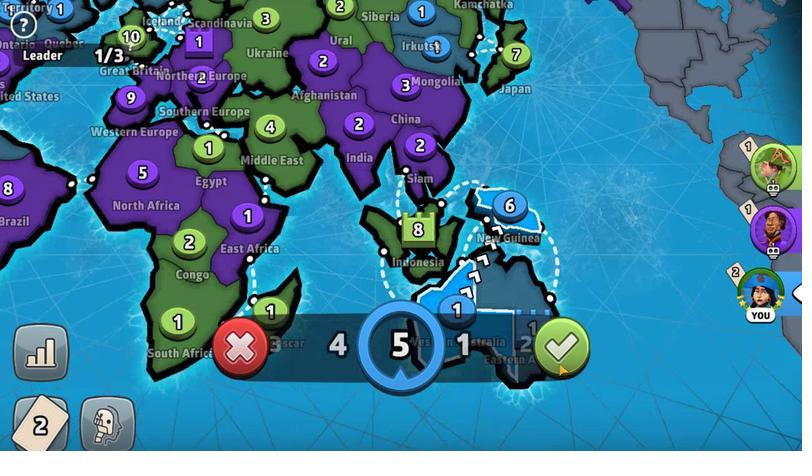 
Action: Mouse moved to (452, 334)
Screenshot: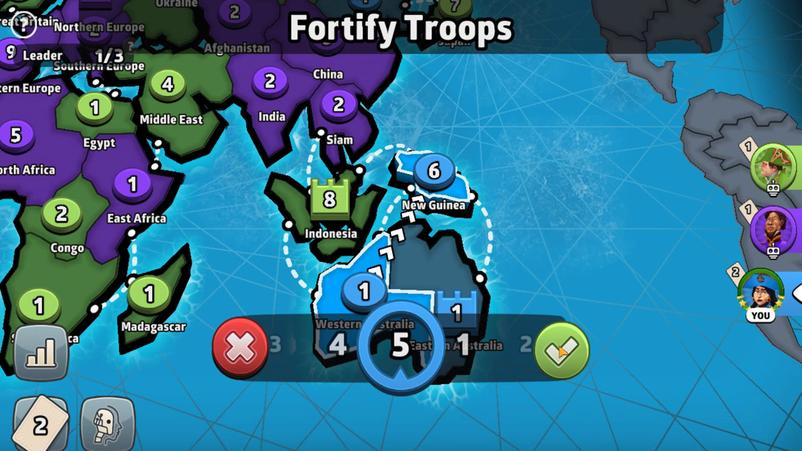 
Action: Mouse pressed left at (452, 334)
Screenshot: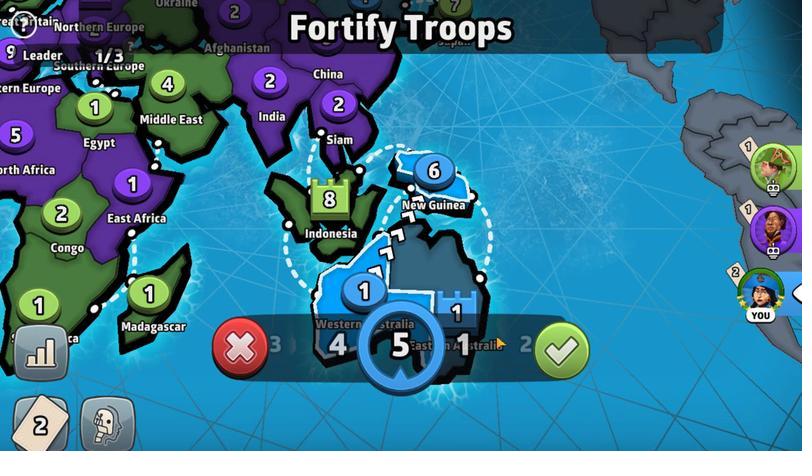 
Action: Mouse moved to (453, 334)
Screenshot: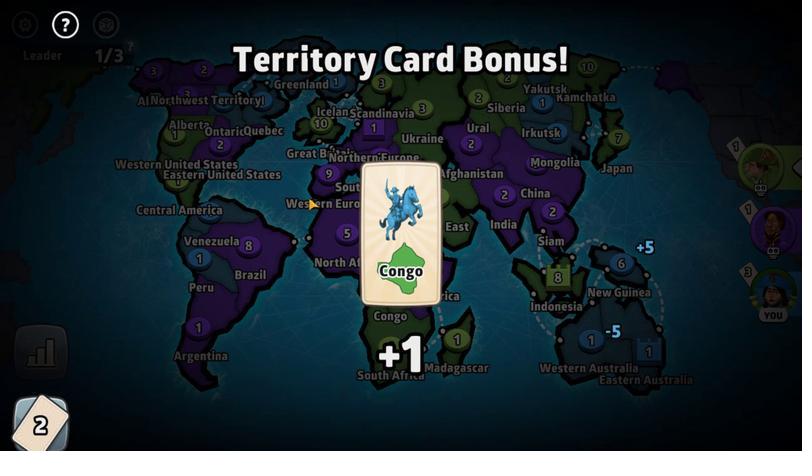 
Action: Mouse pressed left at (453, 334)
Screenshot: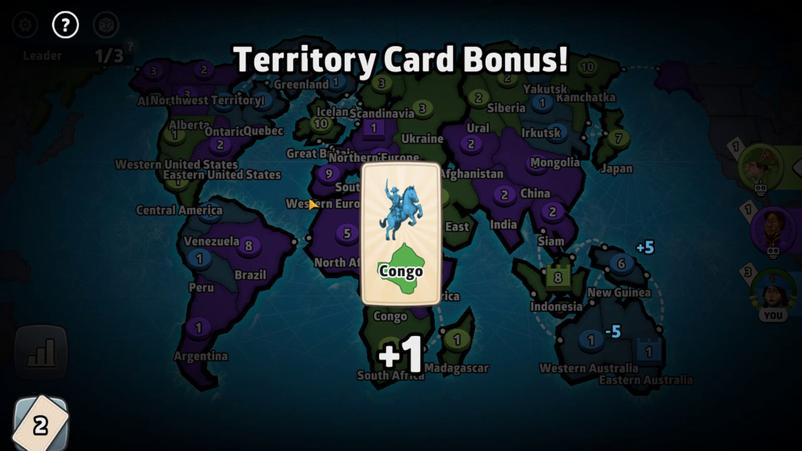 
Action: Mouse moved to (452, 334)
Screenshot: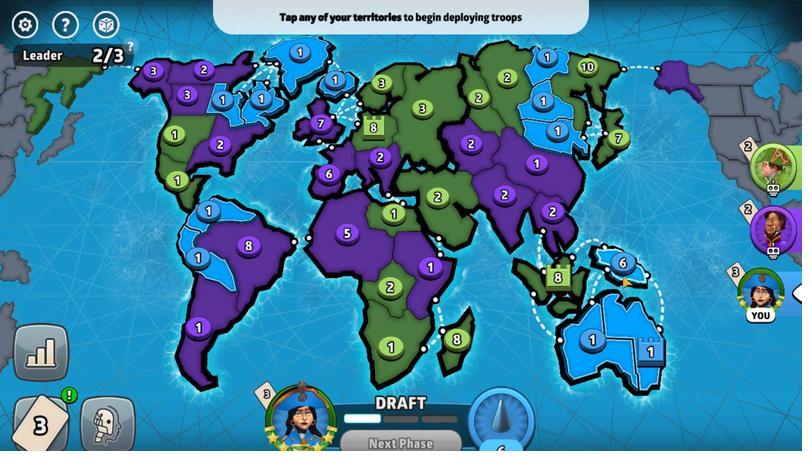 
Action: Mouse pressed left at (452, 334)
Screenshot: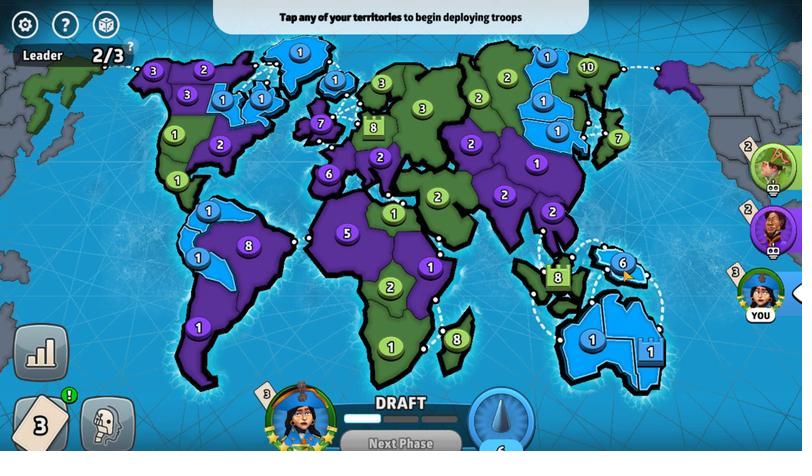 
Action: Mouse moved to (452, 334)
Screenshot: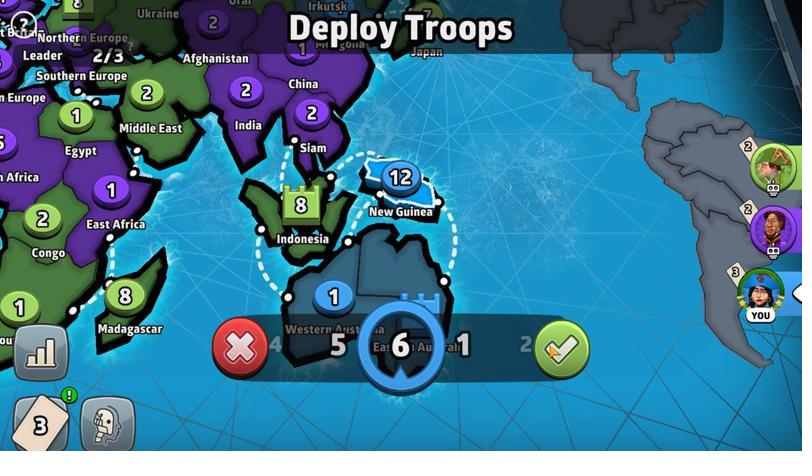 
Action: Mouse pressed left at (452, 334)
Screenshot: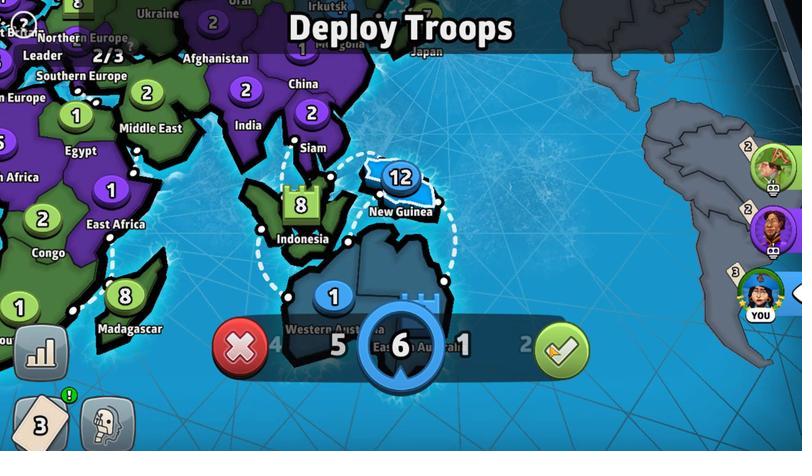 
Action: Mouse moved to (453, 334)
Screenshot: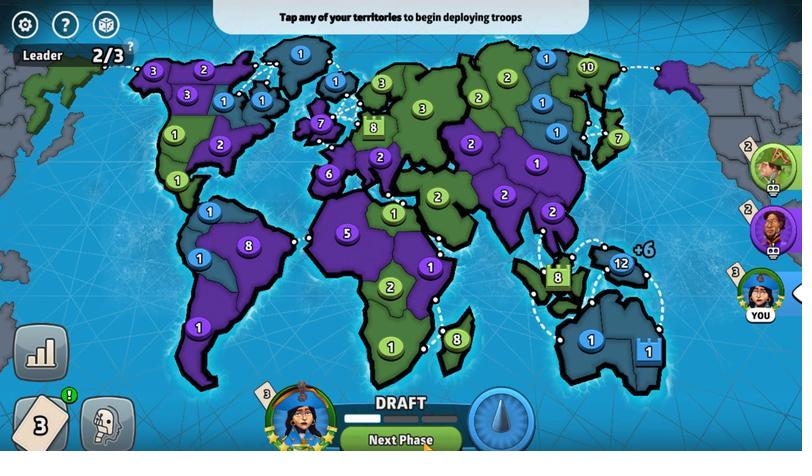 
Action: Mouse pressed left at (453, 334)
Screenshot: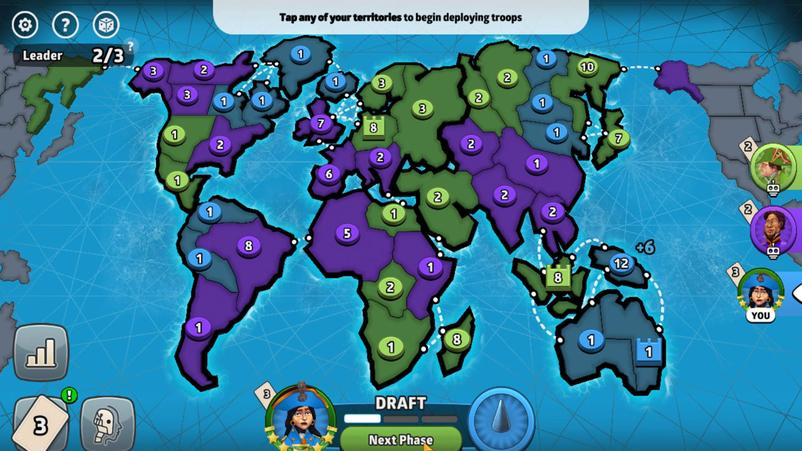 
Action: Mouse moved to (453, 334)
Screenshot: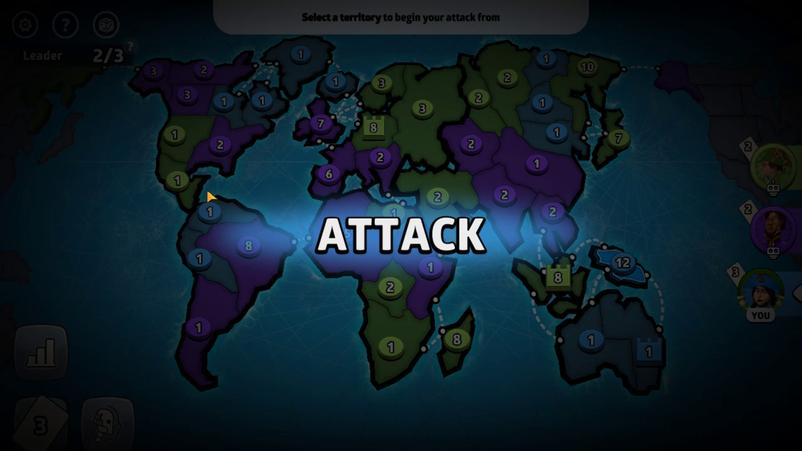 
Action: Mouse pressed left at (453, 334)
Screenshot: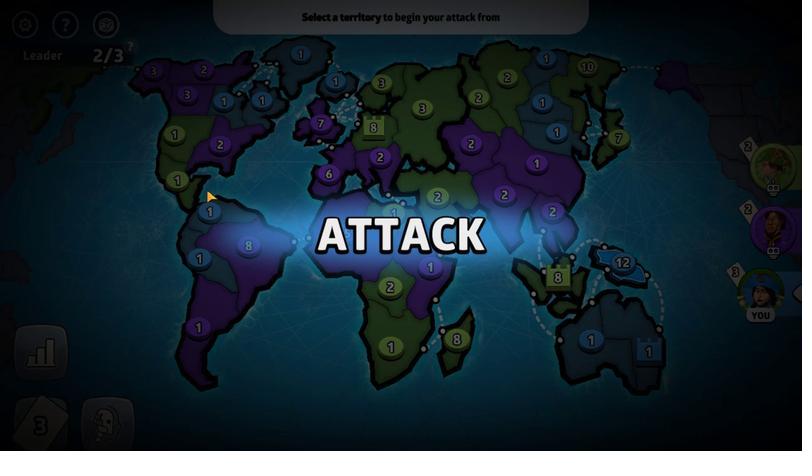 
Action: Mouse moved to (452, 334)
Screenshot: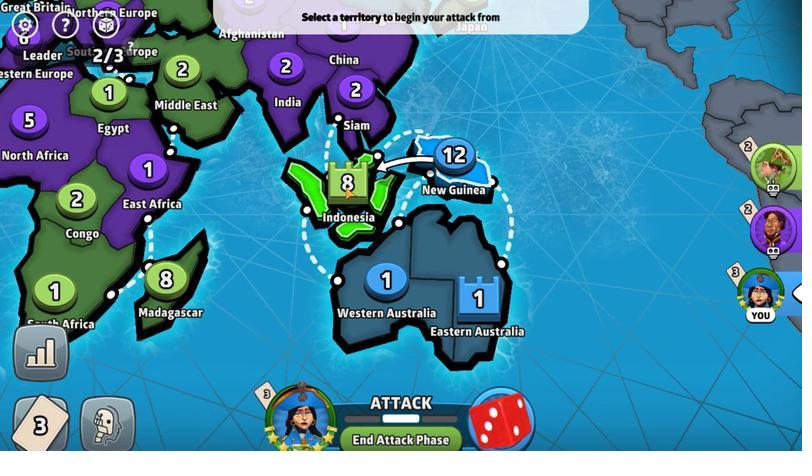 
Action: Mouse pressed left at (452, 334)
Screenshot: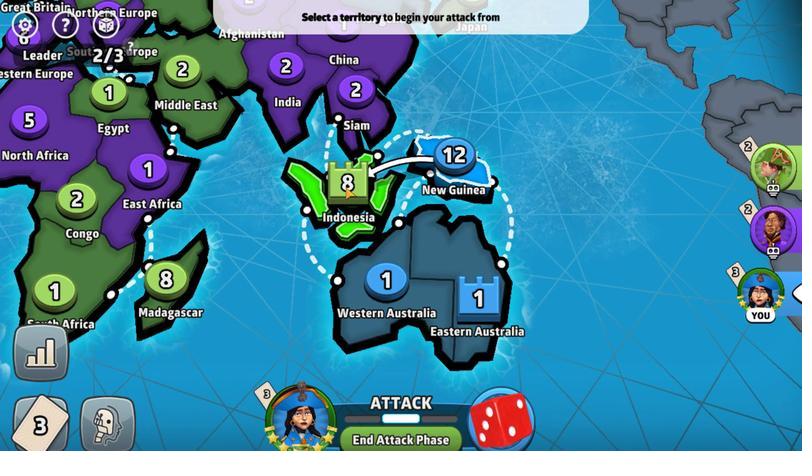 
Action: Mouse moved to (453, 334)
Screenshot: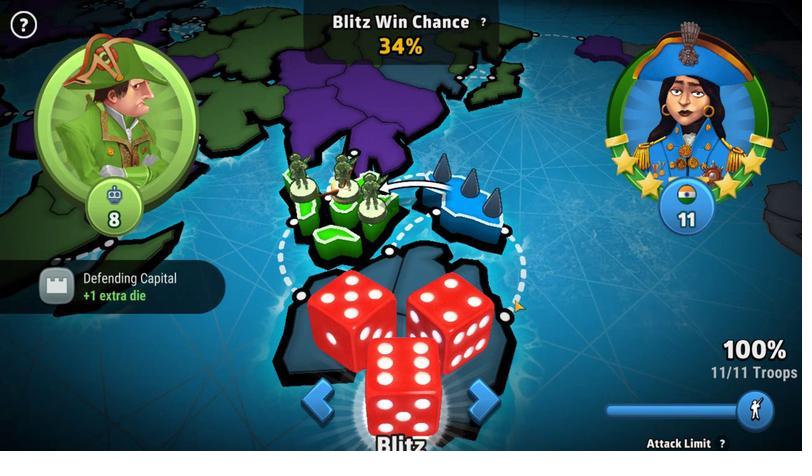 
Action: Mouse pressed left at (453, 334)
Screenshot: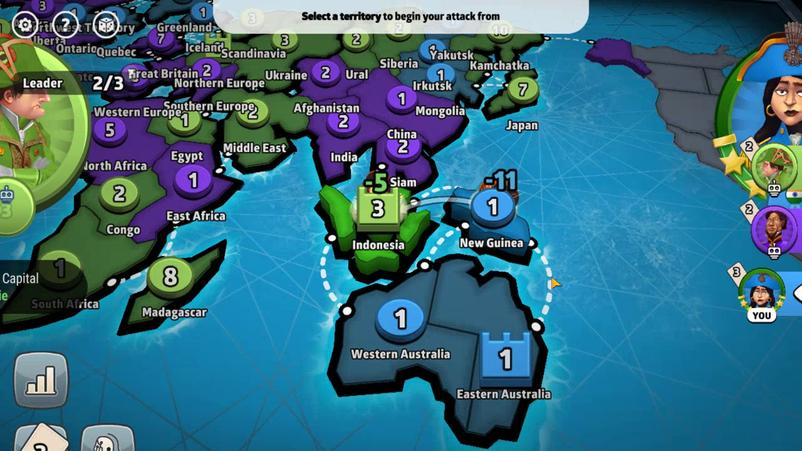 
Action: Mouse moved to (453, 334)
Screenshot: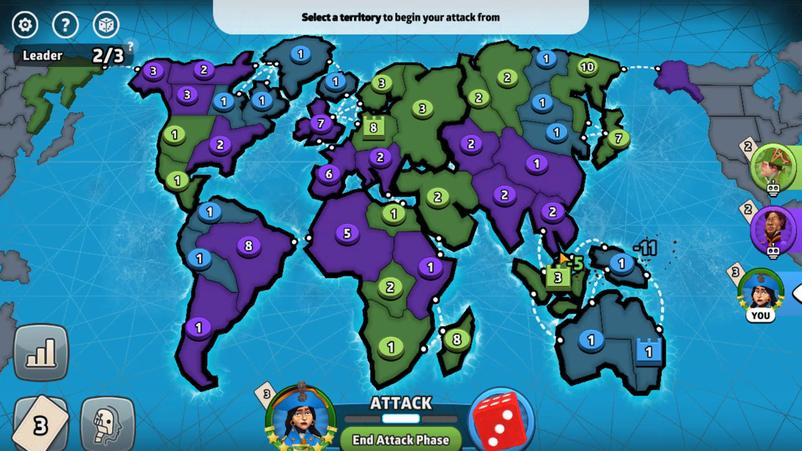 
Action: Mouse pressed left at (453, 334)
Screenshot: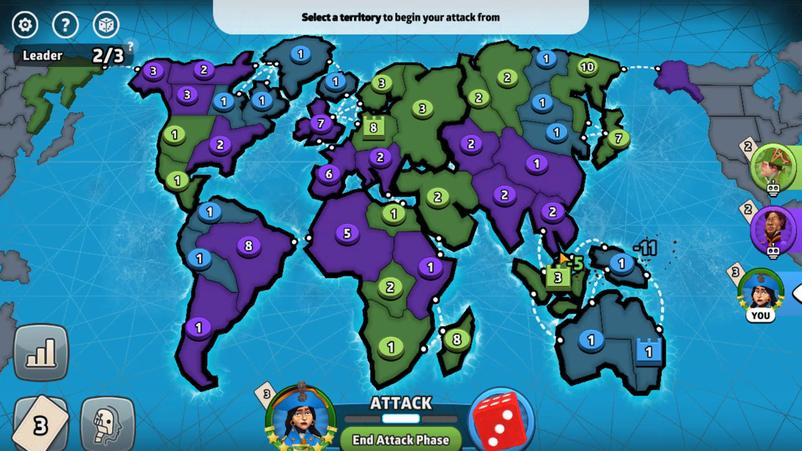
Action: Mouse moved to (453, 334)
Screenshot: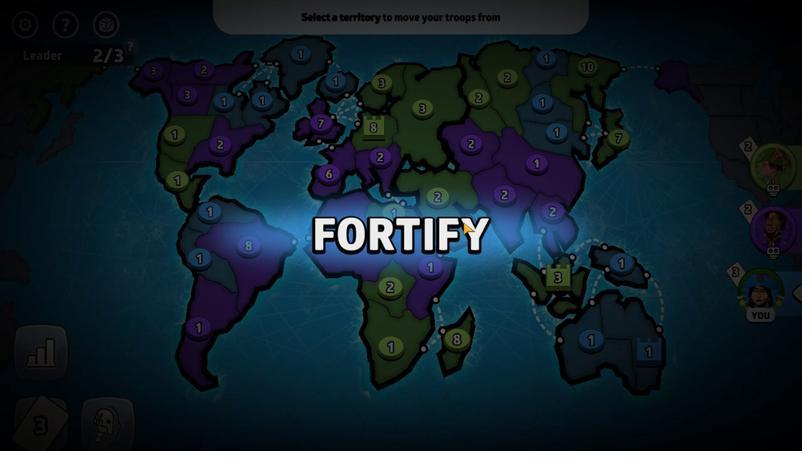 
Action: Mouse pressed left at (453, 334)
Screenshot: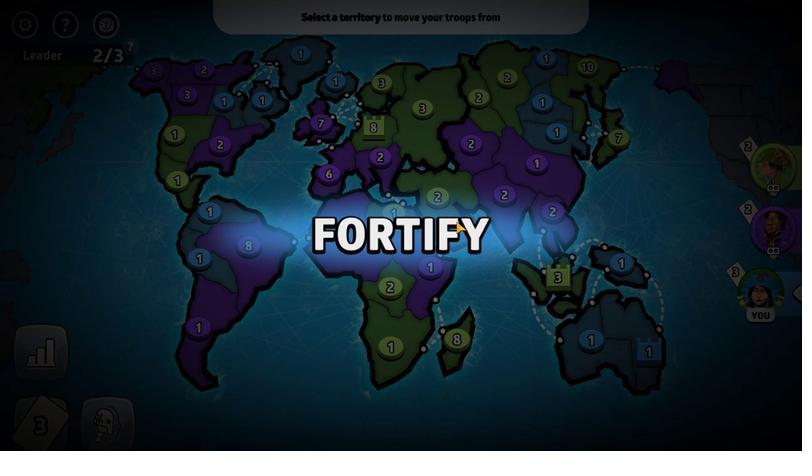 
Action: Mouse moved to (453, 334)
Screenshot: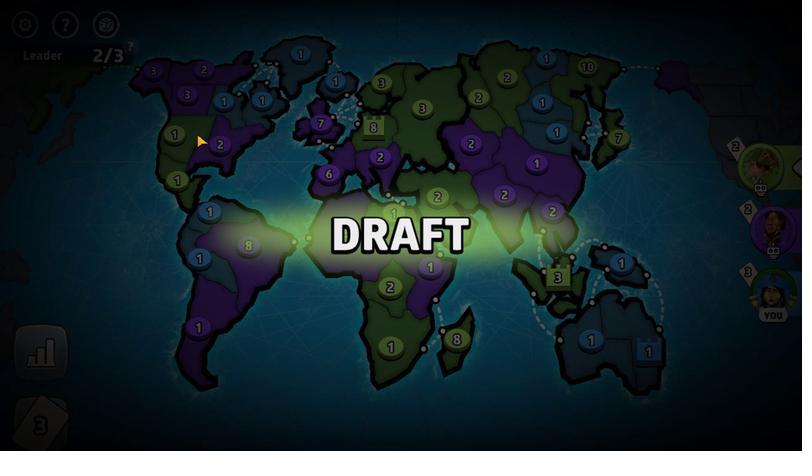 
Action: Mouse pressed left at (453, 334)
Screenshot: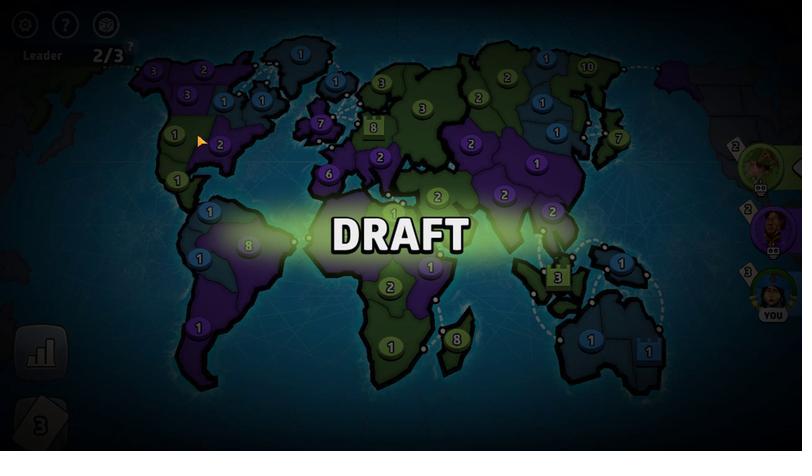 
Action: Mouse moved to (452, 334)
Screenshot: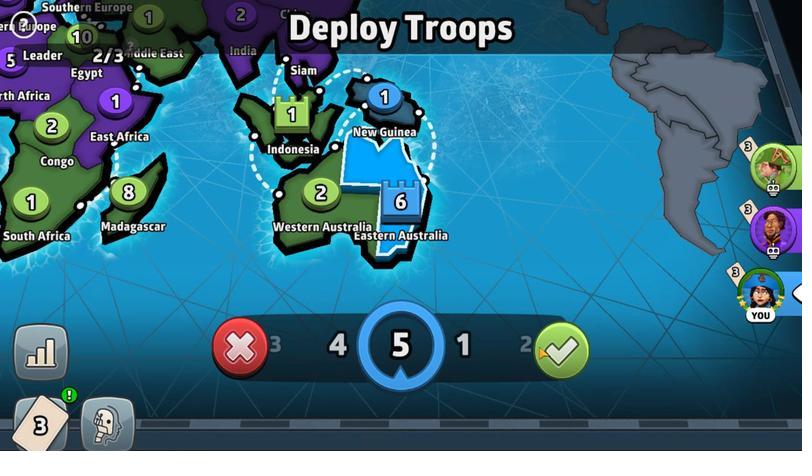 
Action: Mouse pressed left at (452, 334)
Screenshot: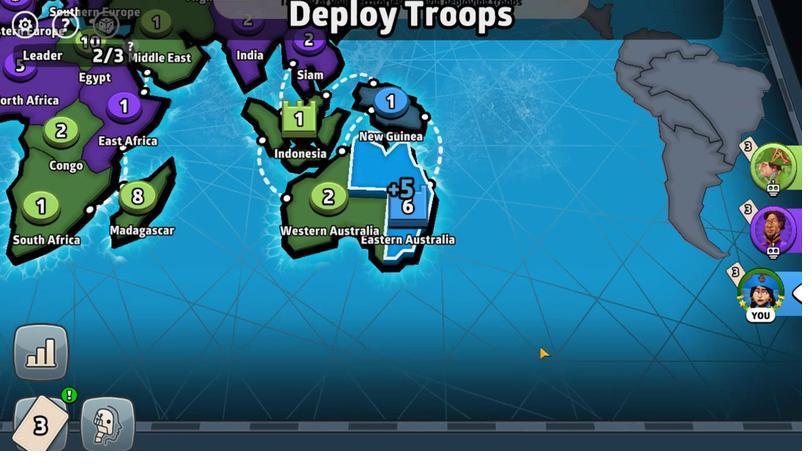 
Action: Mouse moved to (453, 334)
Screenshot: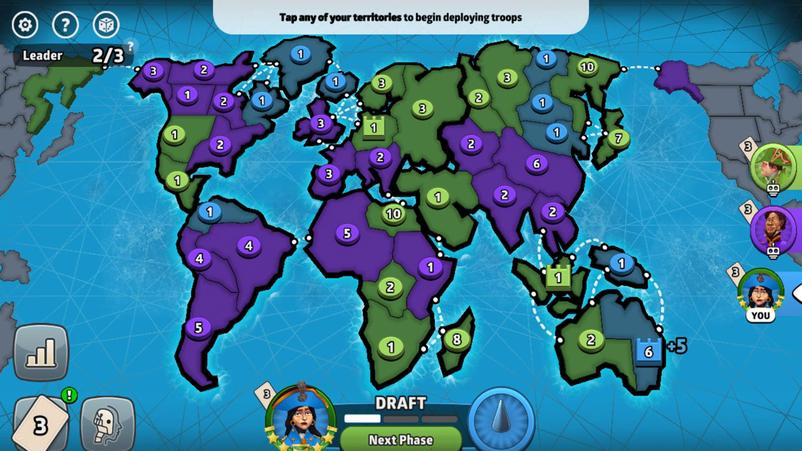
Action: Mouse pressed left at (453, 334)
Screenshot: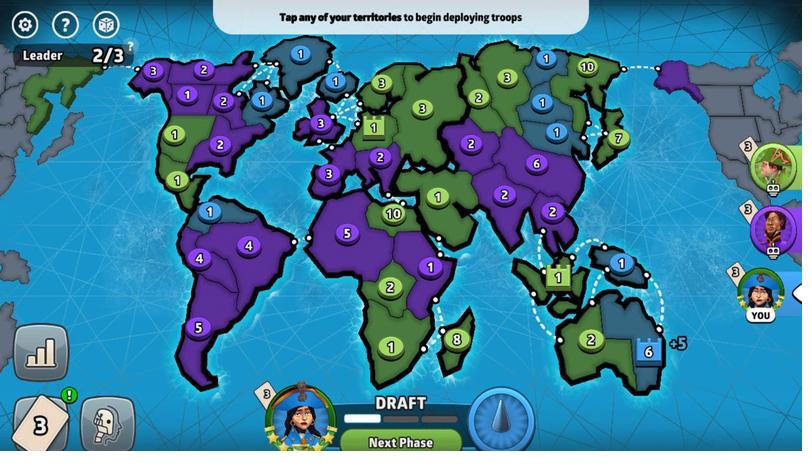 
Action: Mouse moved to (453, 334)
Screenshot: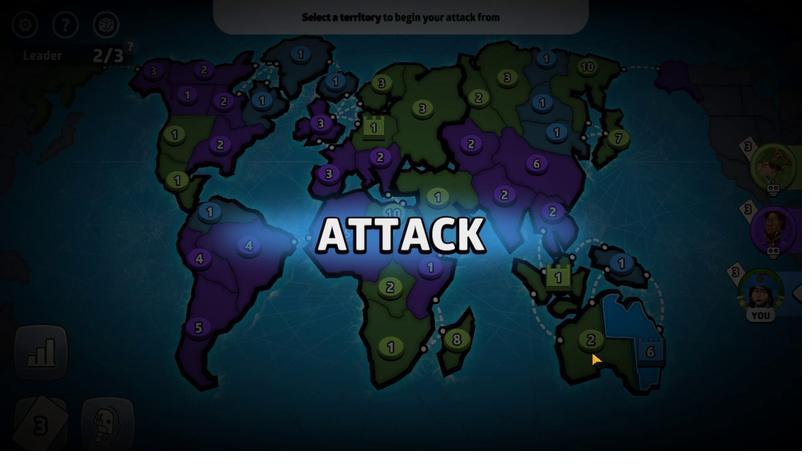 
Action: Mouse pressed left at (453, 334)
Screenshot: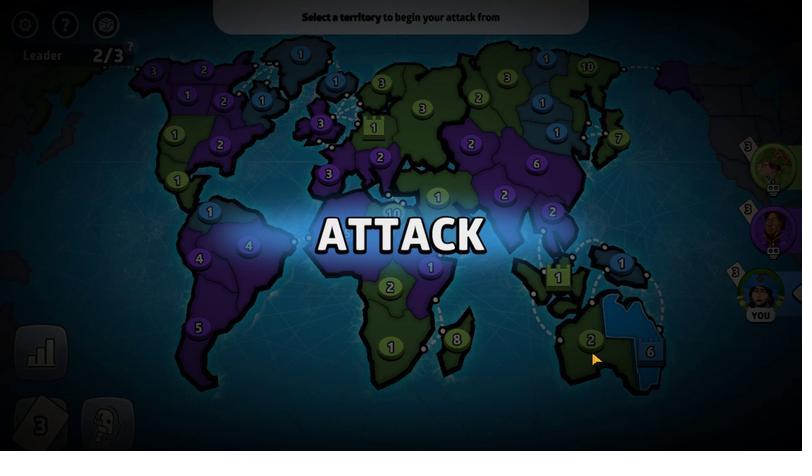
Action: Mouse moved to (452, 334)
Screenshot: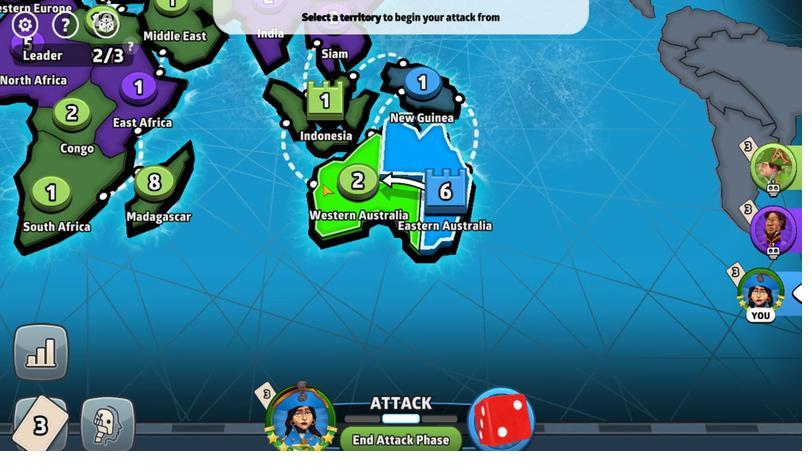 
Action: Mouse pressed left at (452, 334)
Screenshot: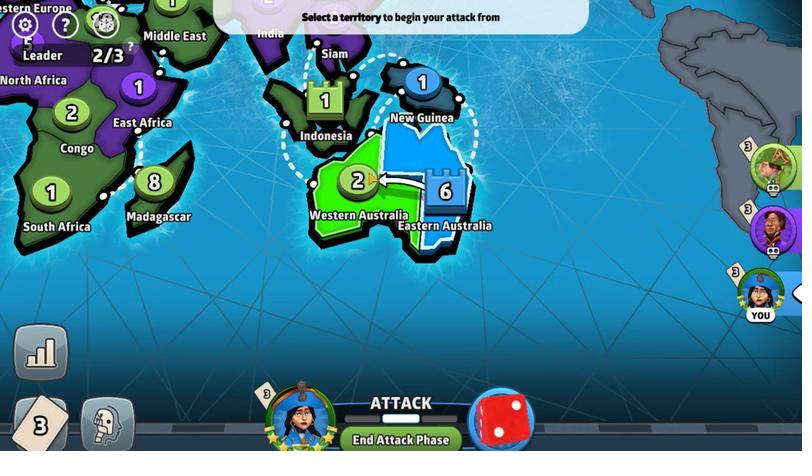 
Action: Mouse moved to (453, 334)
Screenshot: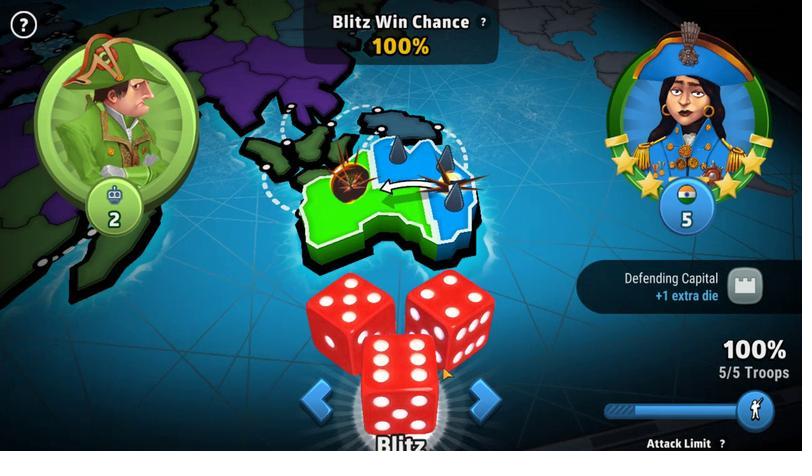 
Action: Mouse pressed left at (453, 334)
Screenshot: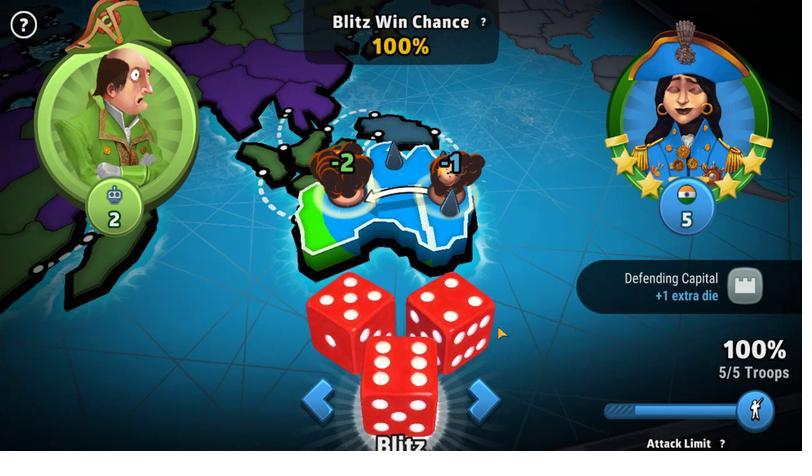 
Action: Mouse moved to (453, 334)
Screenshot: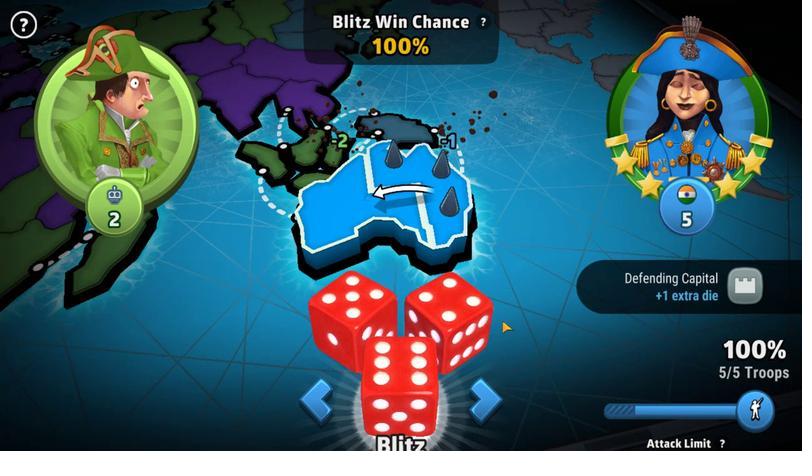 
Action: Mouse pressed left at (453, 334)
Screenshot: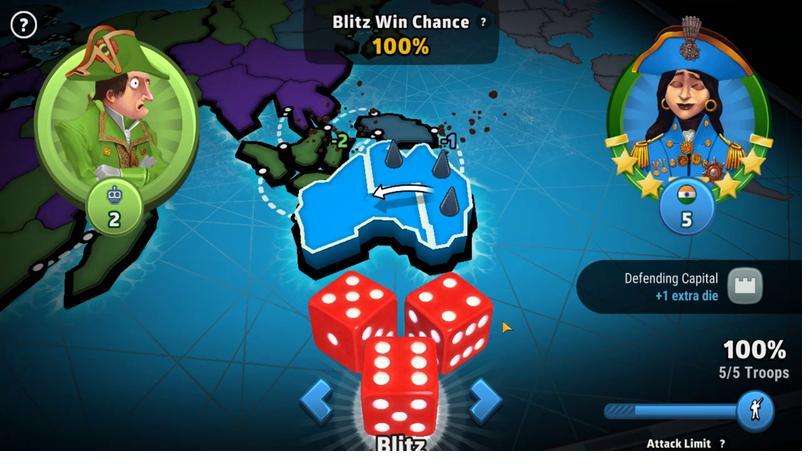 
Action: Mouse moved to (453, 334)
Screenshot: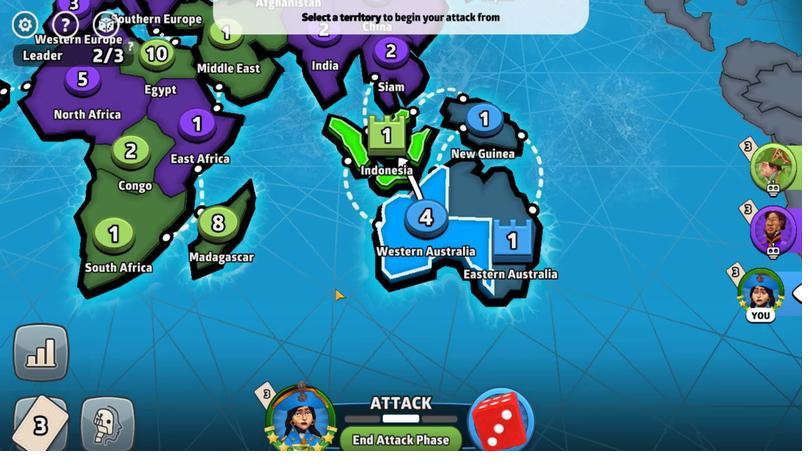 
Action: Mouse pressed left at (453, 334)
Screenshot: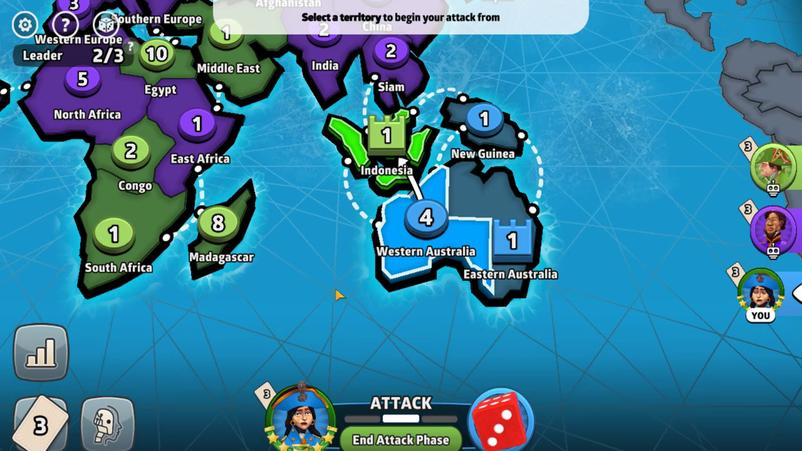 
Action: Mouse moved to (453, 334)
Screenshot: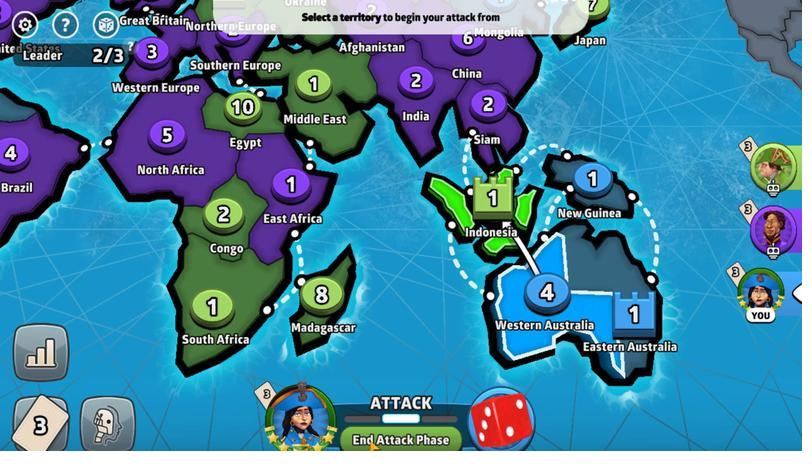 
Action: Mouse pressed left at (453, 334)
Screenshot: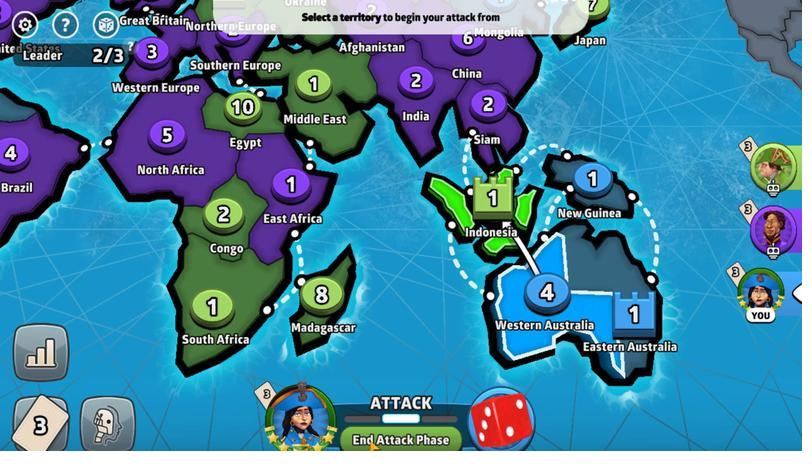
Action: Mouse moved to (453, 334)
Screenshot: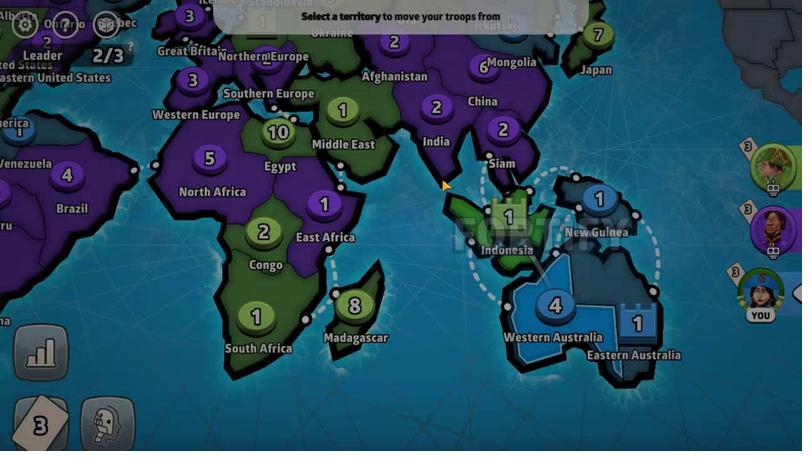 
Action: Mouse pressed left at (453, 334)
Screenshot: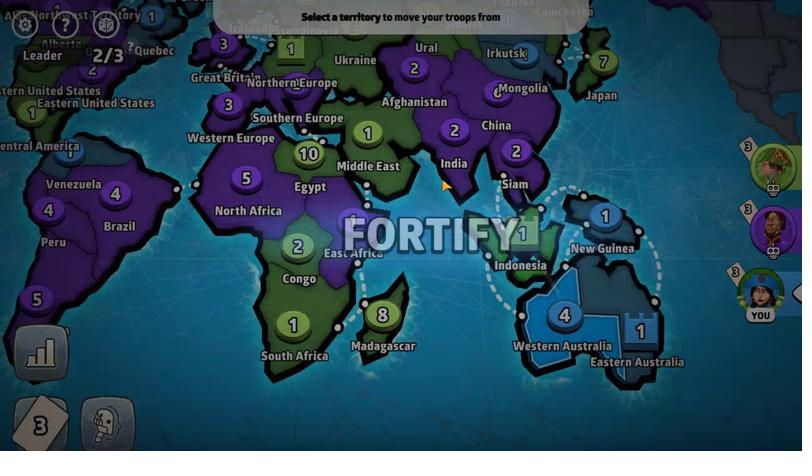 
Action: Mouse moved to (453, 334)
Screenshot: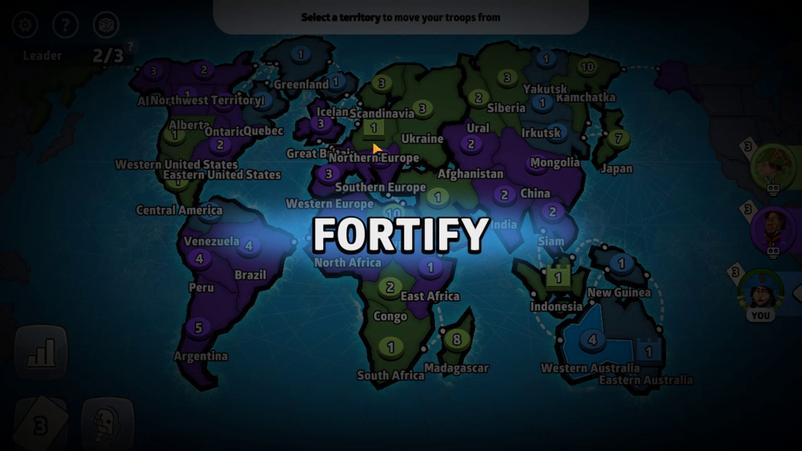 
Action: Mouse pressed left at (453, 334)
Screenshot: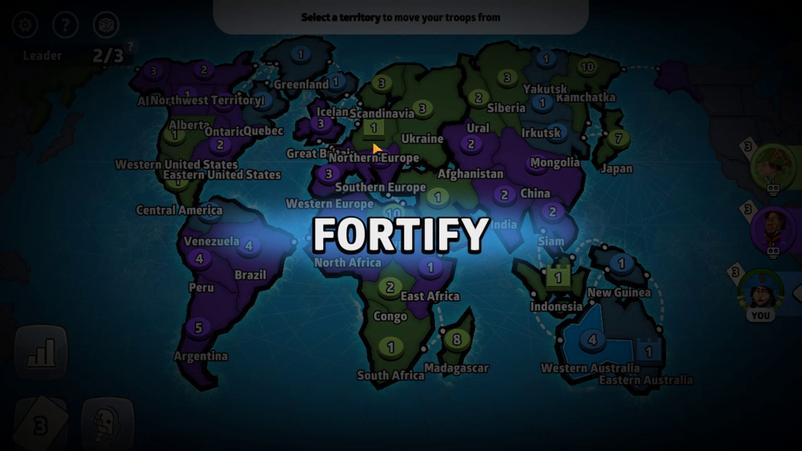 
Action: Mouse moved to (453, 334)
Screenshot: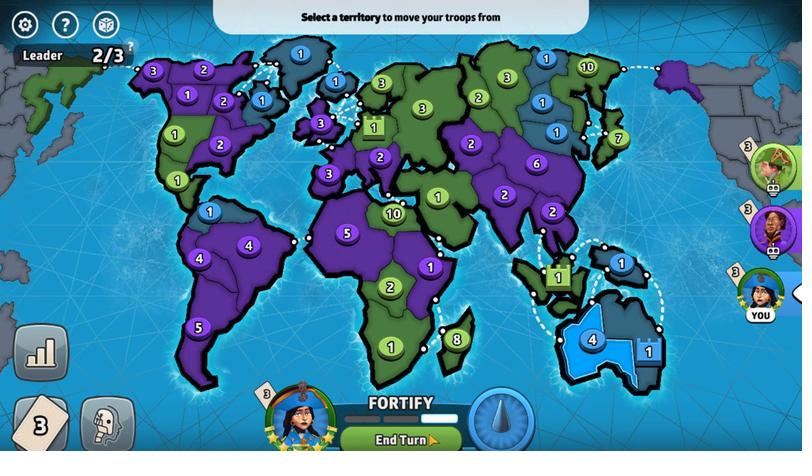 
Action: Mouse pressed left at (453, 334)
Screenshot: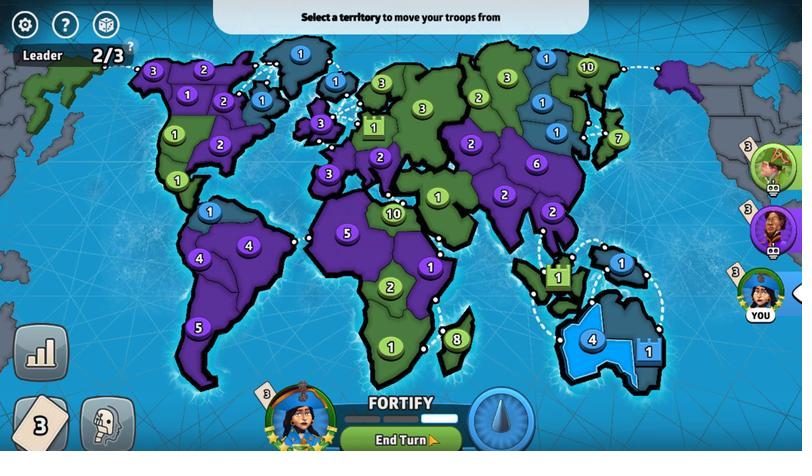 
Action: Mouse moved to (453, 334)
Screenshot: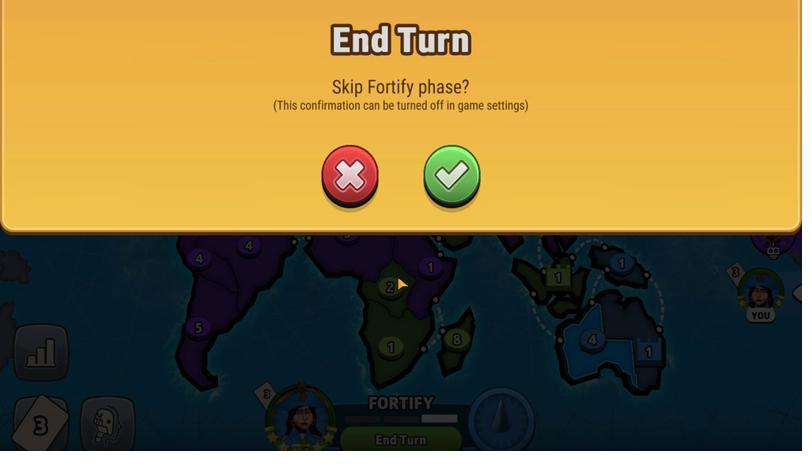 
Action: Mouse pressed left at (453, 334)
Screenshot: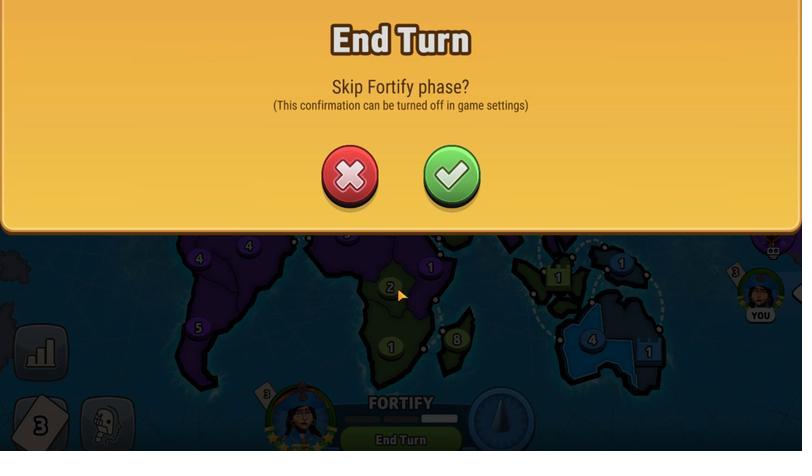 
Action: Mouse moved to (453, 334)
Screenshot: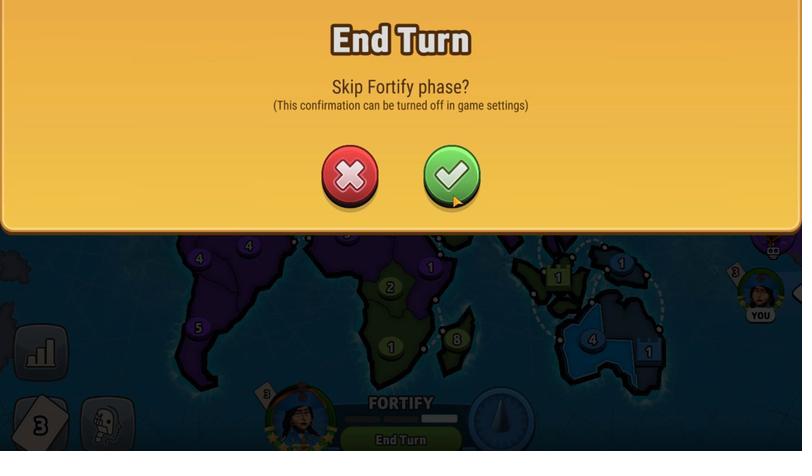 
Action: Mouse pressed left at (453, 334)
Screenshot: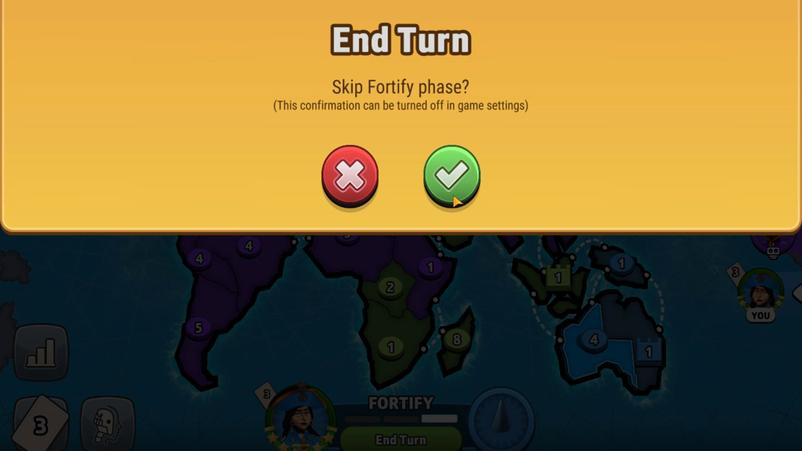 
Action: Mouse moved to (453, 334)
Screenshot: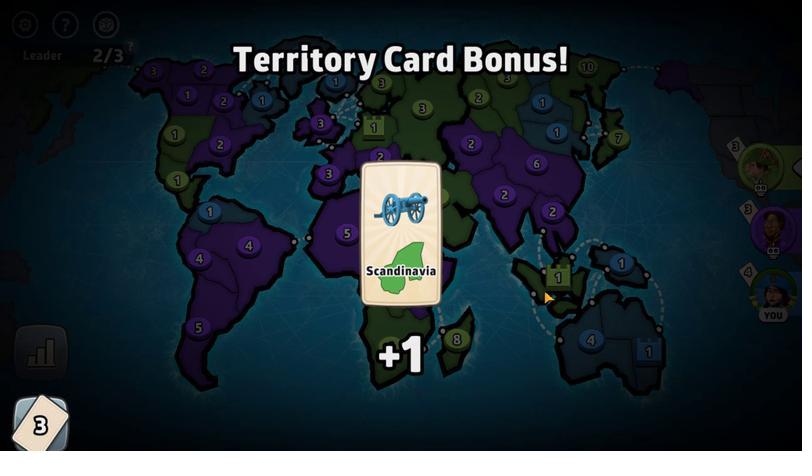 
Action: Mouse pressed left at (453, 334)
Screenshot: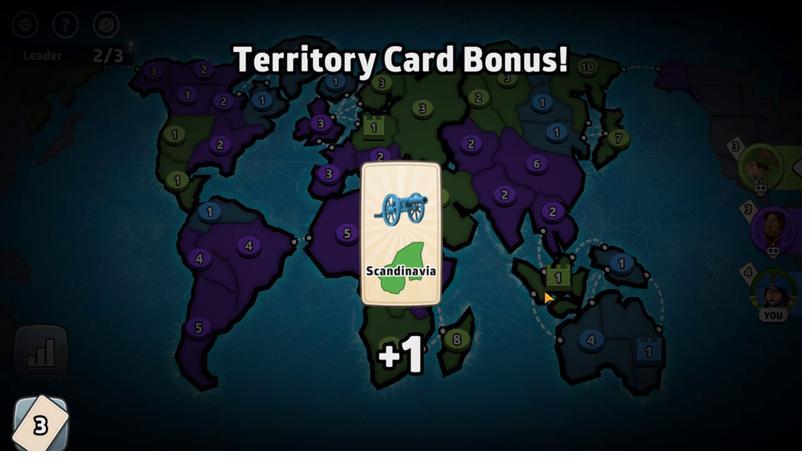 
Action: Mouse moved to (452, 334)
Screenshot: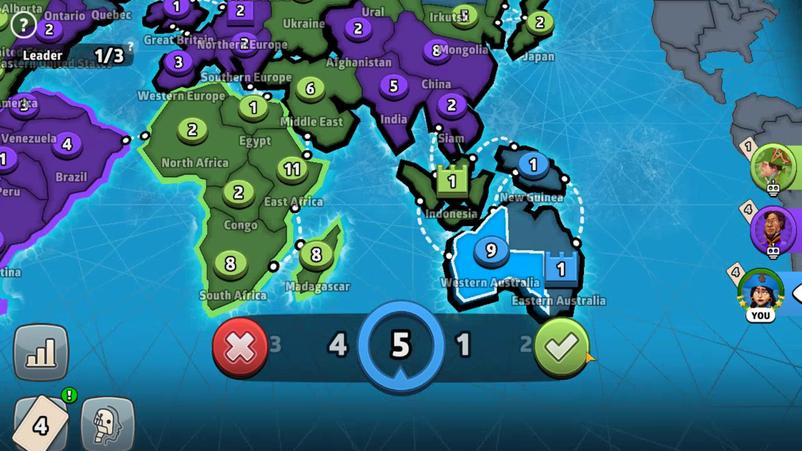 
Action: Mouse pressed left at (452, 334)
Screenshot: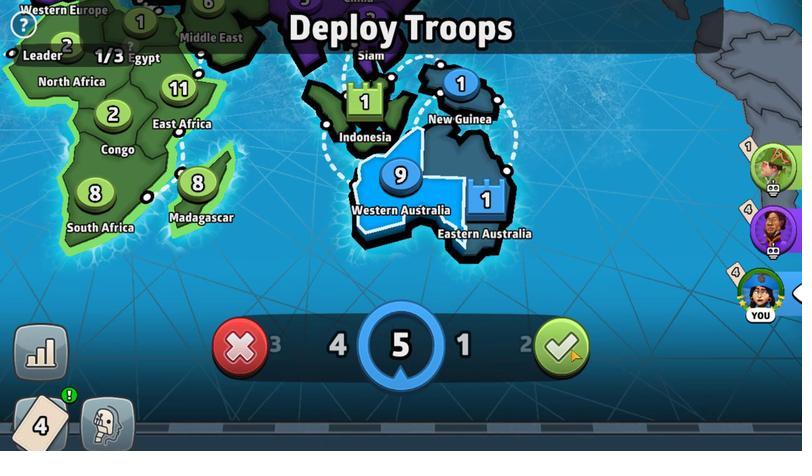
Action: Mouse moved to (453, 334)
Screenshot: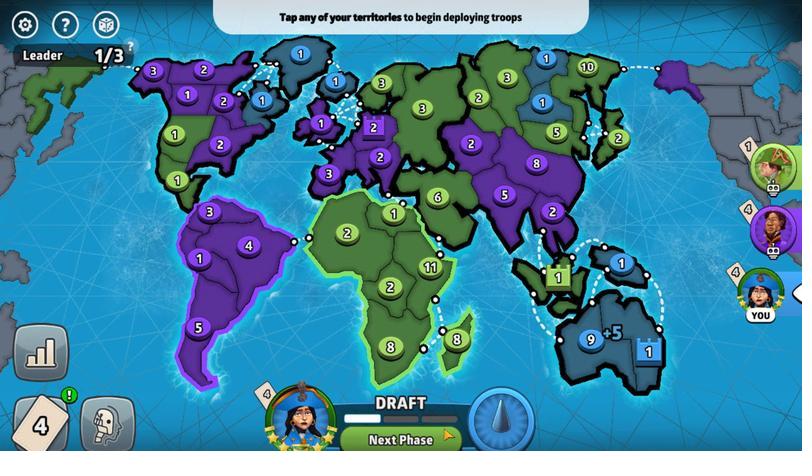 
Action: Mouse pressed left at (453, 334)
Screenshot: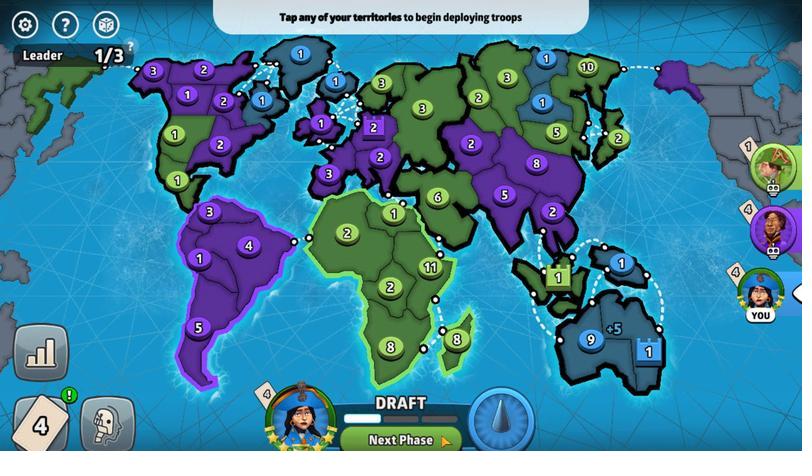 
Action: Mouse moved to (453, 334)
Screenshot: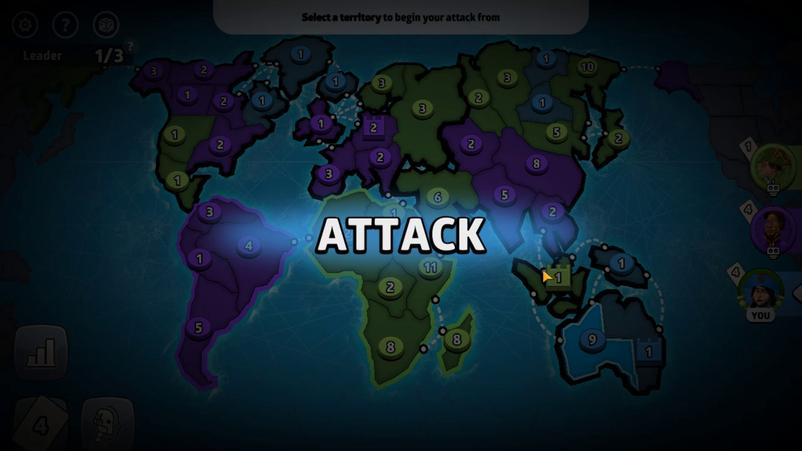 
Action: Mouse pressed left at (453, 334)
Screenshot: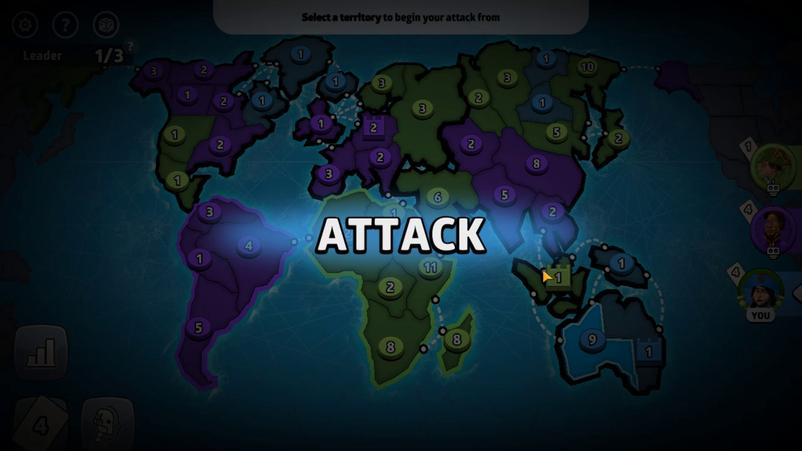 
Action: Mouse moved to (452, 334)
Screenshot: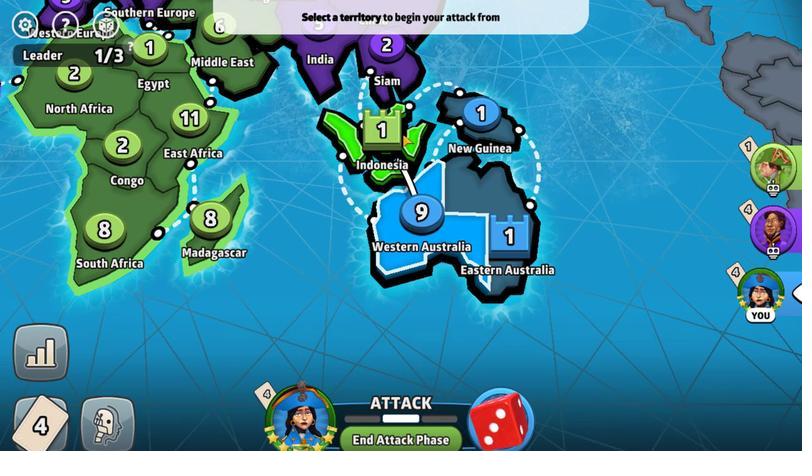 
Action: Mouse pressed left at (452, 334)
Screenshot: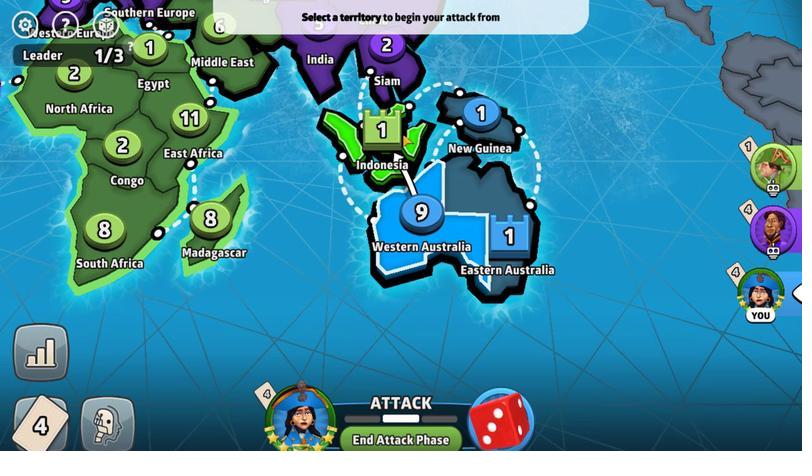 
Action: Mouse moved to (453, 333)
Screenshot: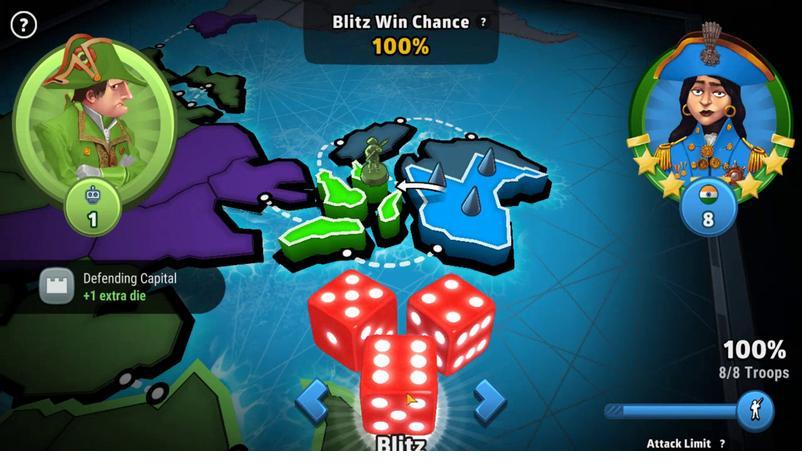 
Action: Mouse pressed left at (453, 333)
Screenshot: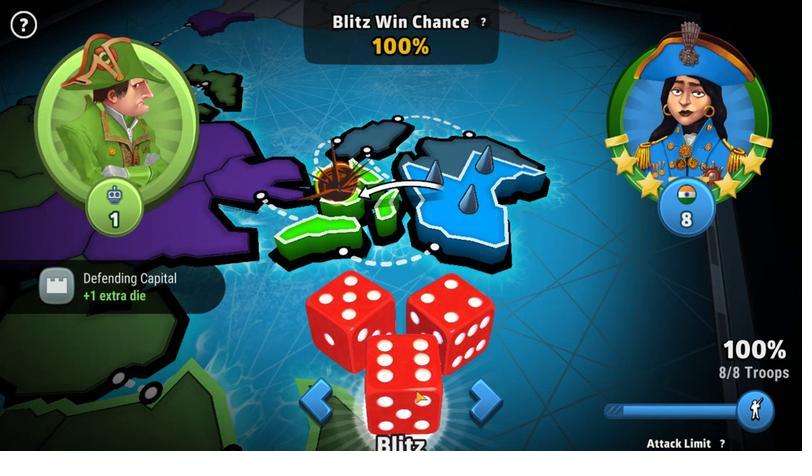 
Action: Mouse moved to (453, 334)
Screenshot: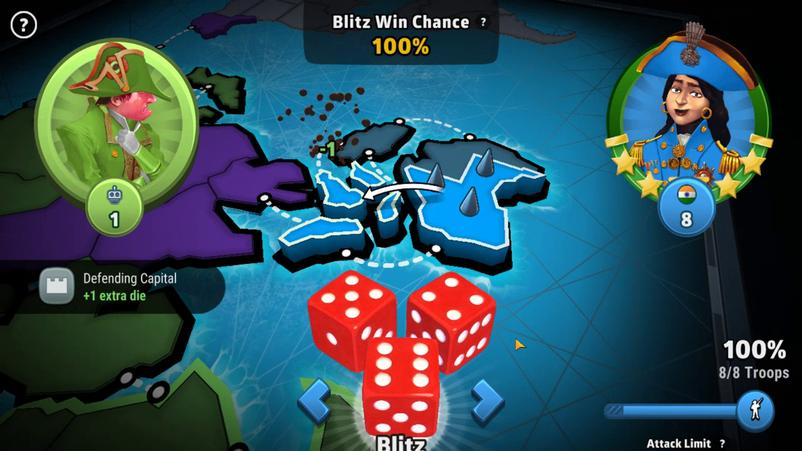 
Action: Mouse pressed left at (453, 334)
Screenshot: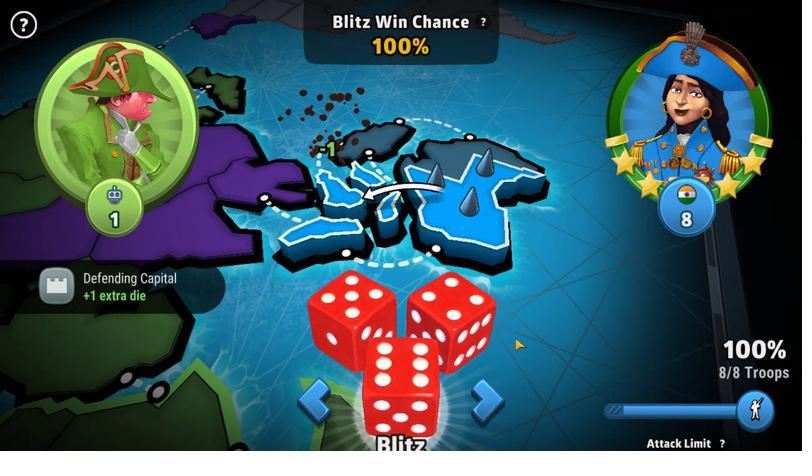 
Action: Mouse moved to (453, 334)
Screenshot: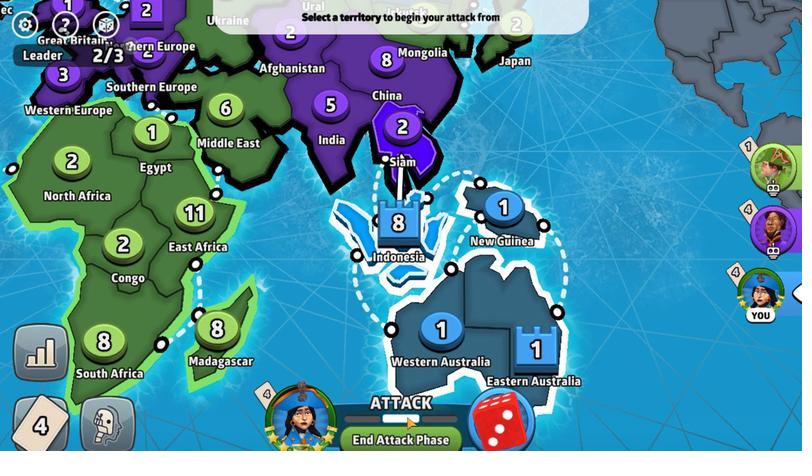 
Action: Mouse pressed left at (453, 334)
Screenshot: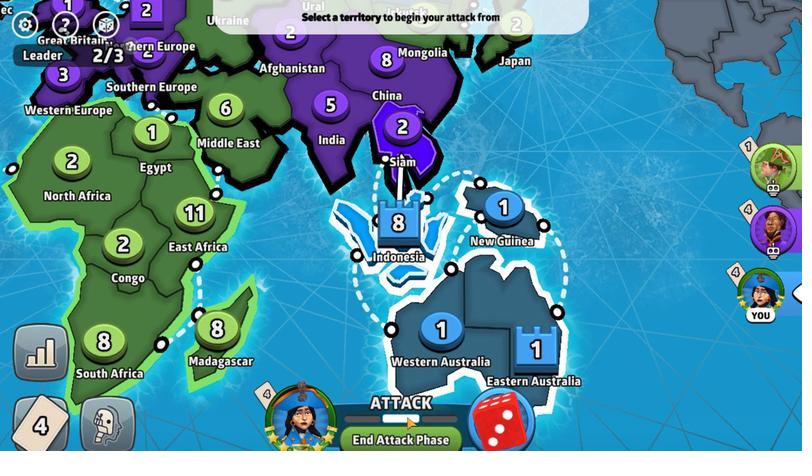
Action: Mouse moved to (453, 334)
Screenshot: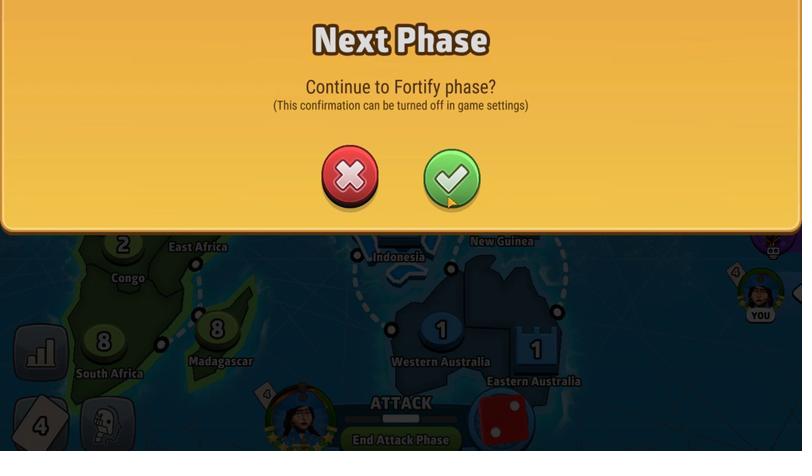 
Action: Mouse pressed left at (453, 334)
Screenshot: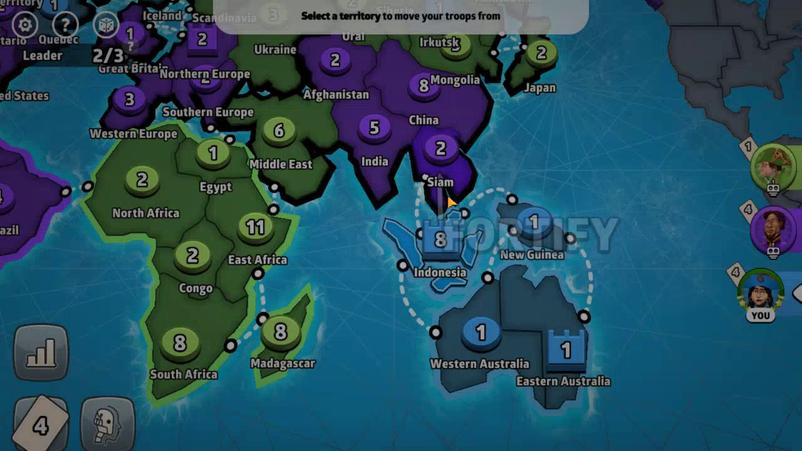 
Action: Mouse moved to (453, 334)
Screenshot: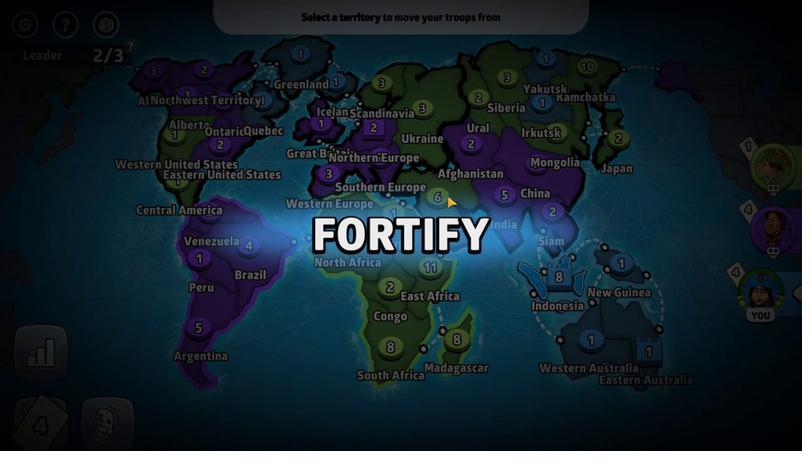 
Action: Mouse pressed left at (453, 334)
Screenshot: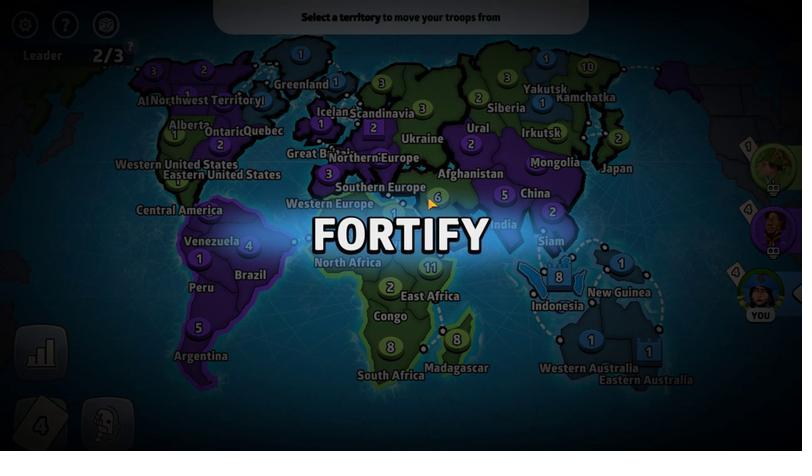 
Action: Mouse moved to (453, 334)
Screenshot: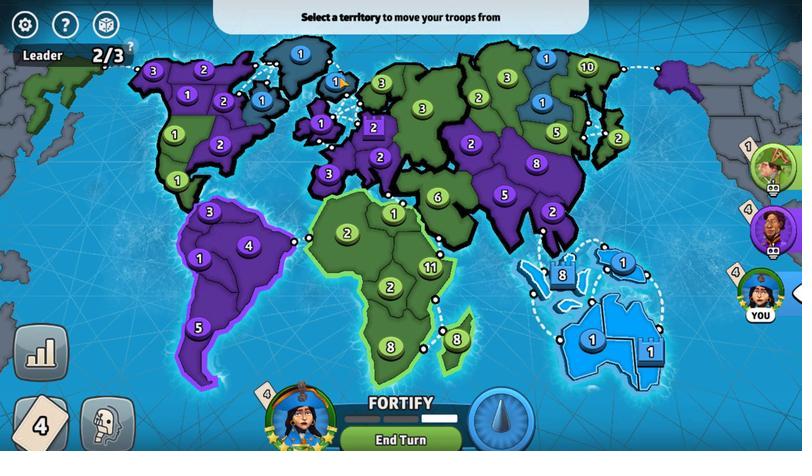 
Action: Mouse pressed left at (453, 334)
Screenshot: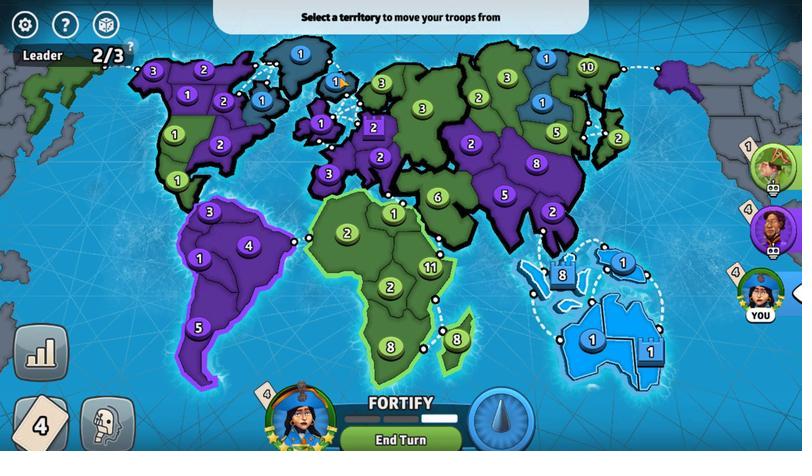 
Action: Mouse moved to (453, 333)
Screenshot: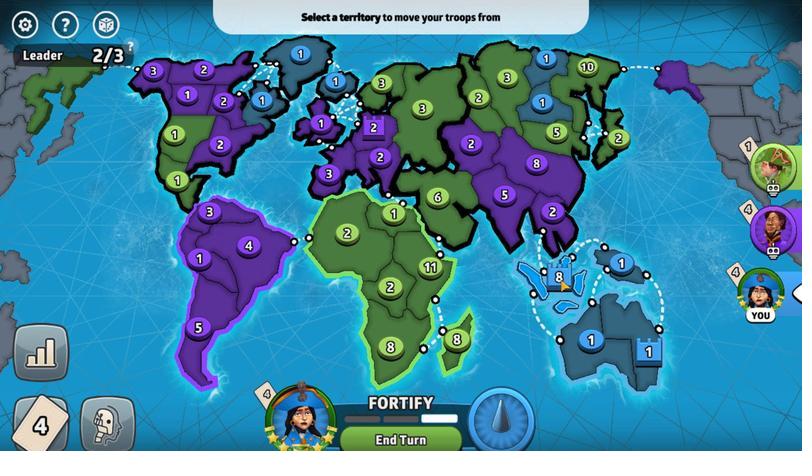 
Action: Mouse pressed left at (453, 333)
Screenshot: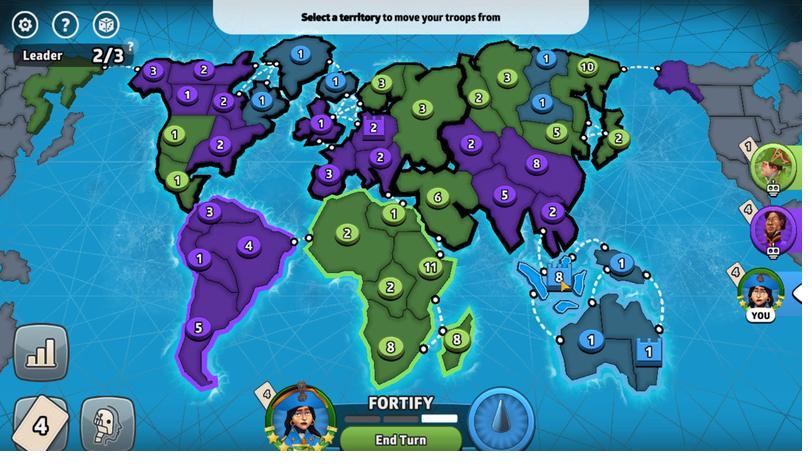 
Action: Mouse moved to (453, 334)
Screenshot: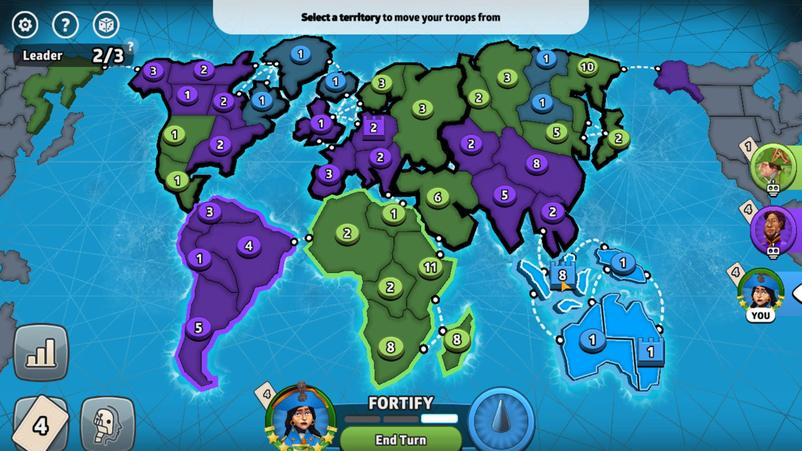 
Action: Mouse pressed left at (453, 334)
Screenshot: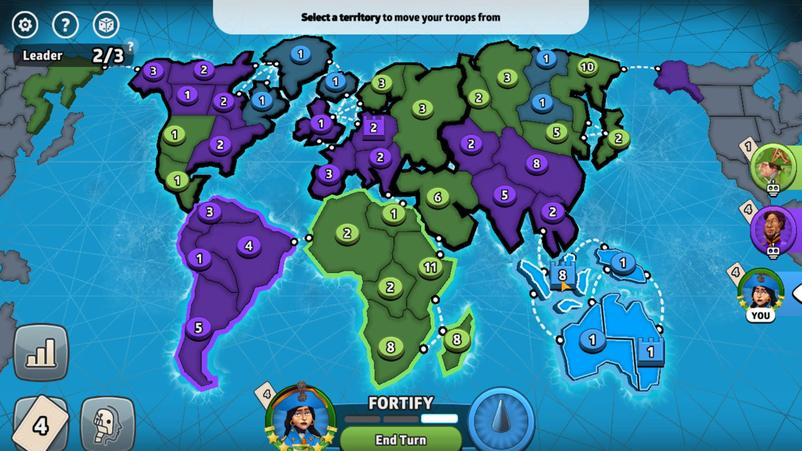 
Action: Mouse moved to (453, 334)
Screenshot: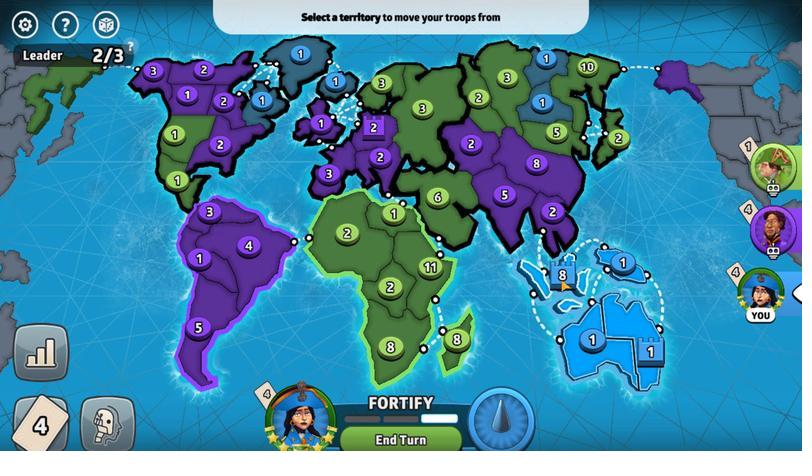 
Action: Mouse pressed left at (453, 334)
